 Task: Add a signature Evelyn Lewis containing With gratitude and best wishes, Evelyn Lewis to email address softage.4@softage.net and add a label Gardening
Action: Mouse moved to (897, 90)
Screenshot: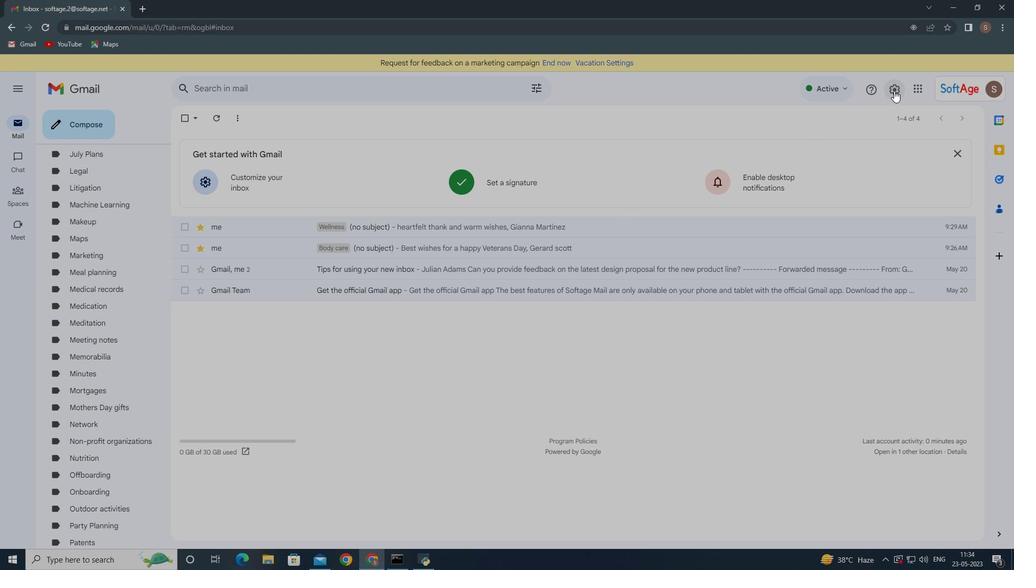 
Action: Mouse pressed left at (897, 90)
Screenshot: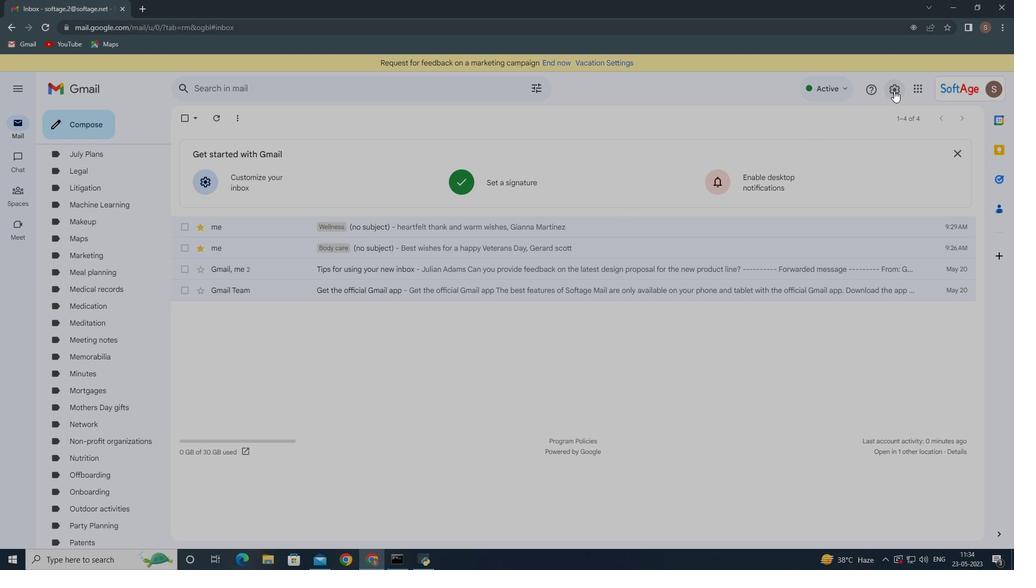 
Action: Mouse moved to (889, 143)
Screenshot: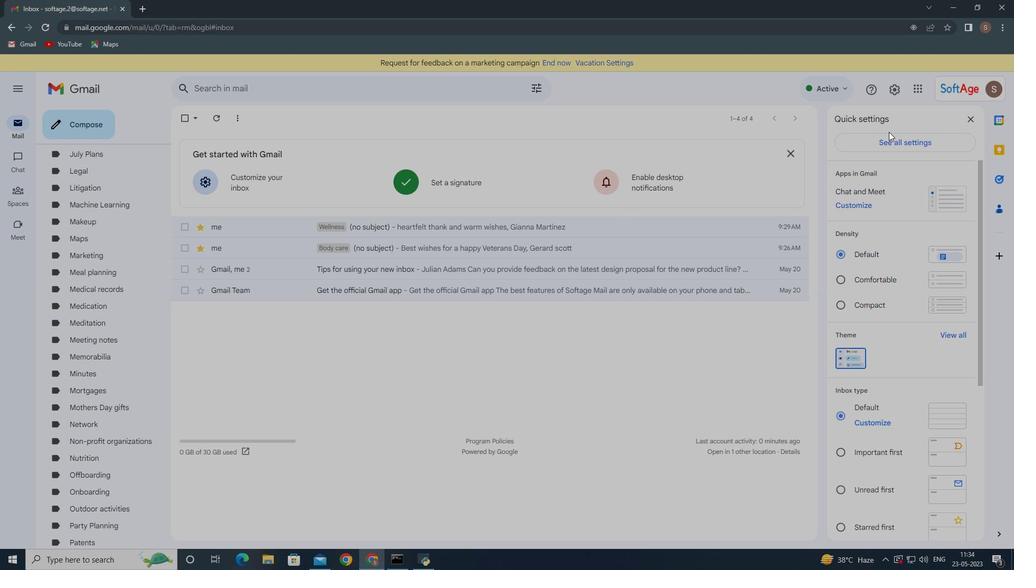 
Action: Mouse pressed left at (889, 143)
Screenshot: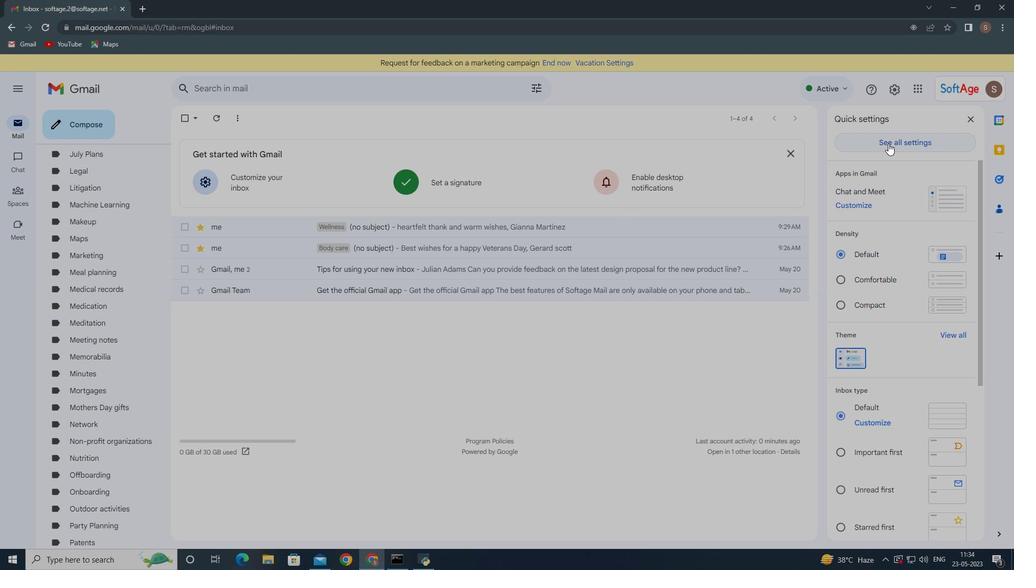 
Action: Mouse moved to (355, 253)
Screenshot: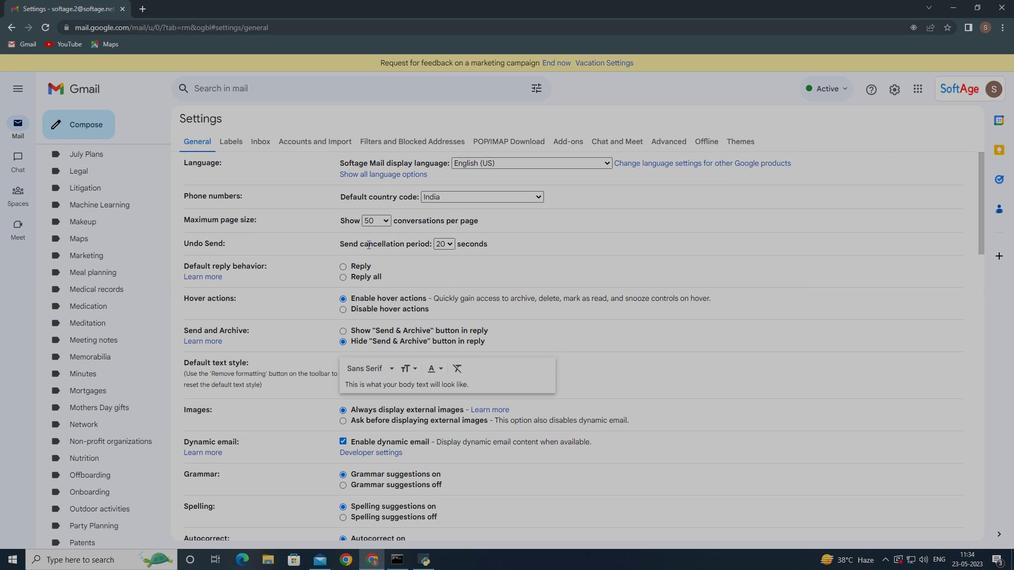 
Action: Mouse scrolled (355, 253) with delta (0, 0)
Screenshot: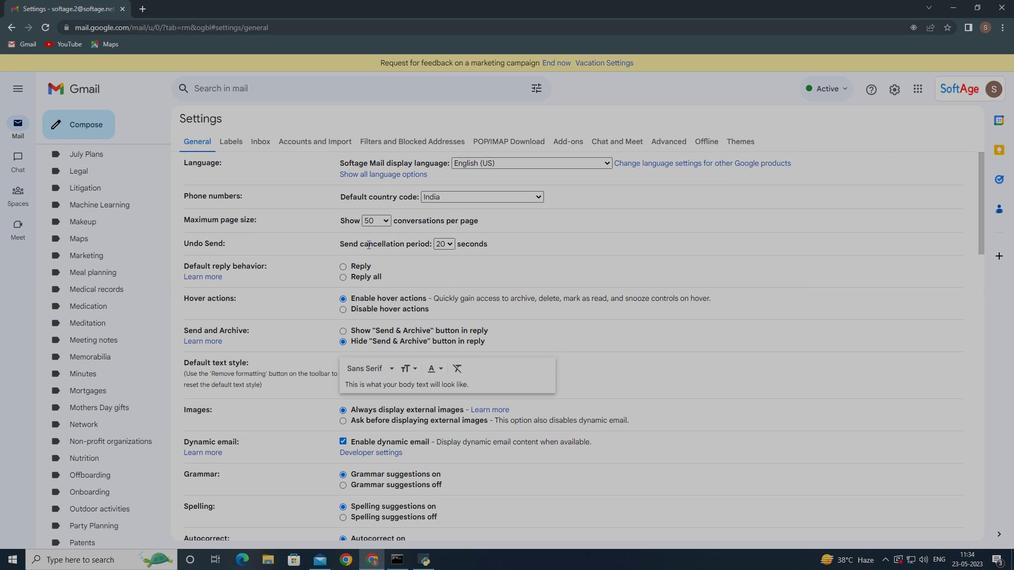 
Action: Mouse moved to (353, 260)
Screenshot: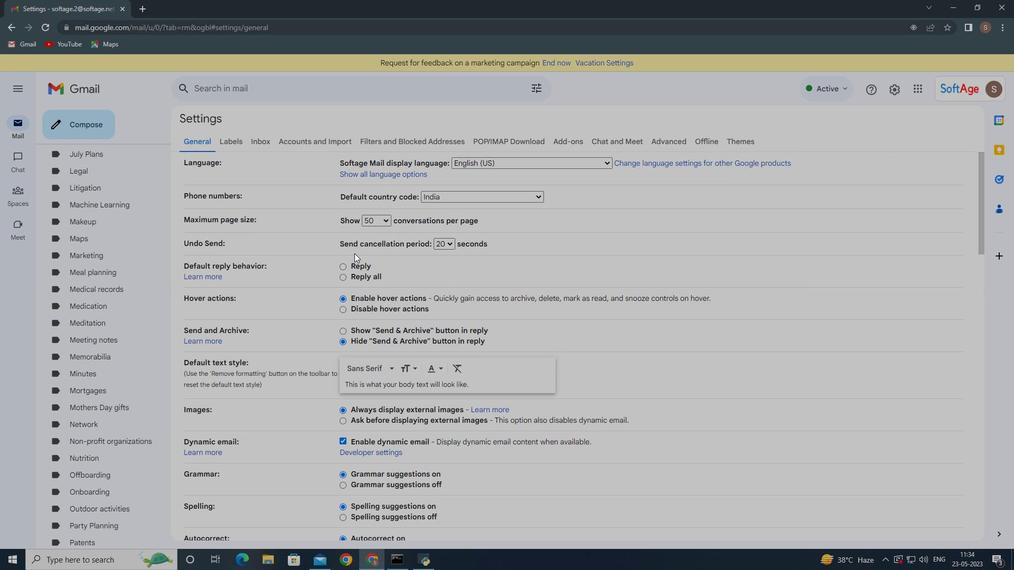 
Action: Mouse scrolled (353, 260) with delta (0, 0)
Screenshot: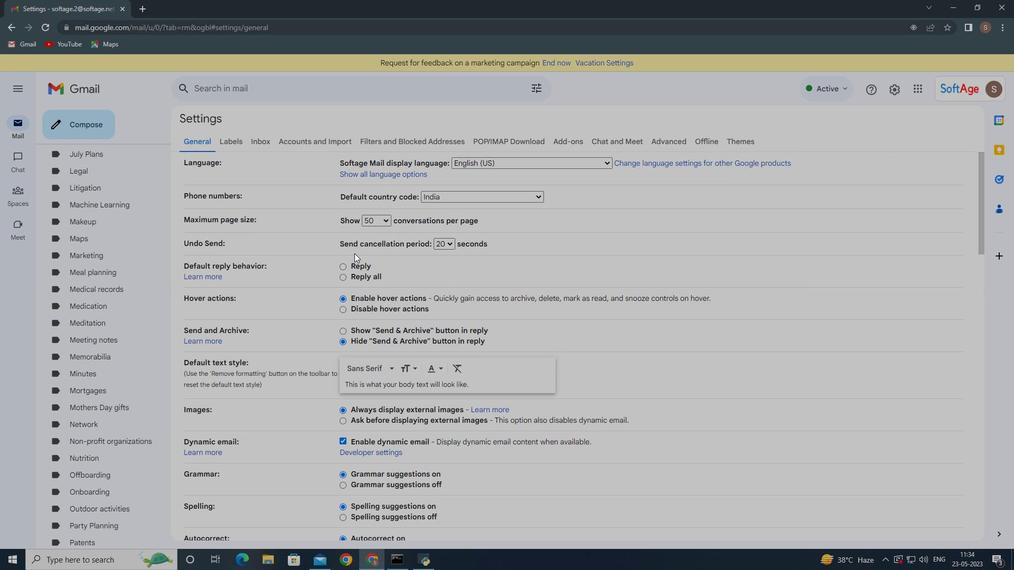 
Action: Mouse moved to (353, 261)
Screenshot: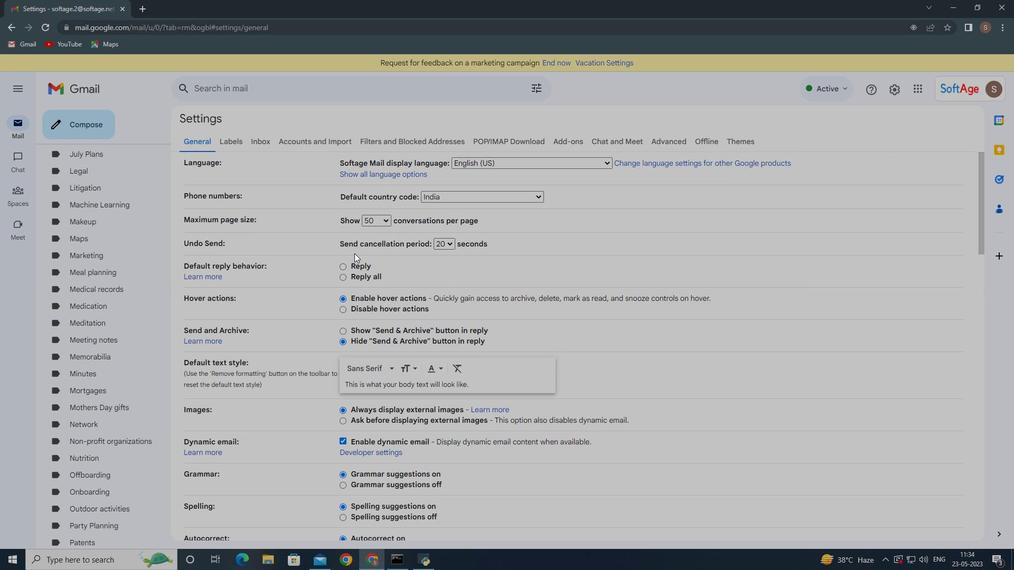 
Action: Mouse scrolled (353, 261) with delta (0, 0)
Screenshot: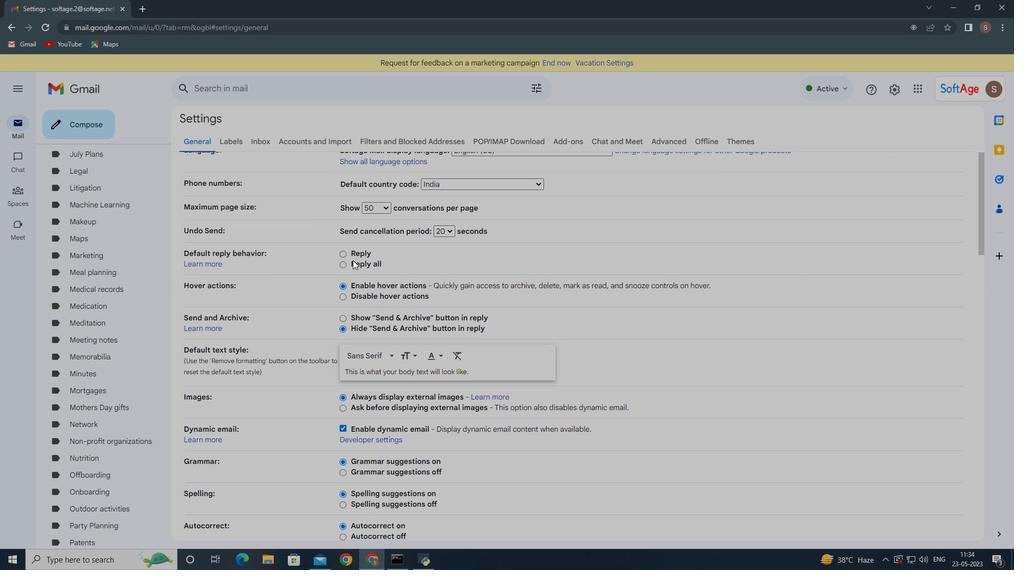 
Action: Mouse scrolled (353, 261) with delta (0, 0)
Screenshot: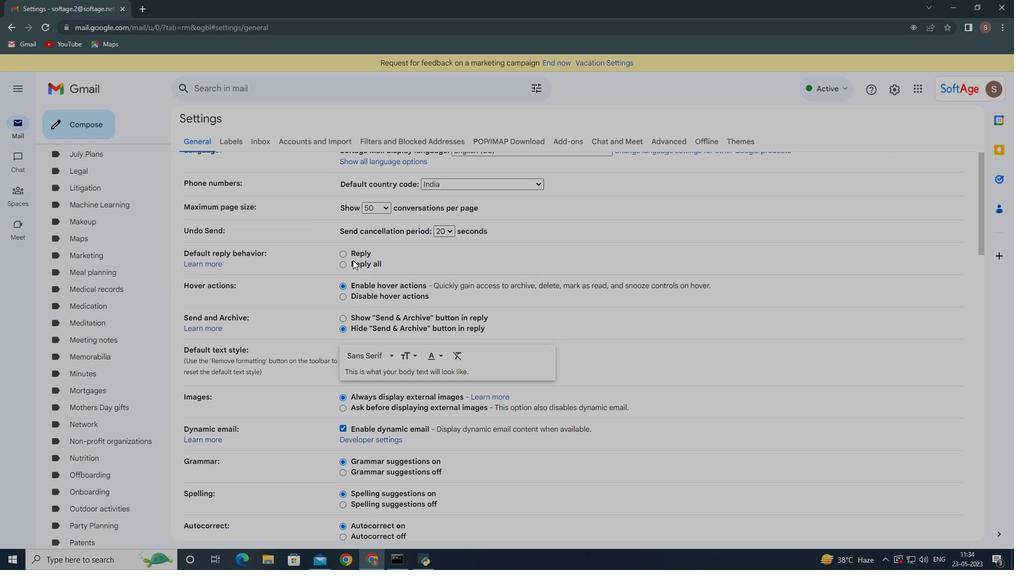 
Action: Mouse moved to (353, 262)
Screenshot: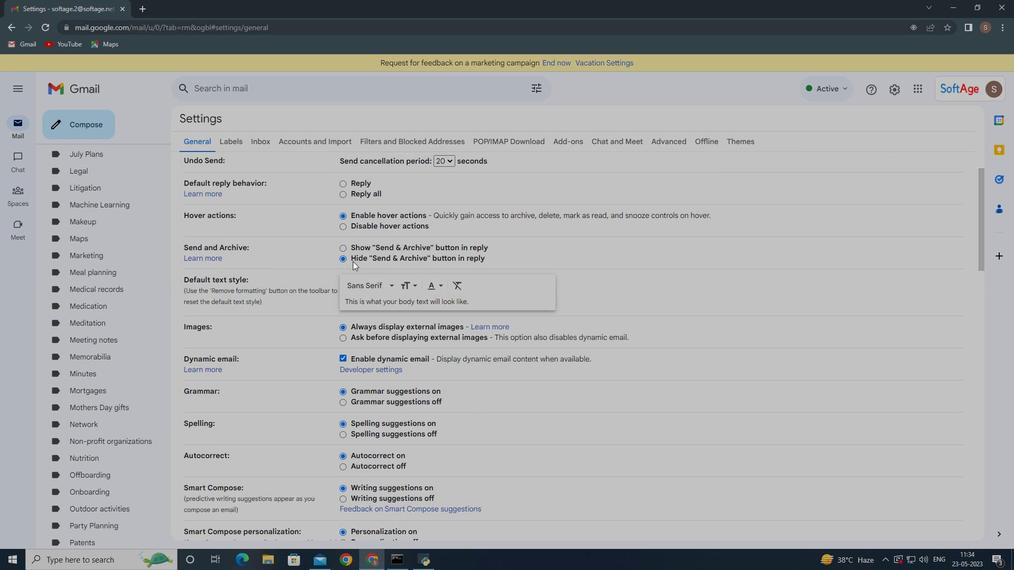 
Action: Mouse scrolled (353, 261) with delta (0, 0)
Screenshot: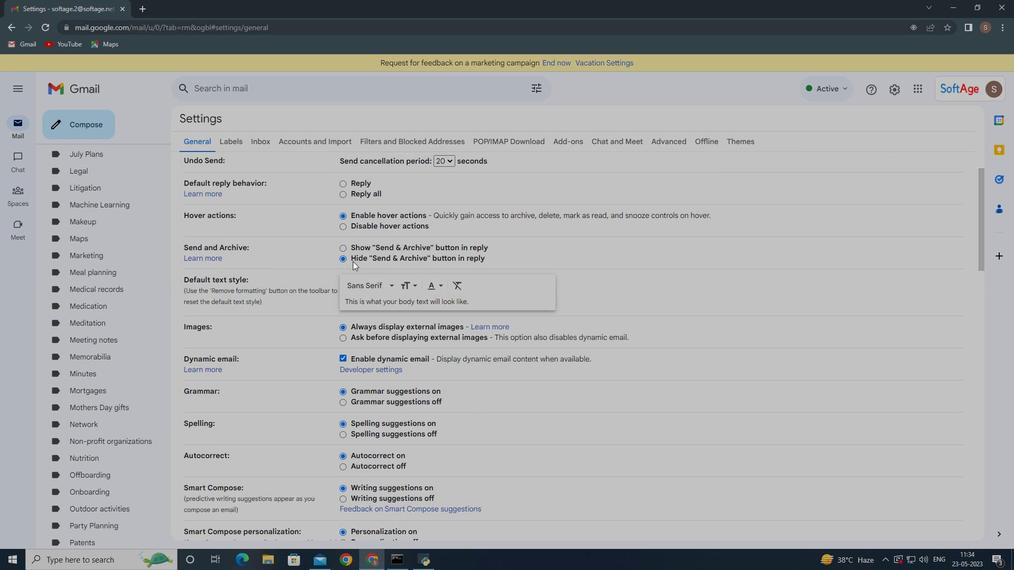 
Action: Mouse moved to (351, 265)
Screenshot: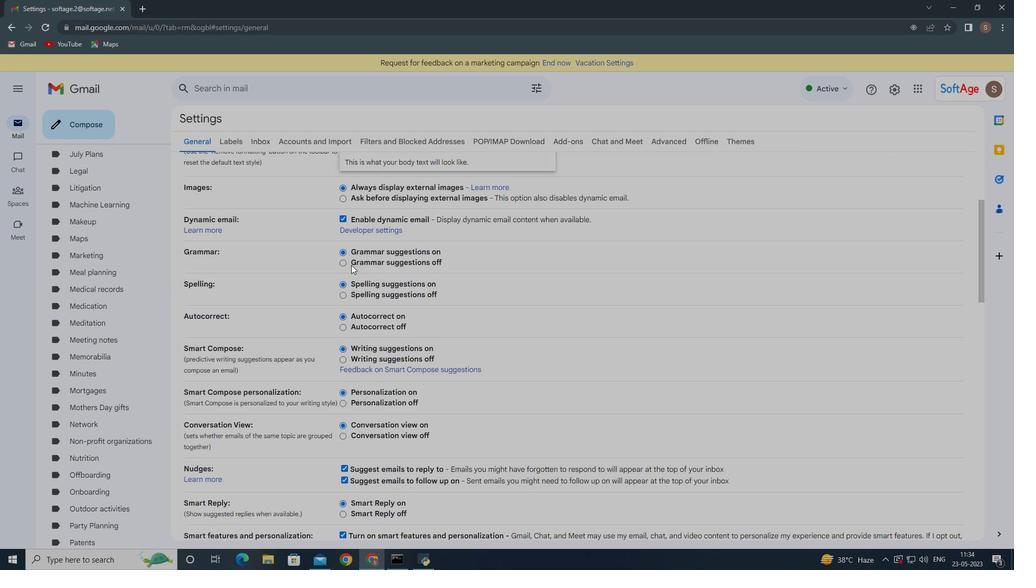 
Action: Mouse scrolled (351, 264) with delta (0, 0)
Screenshot: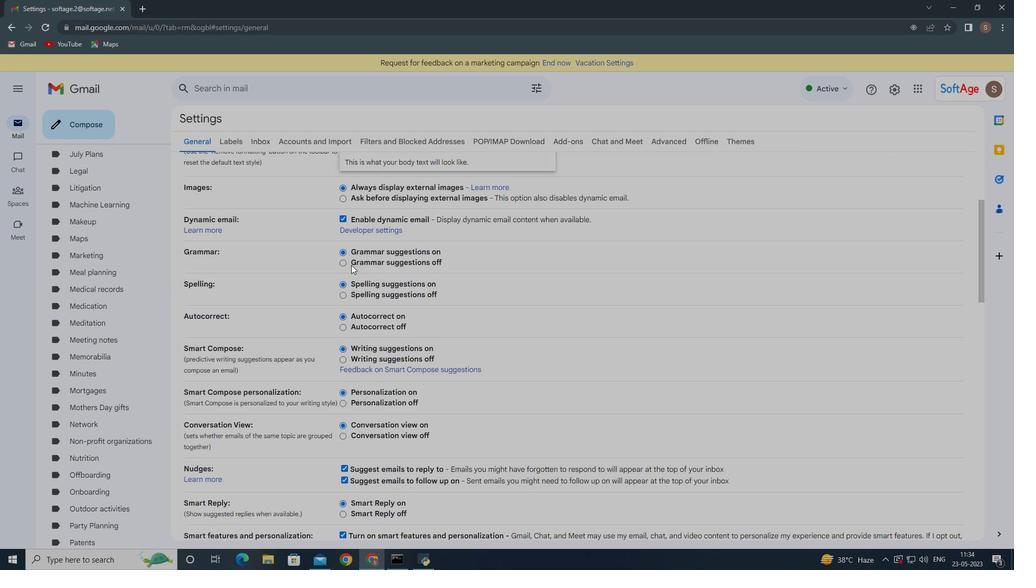
Action: Mouse moved to (351, 265)
Screenshot: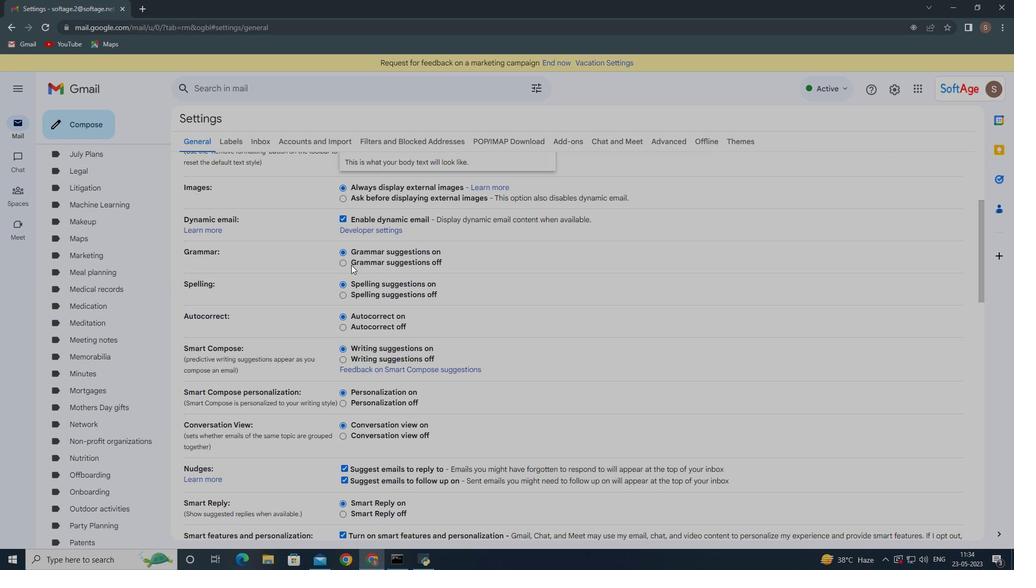 
Action: Mouse scrolled (351, 264) with delta (0, 0)
Screenshot: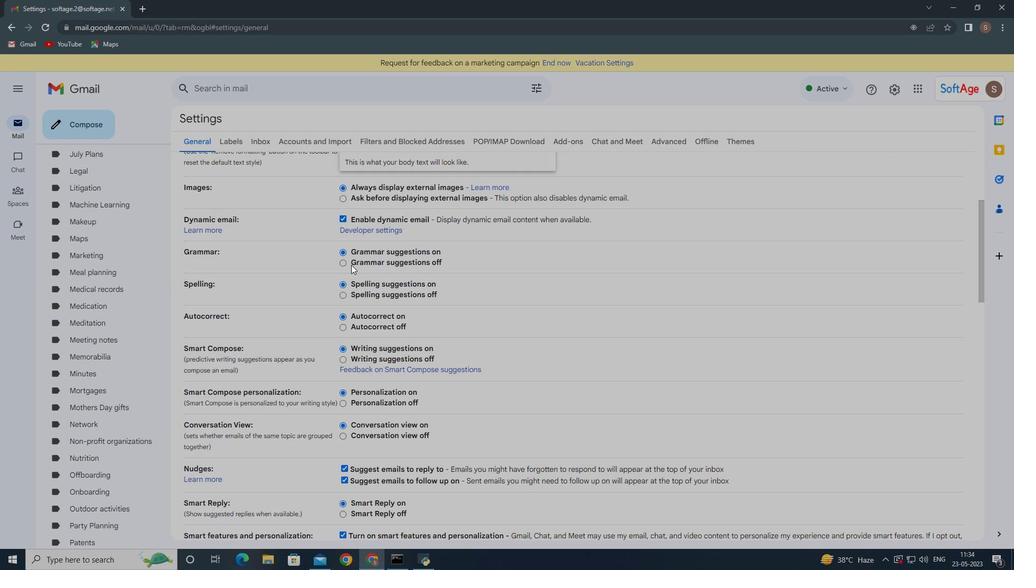 
Action: Mouse scrolled (351, 264) with delta (0, 0)
Screenshot: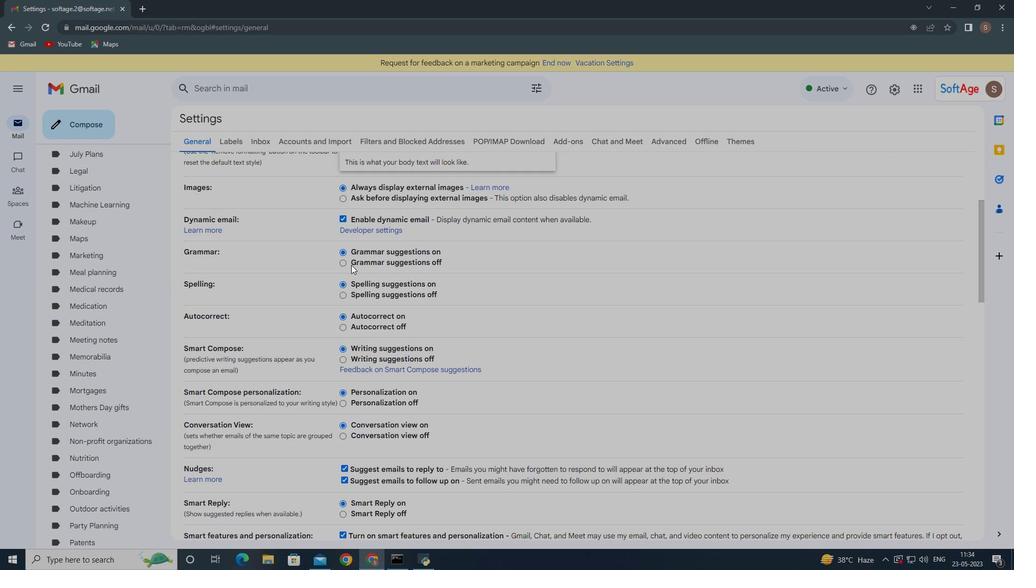 
Action: Mouse scrolled (351, 264) with delta (0, 0)
Screenshot: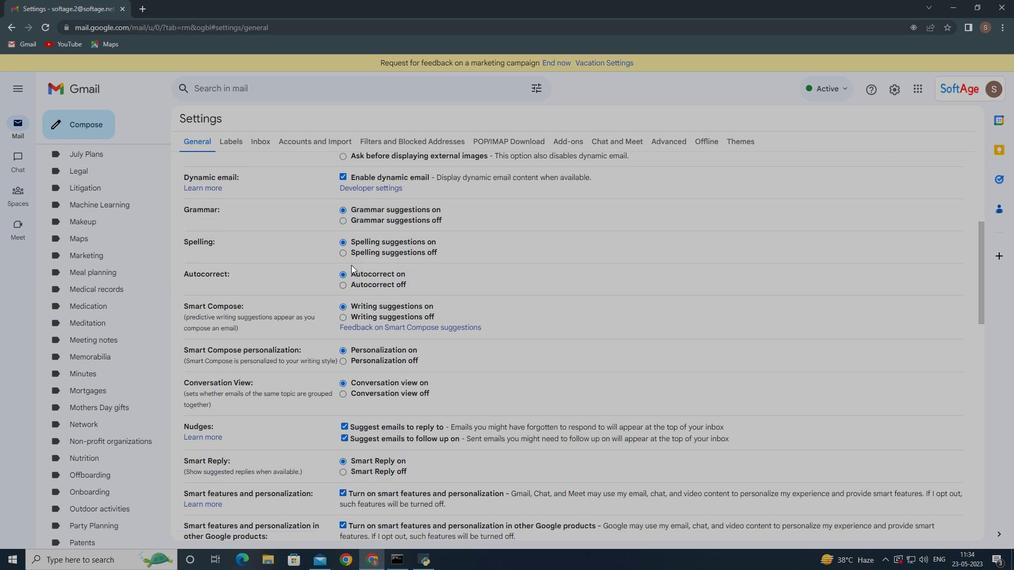 
Action: Mouse moved to (351, 265)
Screenshot: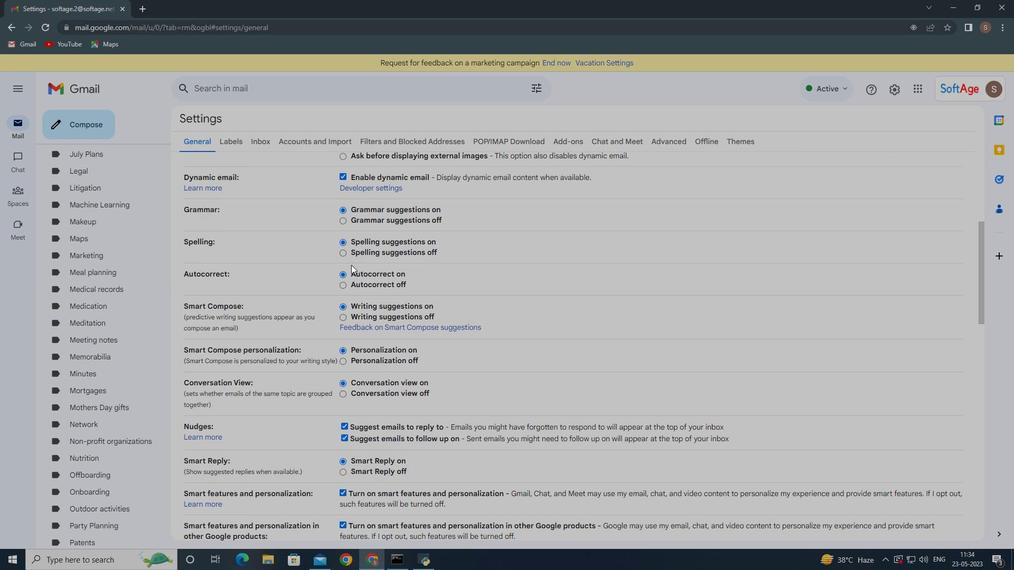 
Action: Mouse scrolled (351, 264) with delta (0, 0)
Screenshot: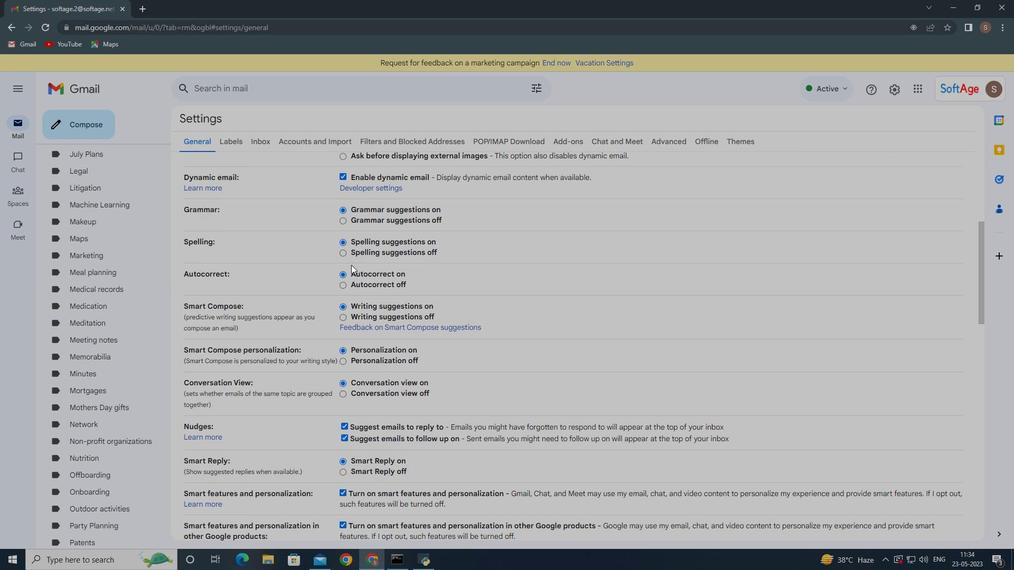 
Action: Mouse moved to (351, 265)
Screenshot: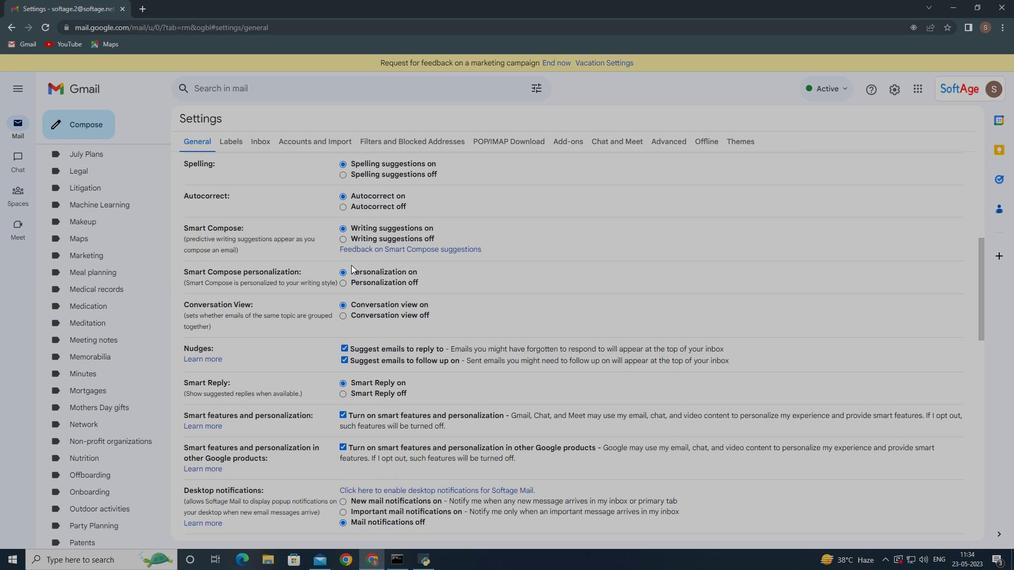 
Action: Mouse scrolled (351, 265) with delta (0, 0)
Screenshot: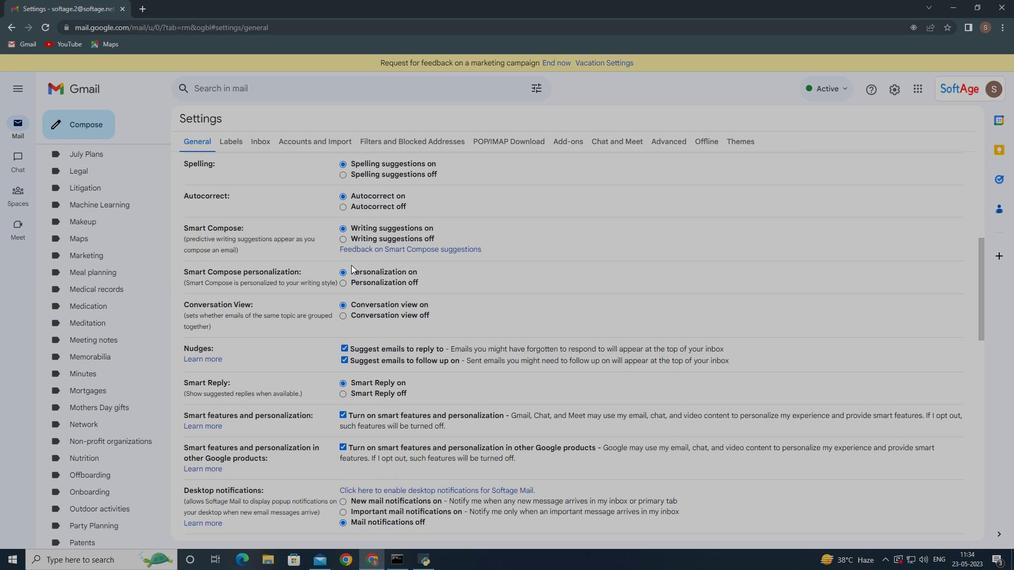 
Action: Mouse moved to (351, 267)
Screenshot: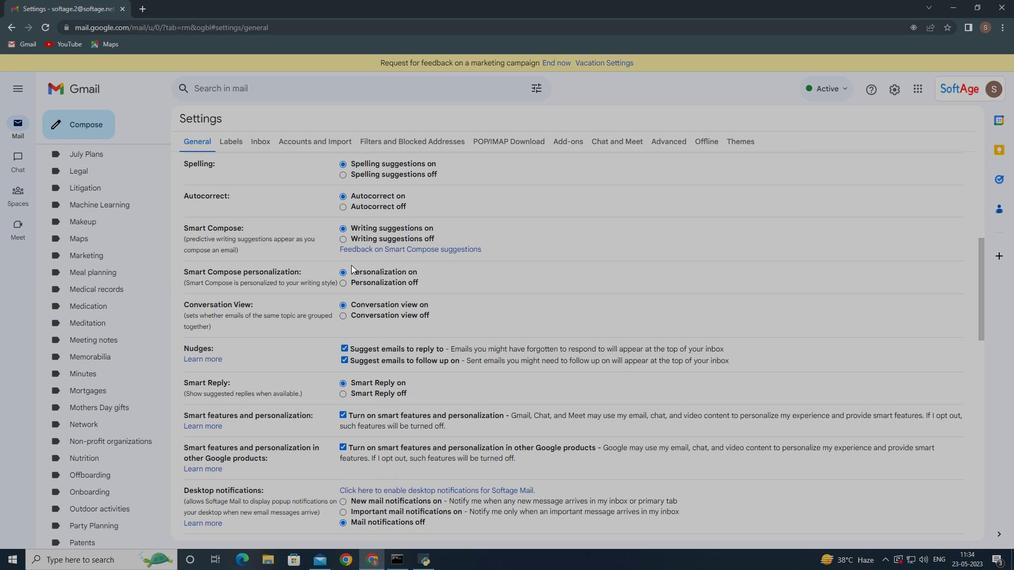 
Action: Mouse scrolled (351, 266) with delta (0, 0)
Screenshot: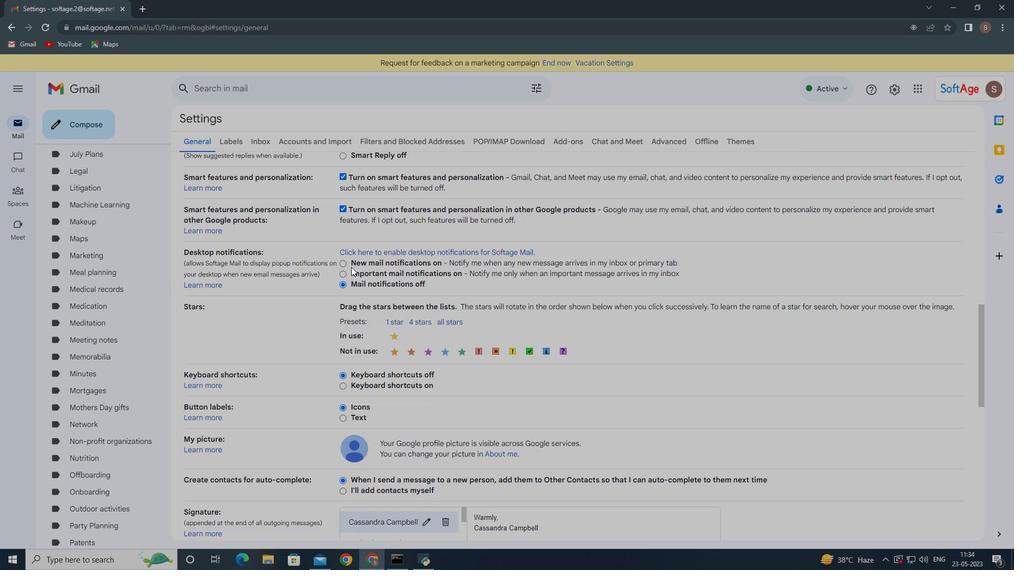 
Action: Mouse moved to (352, 268)
Screenshot: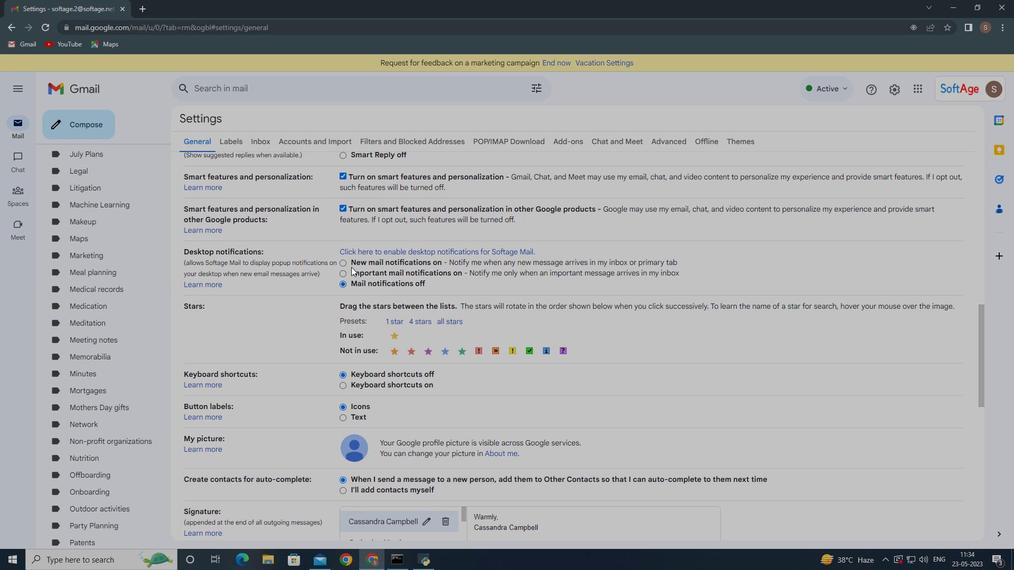 
Action: Mouse scrolled (351, 267) with delta (0, 0)
Screenshot: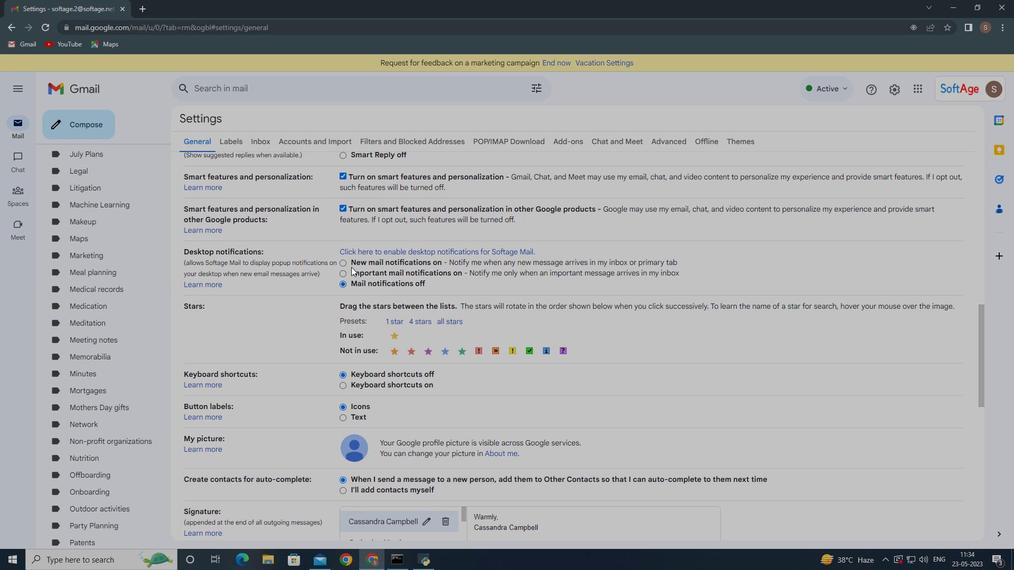 
Action: Mouse moved to (401, 407)
Screenshot: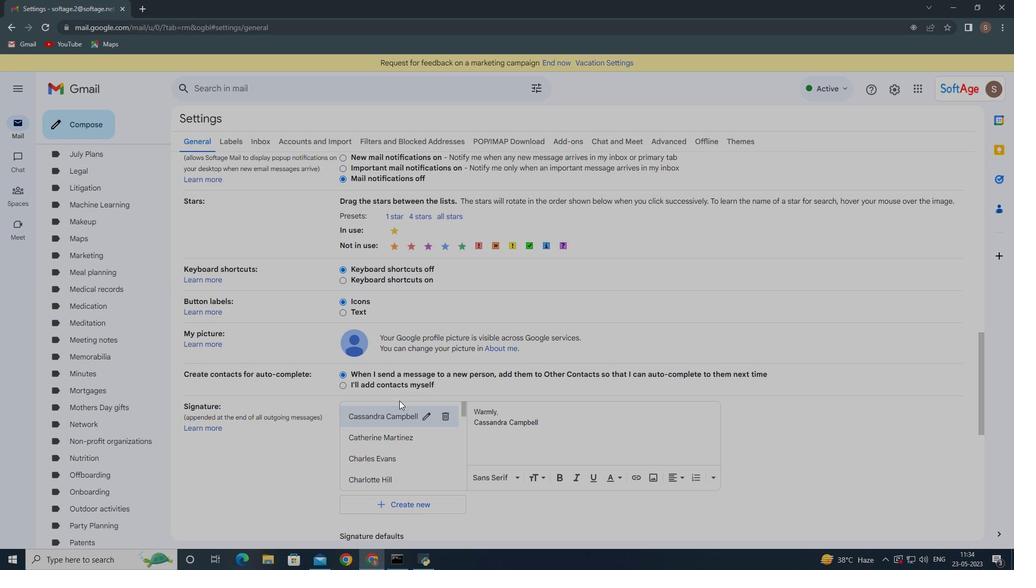 
Action: Mouse scrolled (401, 407) with delta (0, 0)
Screenshot: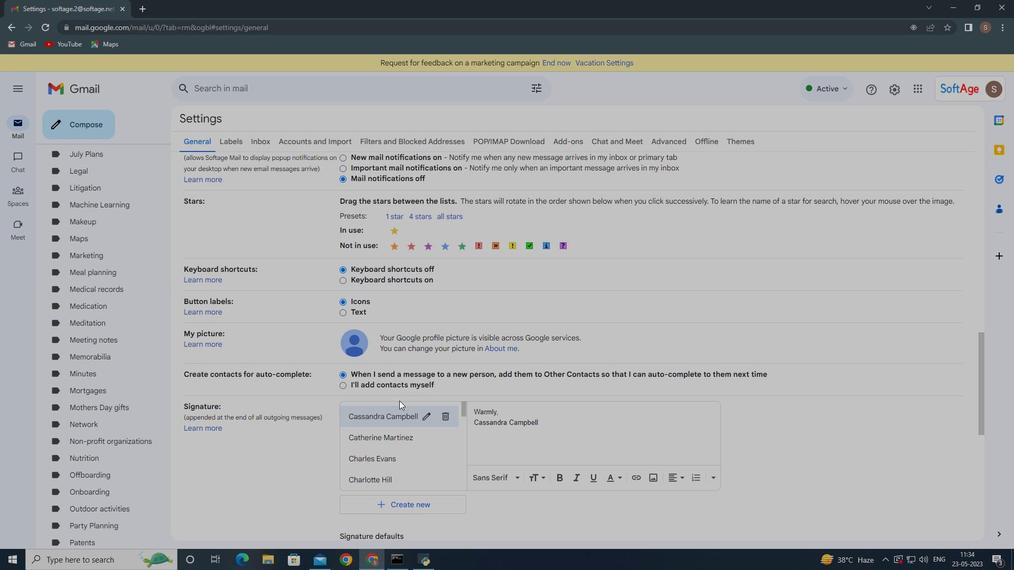 
Action: Mouse moved to (402, 409)
Screenshot: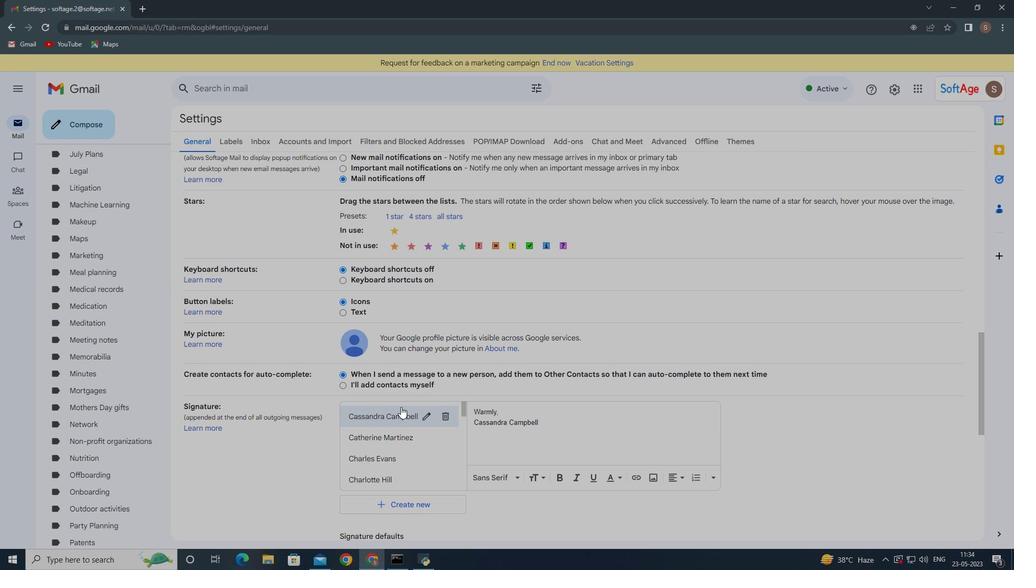 
Action: Mouse scrolled (402, 408) with delta (0, 0)
Screenshot: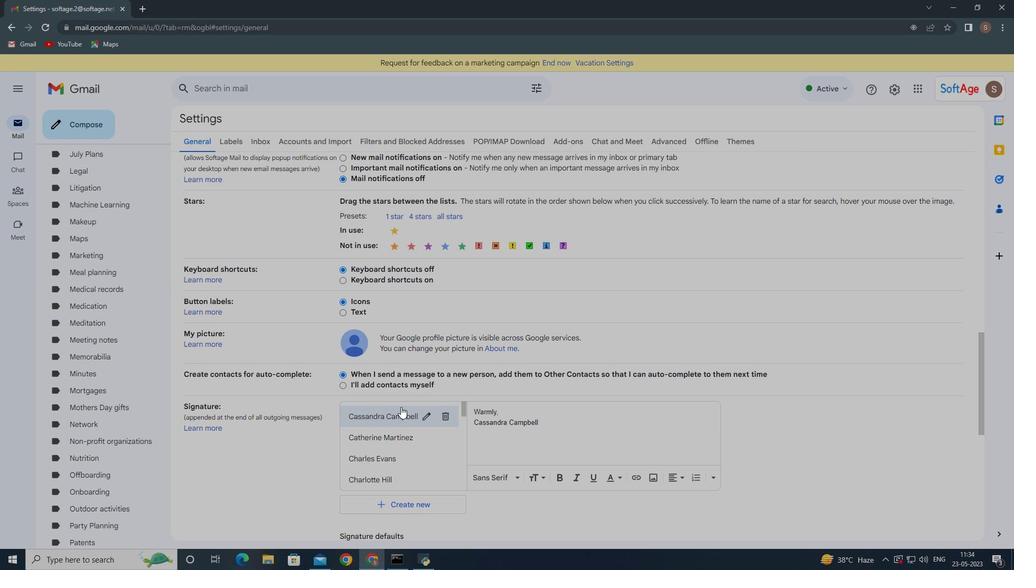 
Action: Mouse moved to (403, 409)
Screenshot: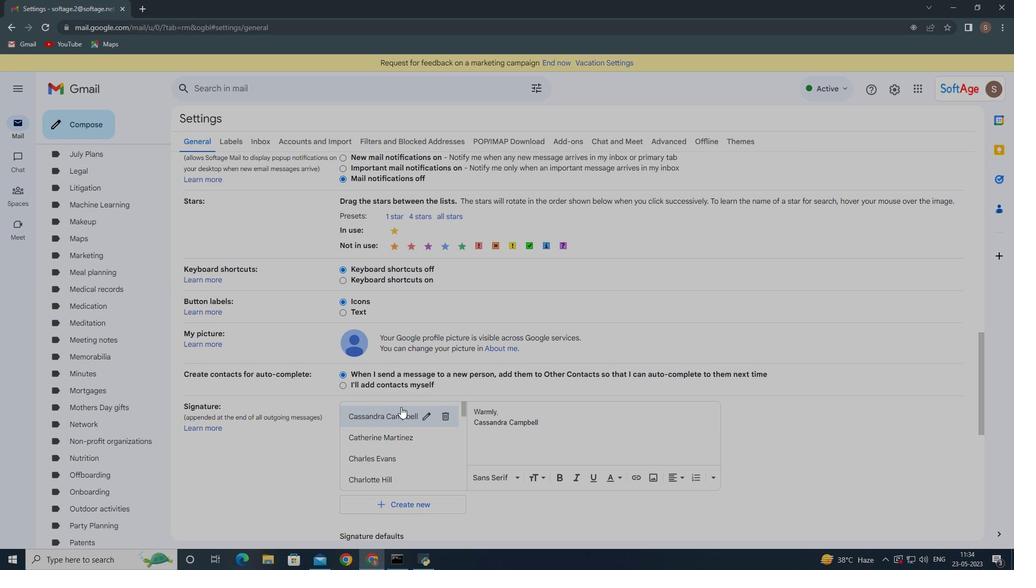 
Action: Mouse scrolled (403, 408) with delta (0, 0)
Screenshot: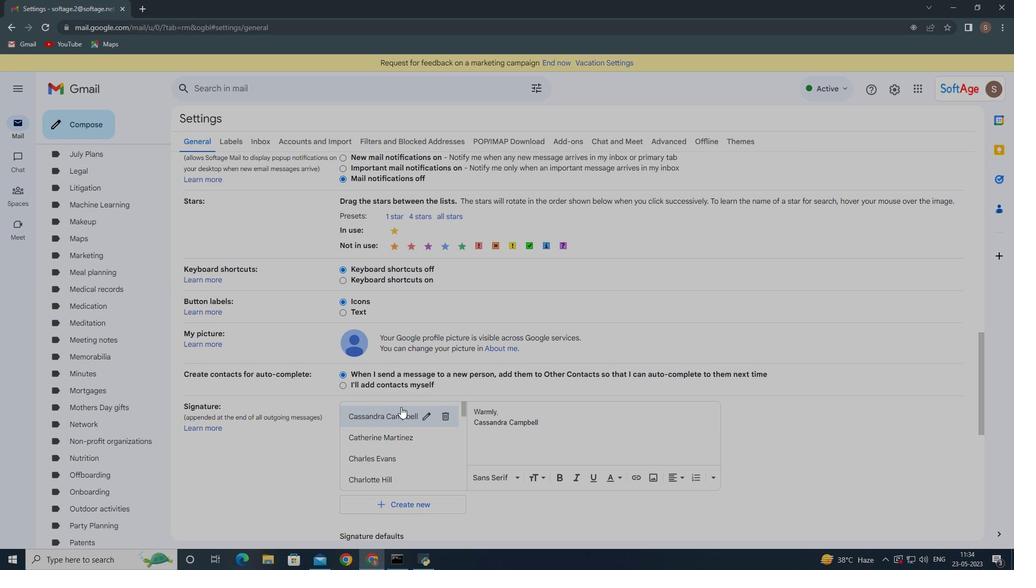 
Action: Mouse moved to (430, 513)
Screenshot: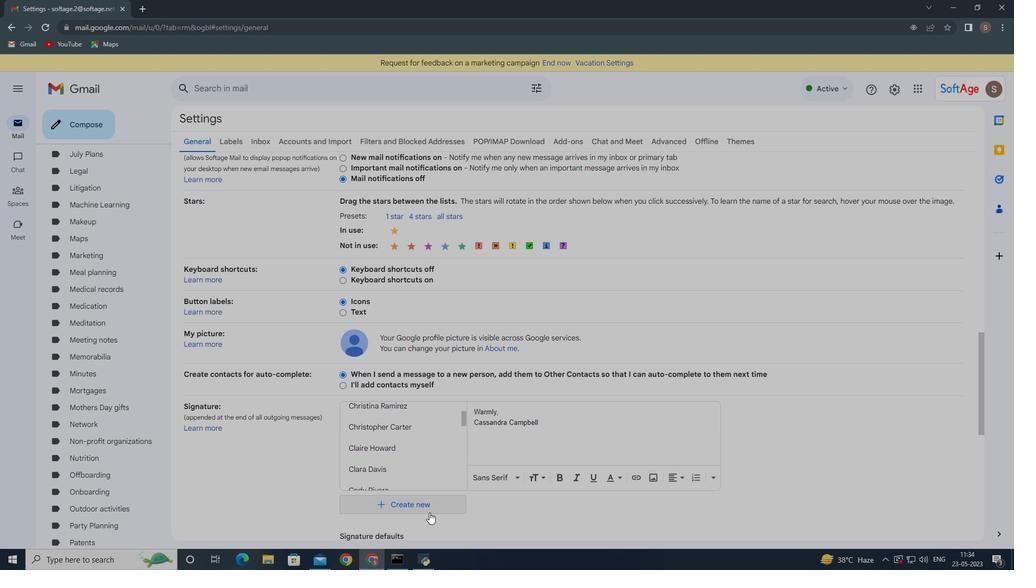 
Action: Mouse pressed left at (430, 513)
Screenshot: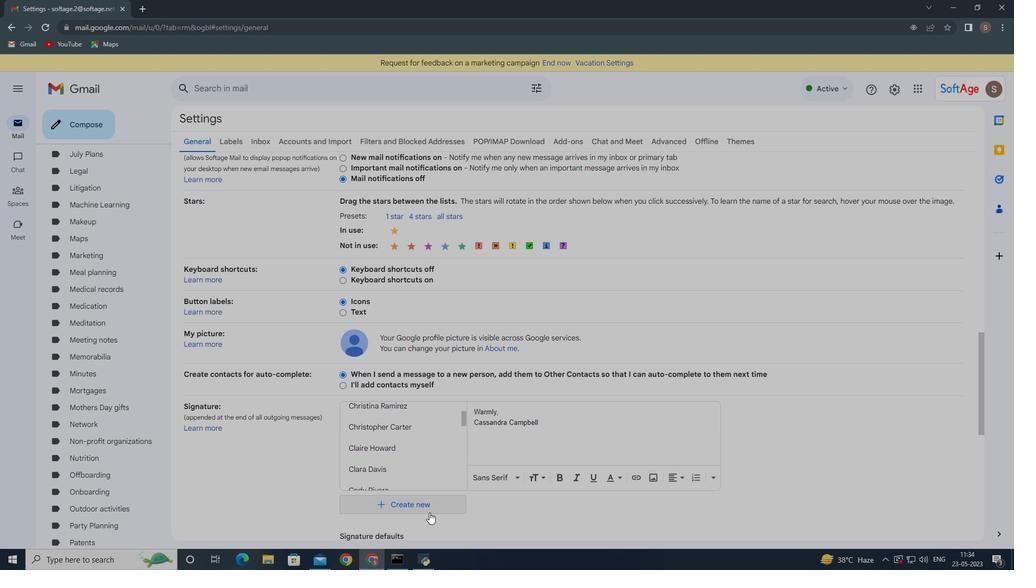 
Action: Mouse moved to (464, 314)
Screenshot: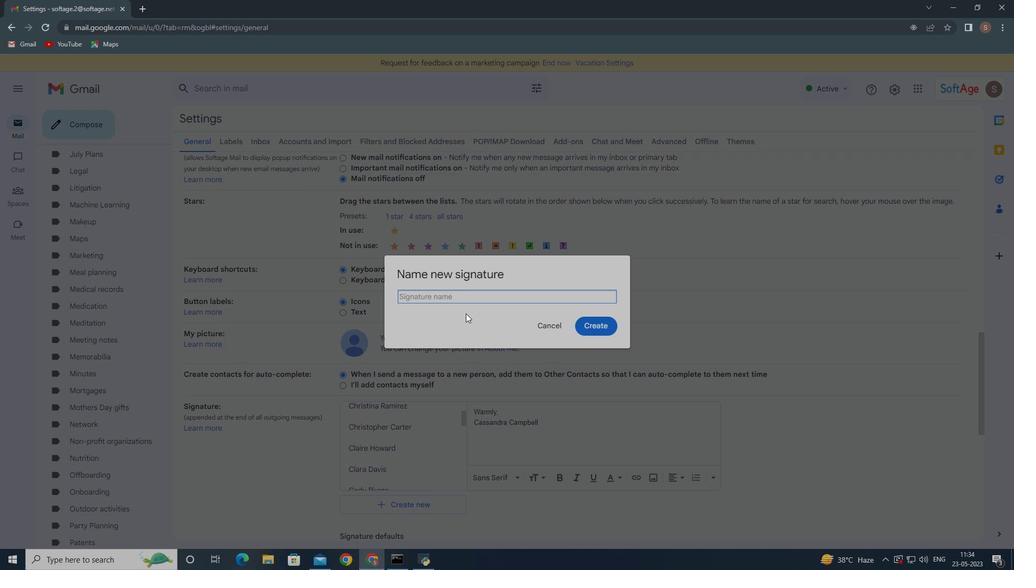 
Action: Key pressed <Key.shift>Evelyn<Key.space><Key.shift><Key.shift><Key.shift><Key.shift><Key.shift><Key.shift><Key.shift><Key.shift><Key.shift><Key.shift>Lewis
Screenshot: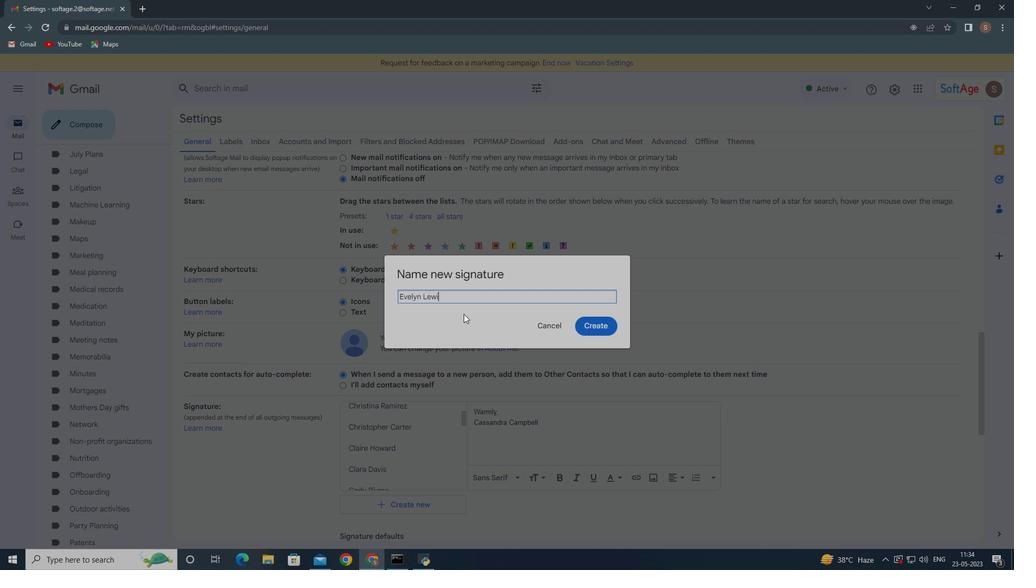 
Action: Mouse moved to (587, 322)
Screenshot: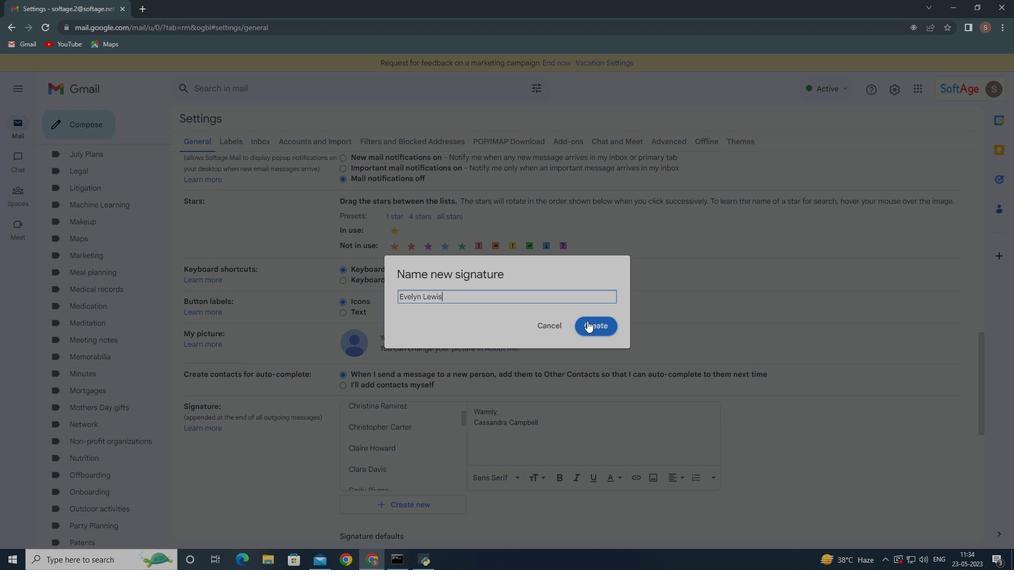 
Action: Mouse pressed left at (587, 322)
Screenshot: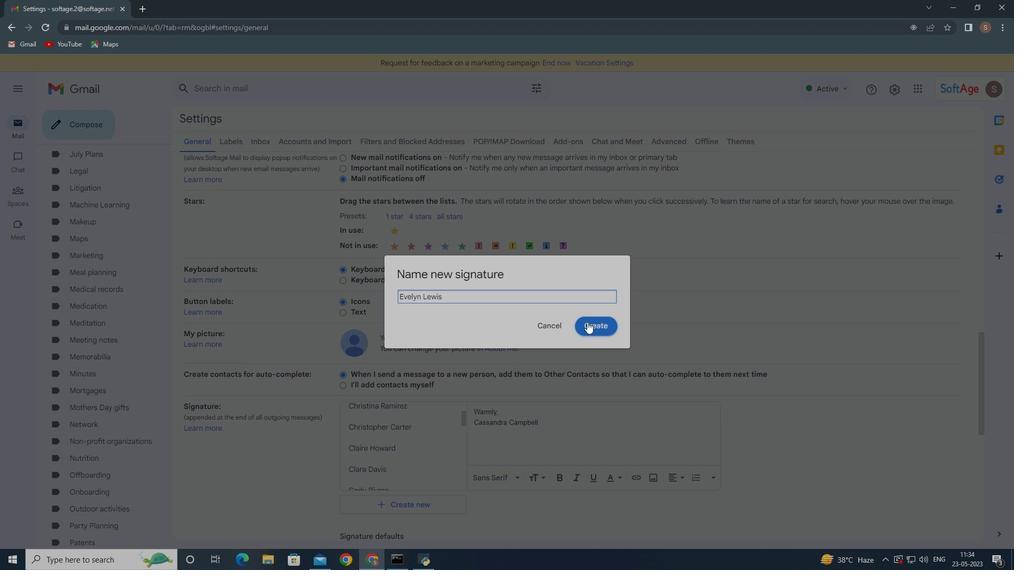 
Action: Mouse moved to (516, 326)
Screenshot: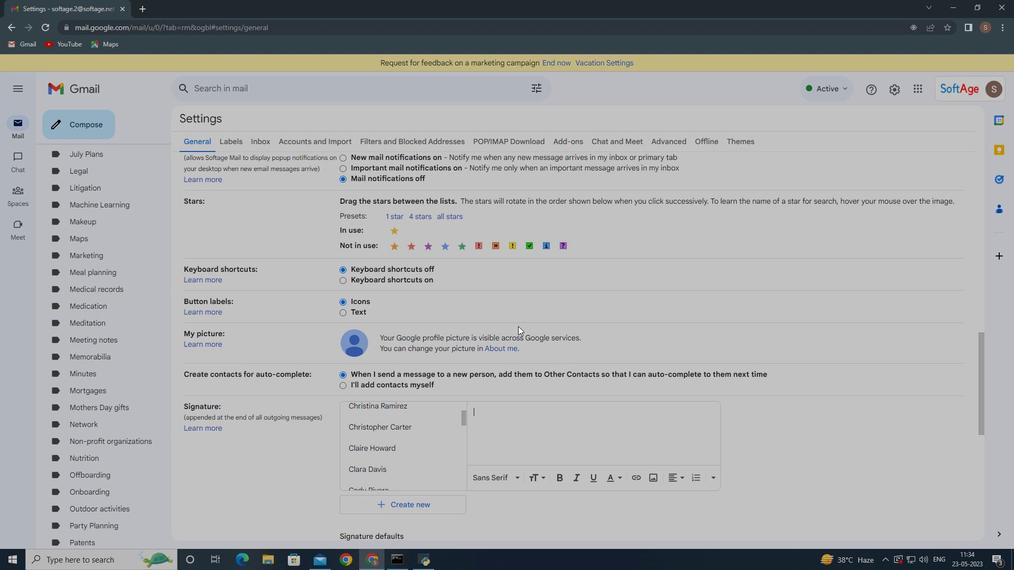 
Action: Mouse scrolled (516, 326) with delta (0, 0)
Screenshot: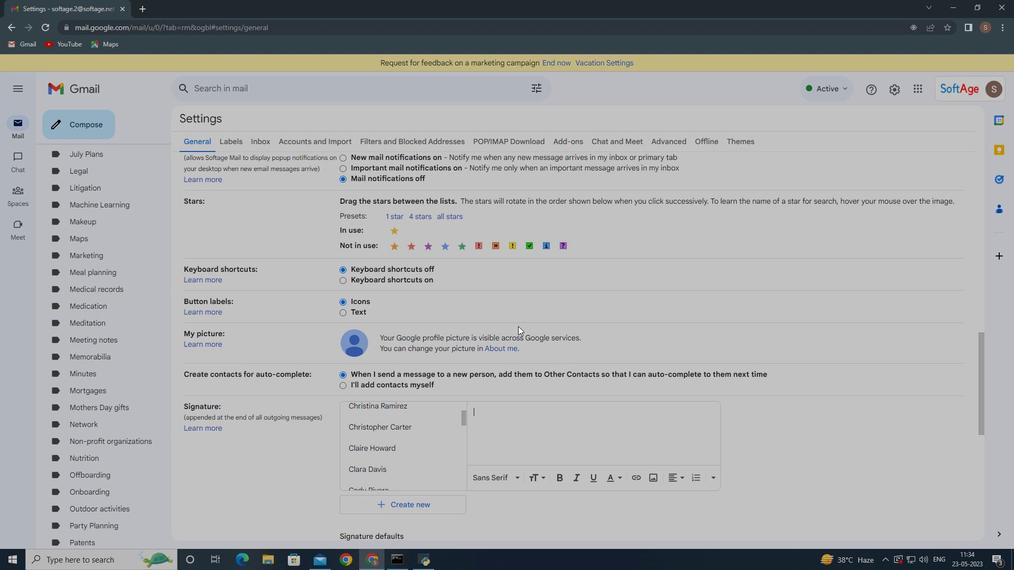 
Action: Mouse scrolled (516, 326) with delta (0, 0)
Screenshot: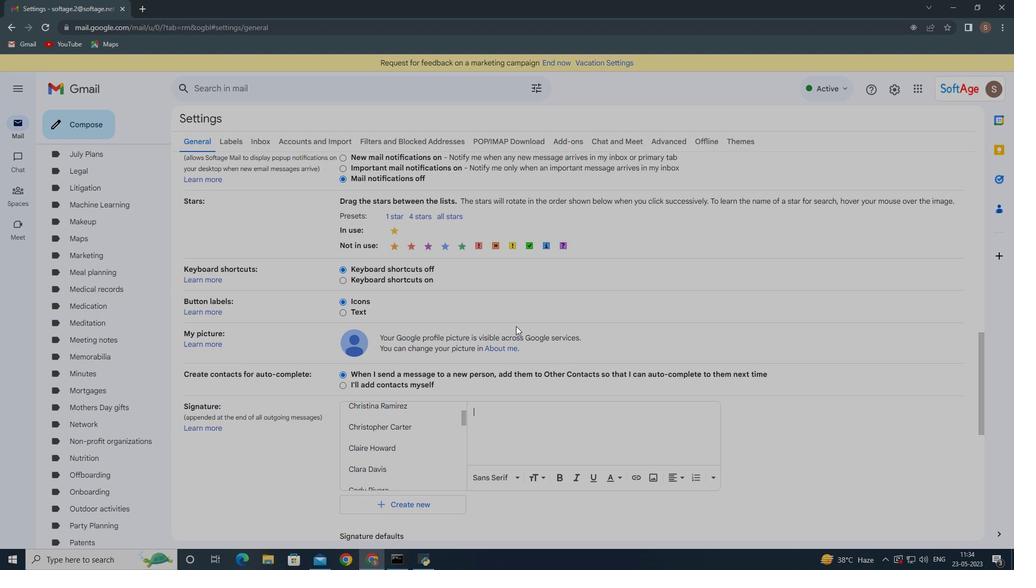
Action: Mouse moved to (516, 326)
Screenshot: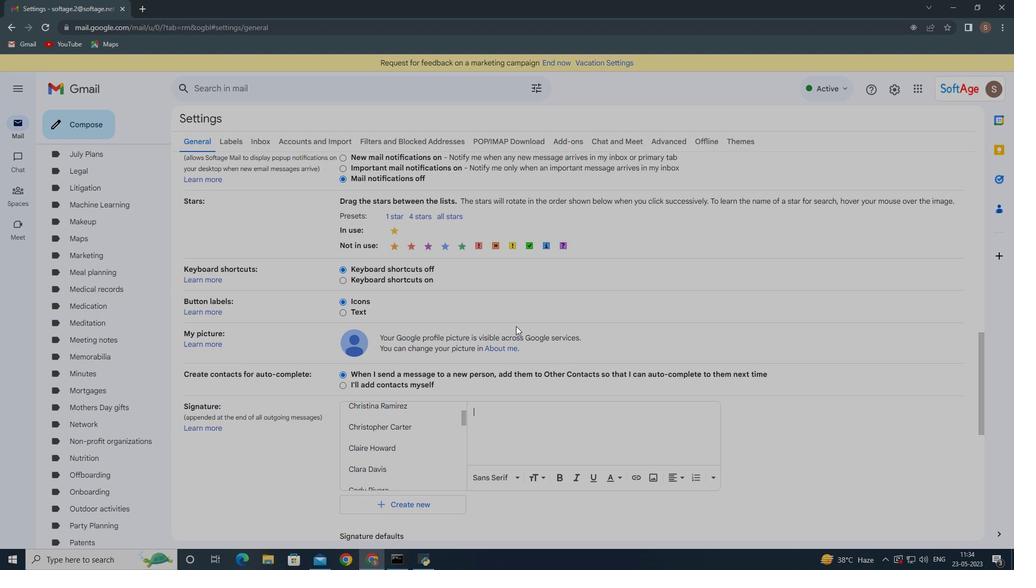 
Action: Mouse scrolled (516, 326) with delta (0, 0)
Screenshot: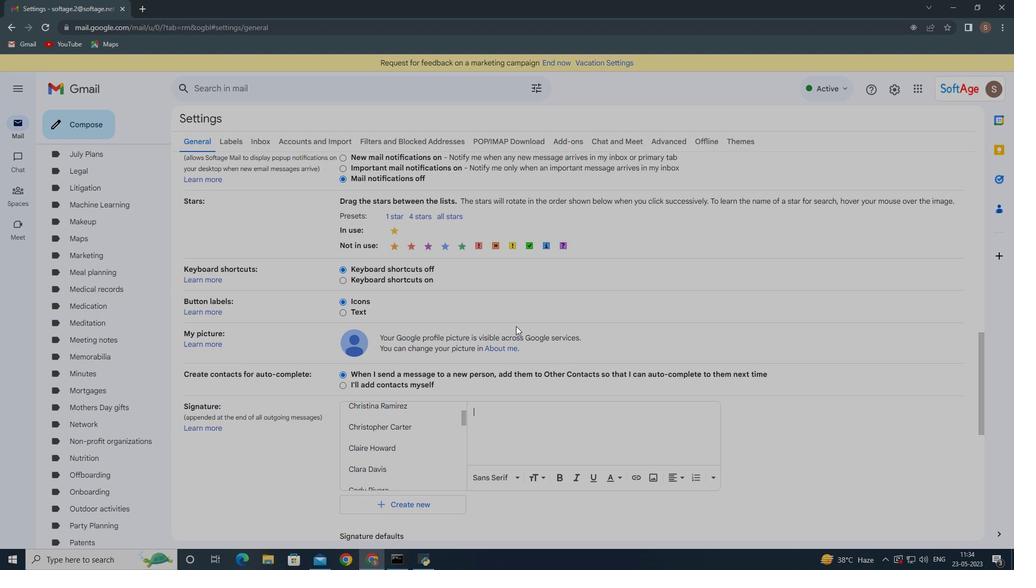 
Action: Mouse scrolled (516, 326) with delta (0, 0)
Screenshot: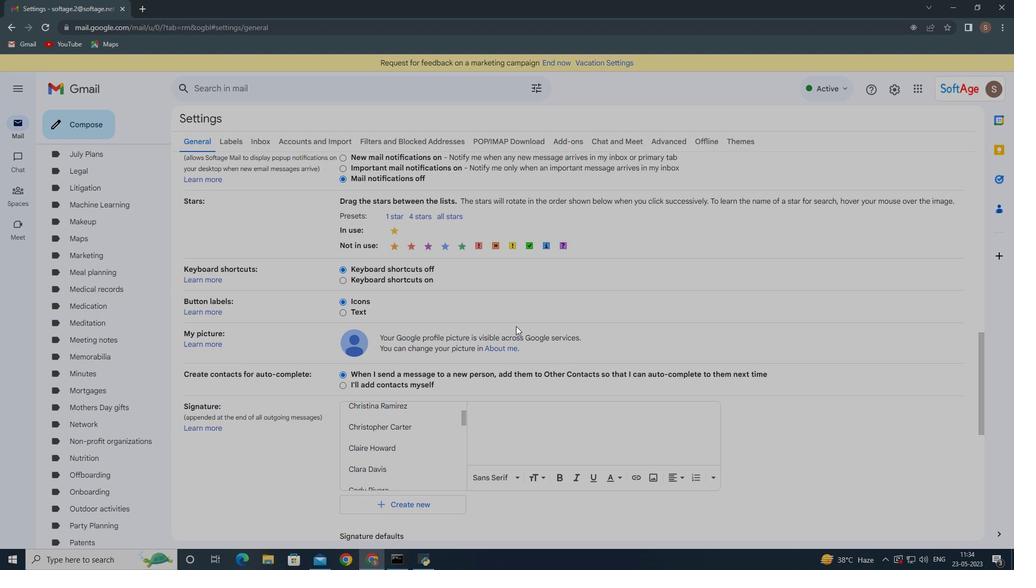 
Action: Mouse scrolled (516, 326) with delta (0, 0)
Screenshot: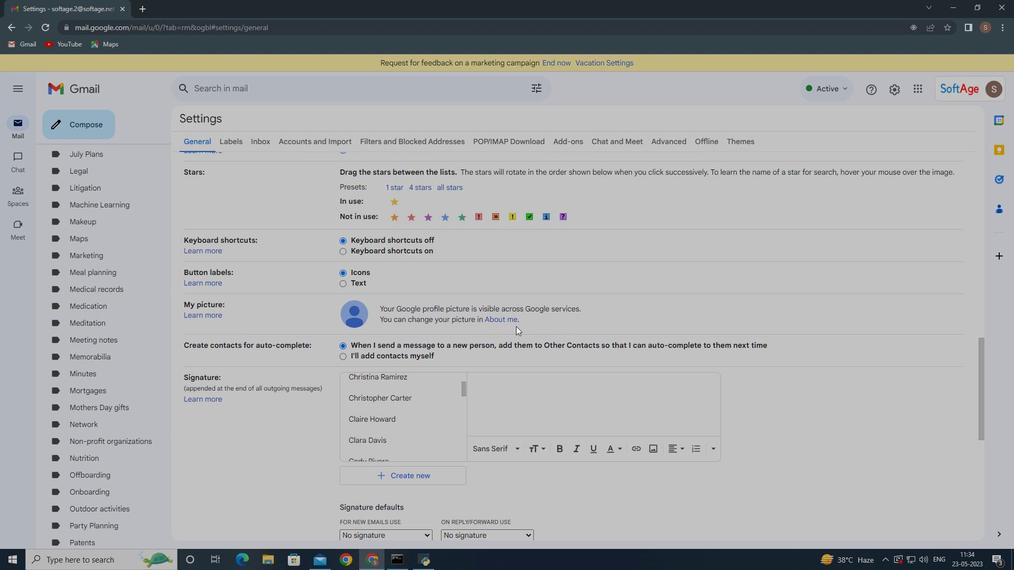 
Action: Mouse scrolled (516, 327) with delta (0, 0)
Screenshot: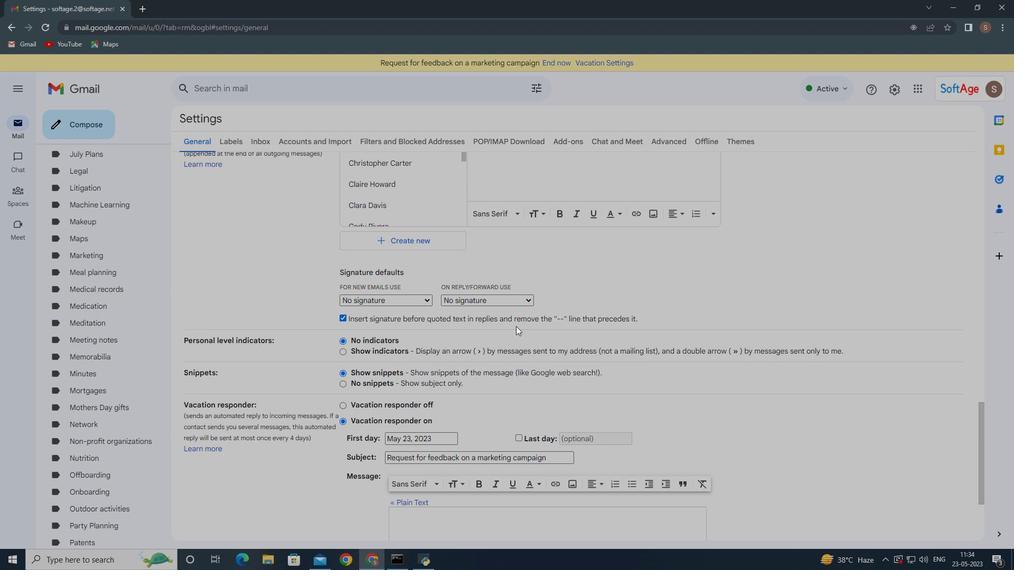 
Action: Mouse scrolled (516, 327) with delta (0, 0)
Screenshot: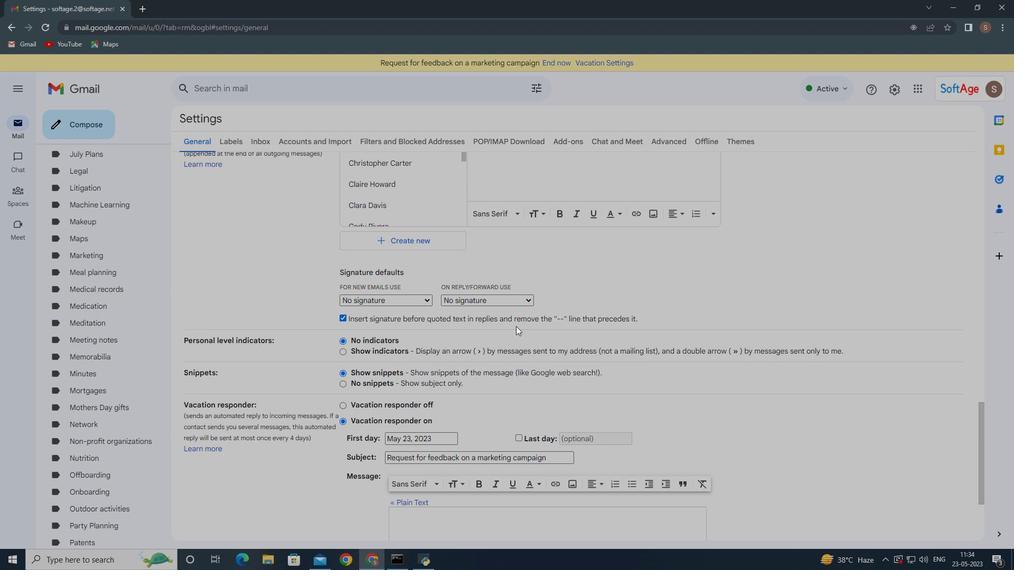 
Action: Mouse moved to (500, 270)
Screenshot: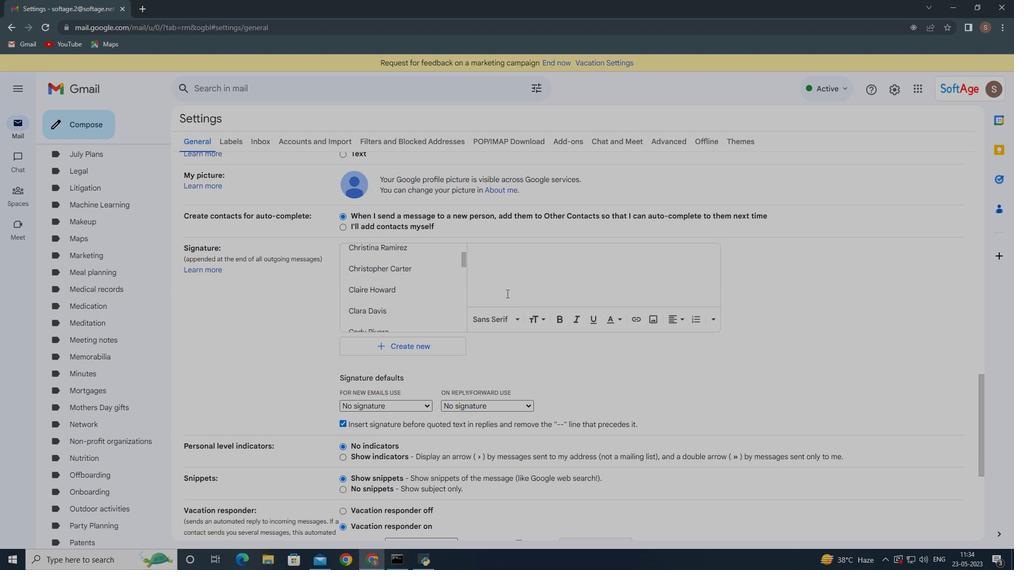 
Action: Key pressed <Key.shift>With<Key.space>gratitude<Key.space>and<Key.space>best<Key.space>wishes,
Screenshot: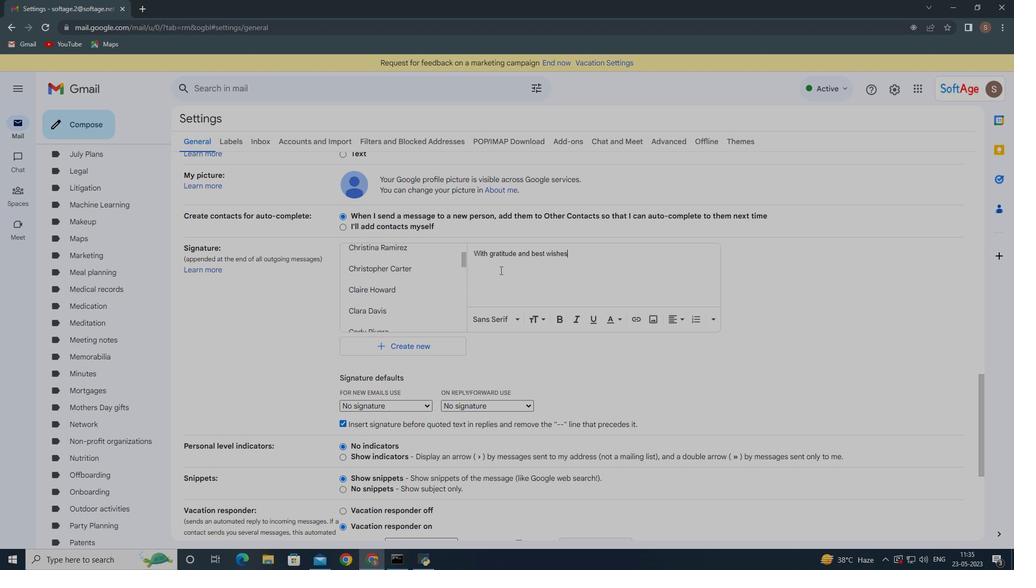 
Action: Mouse moved to (478, 289)
Screenshot: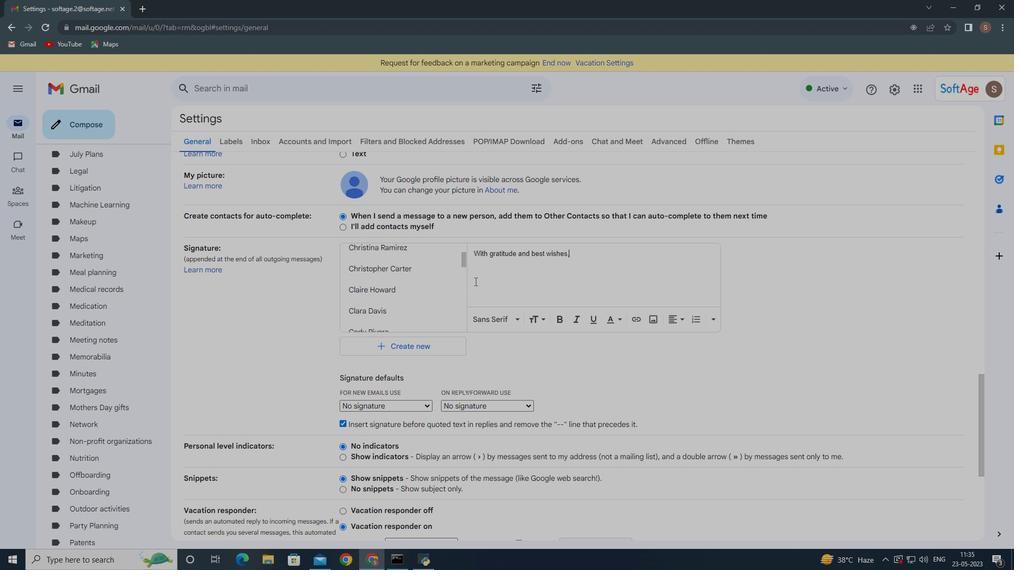 
Action: Mouse scrolled (478, 288) with delta (0, 0)
Screenshot: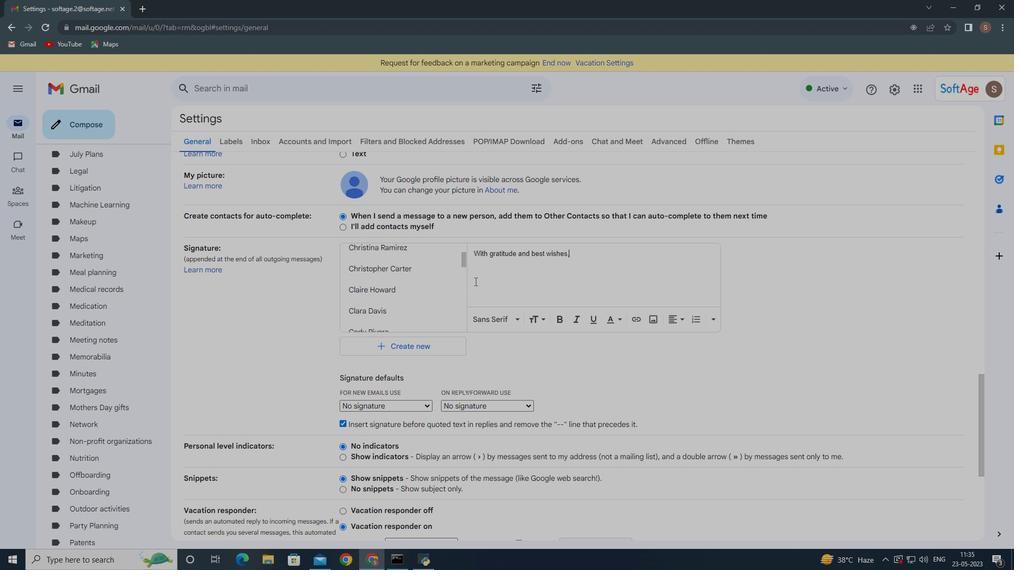 
Action: Mouse moved to (487, 284)
Screenshot: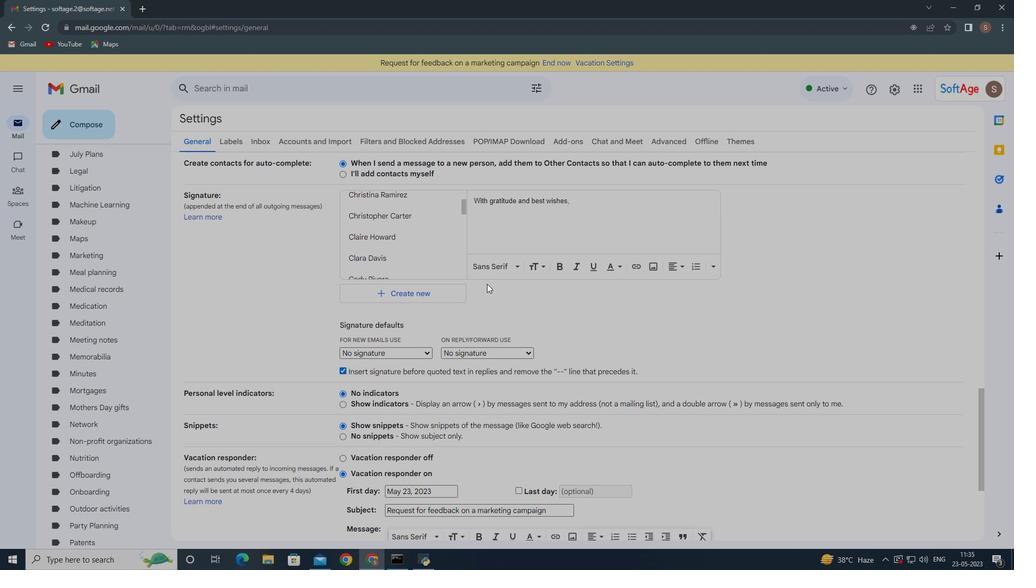 
Action: Key pressed <Key.enter><Key.shift><Key.shift>Evelyn<Key.space><Key.shift>Lewis
Screenshot: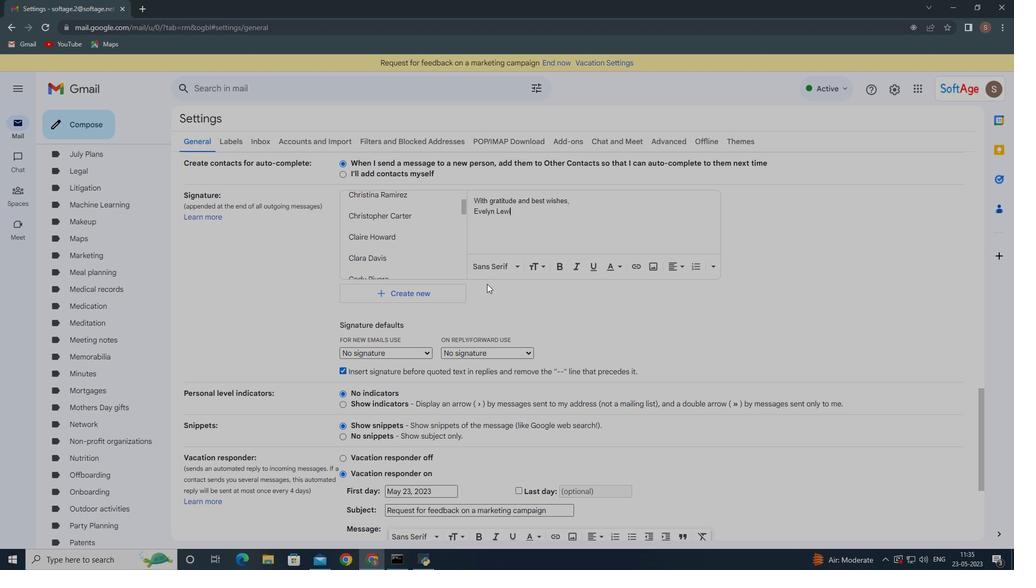 
Action: Mouse moved to (487, 283)
Screenshot: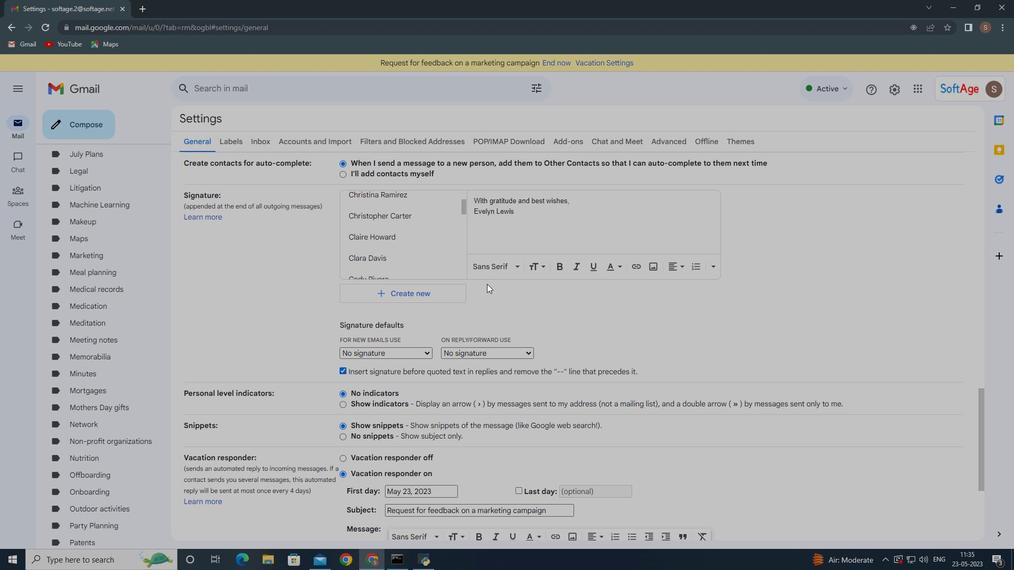 
Action: Mouse scrolled (487, 283) with delta (0, 0)
Screenshot: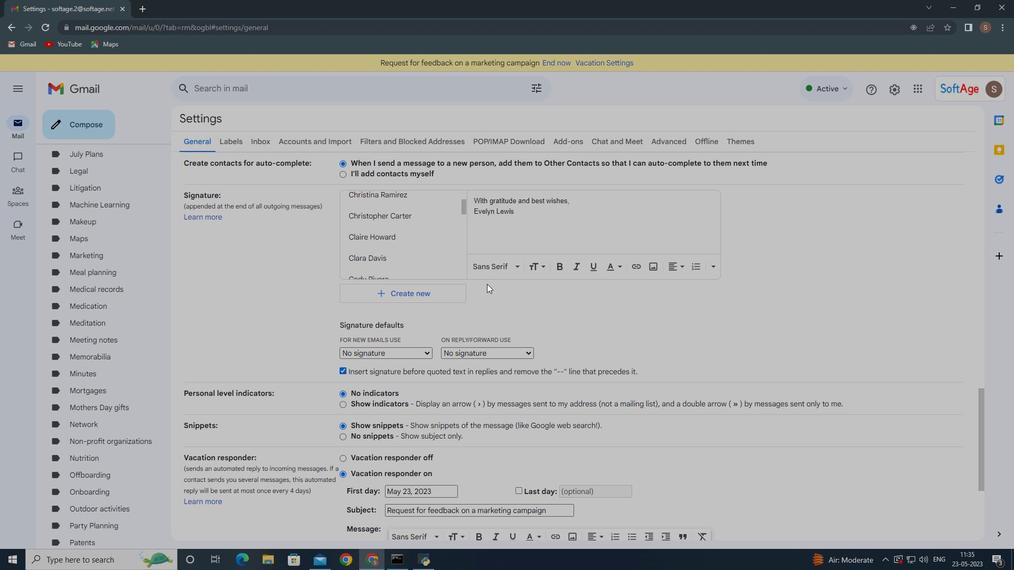 
Action: Mouse scrolled (487, 283) with delta (0, 0)
Screenshot: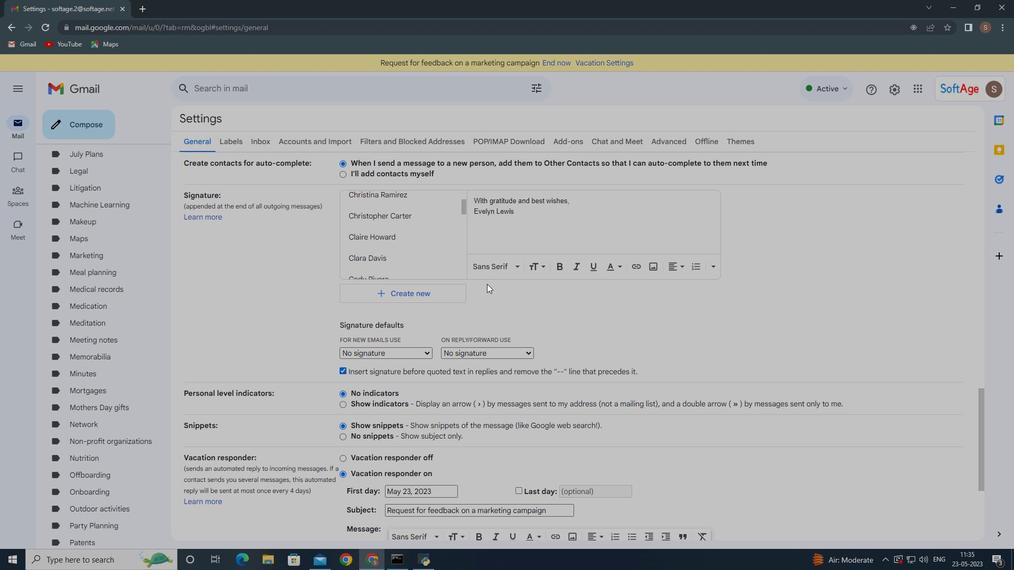 
Action: Mouse moved to (477, 291)
Screenshot: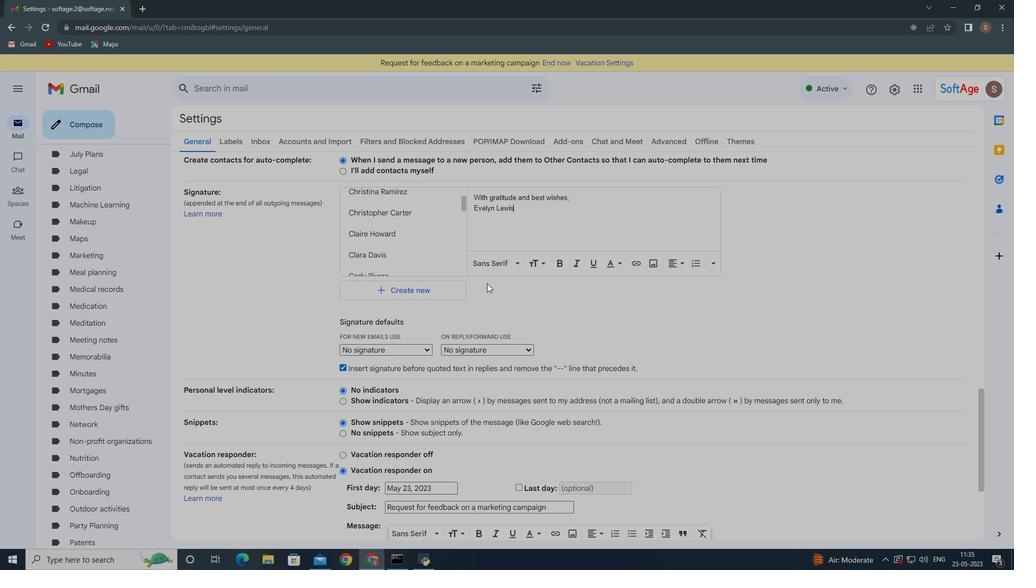 
Action: Mouse scrolled (487, 283) with delta (0, 0)
Screenshot: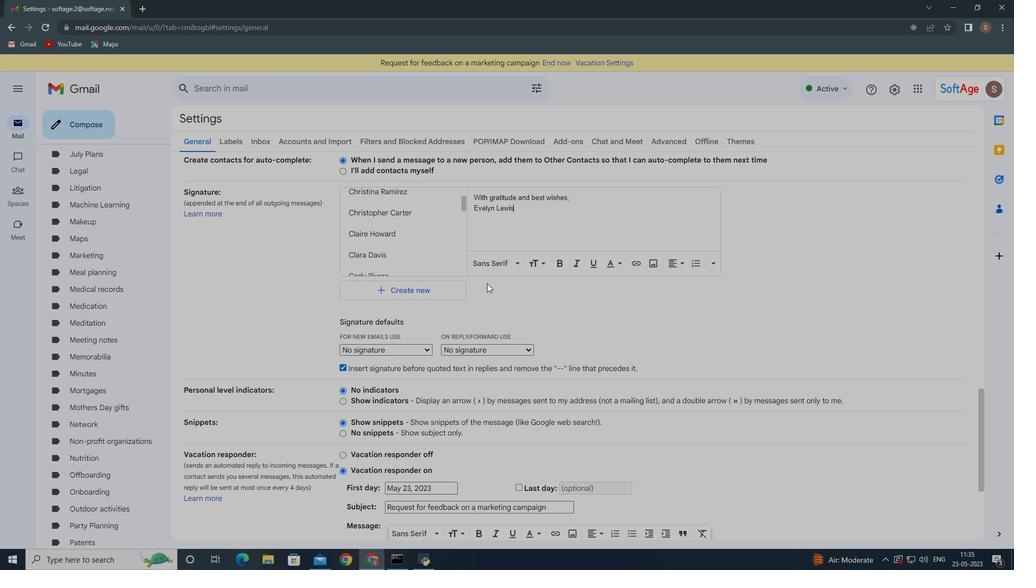 
Action: Mouse moved to (475, 293)
Screenshot: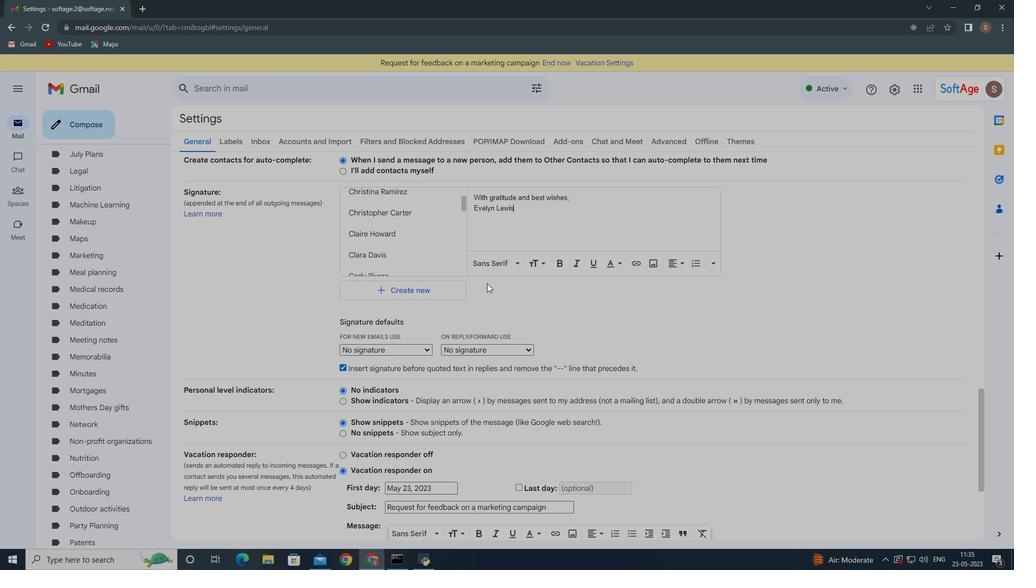 
Action: Mouse scrolled (487, 283) with delta (0, 0)
Screenshot: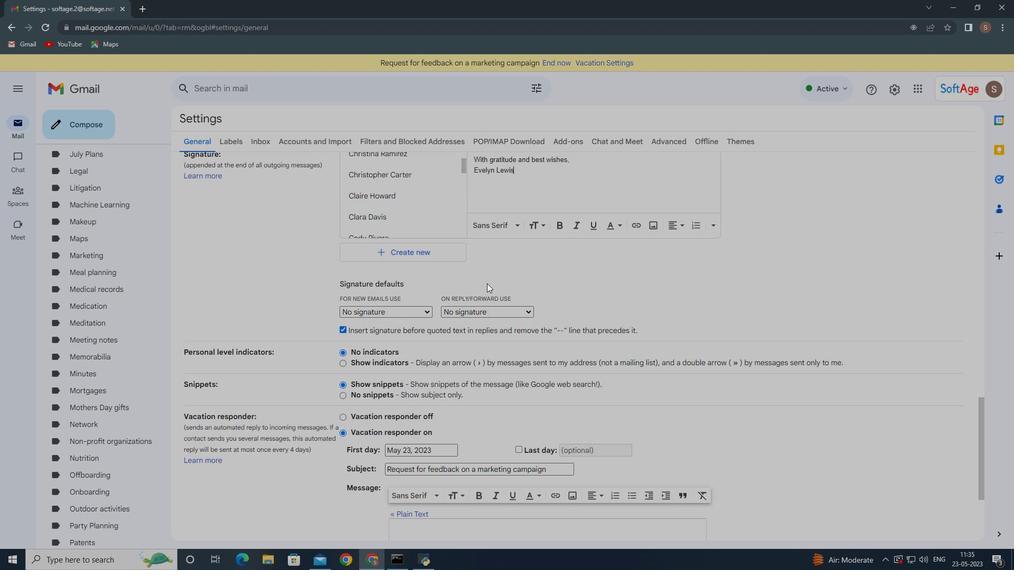 
Action: Mouse moved to (473, 294)
Screenshot: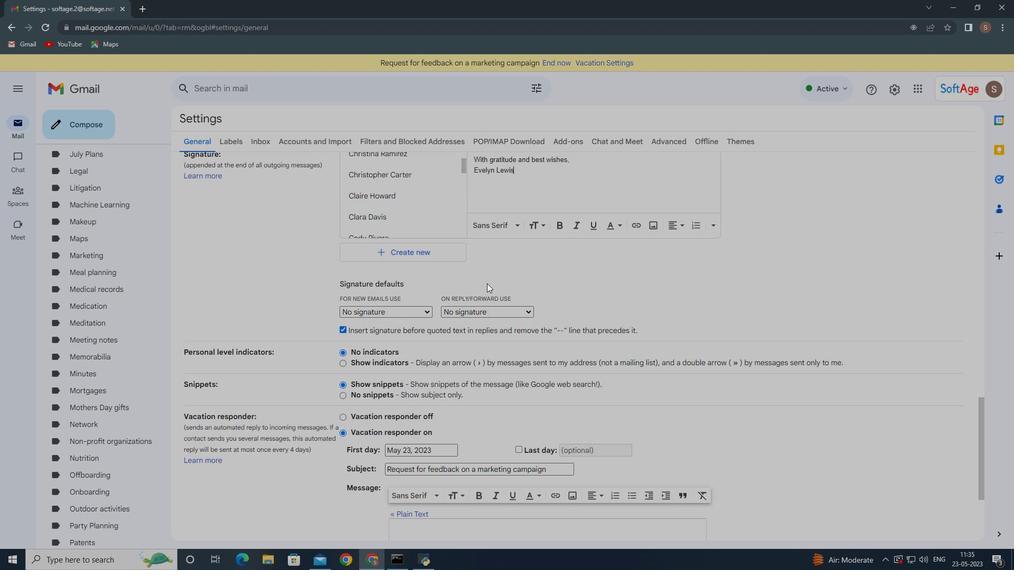 
Action: Mouse scrolled (487, 283) with delta (0, 0)
Screenshot: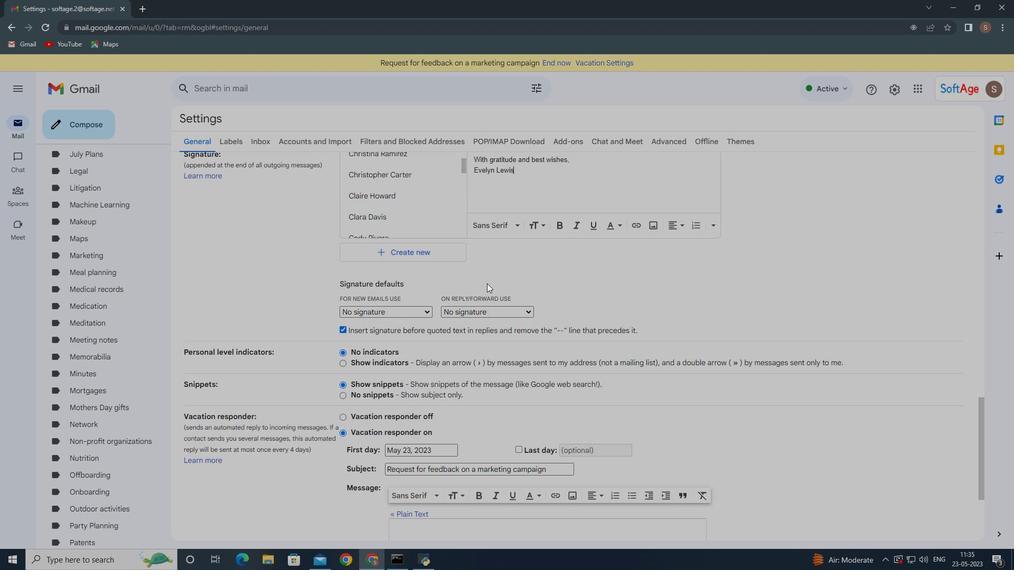 
Action: Mouse moved to (473, 294)
Screenshot: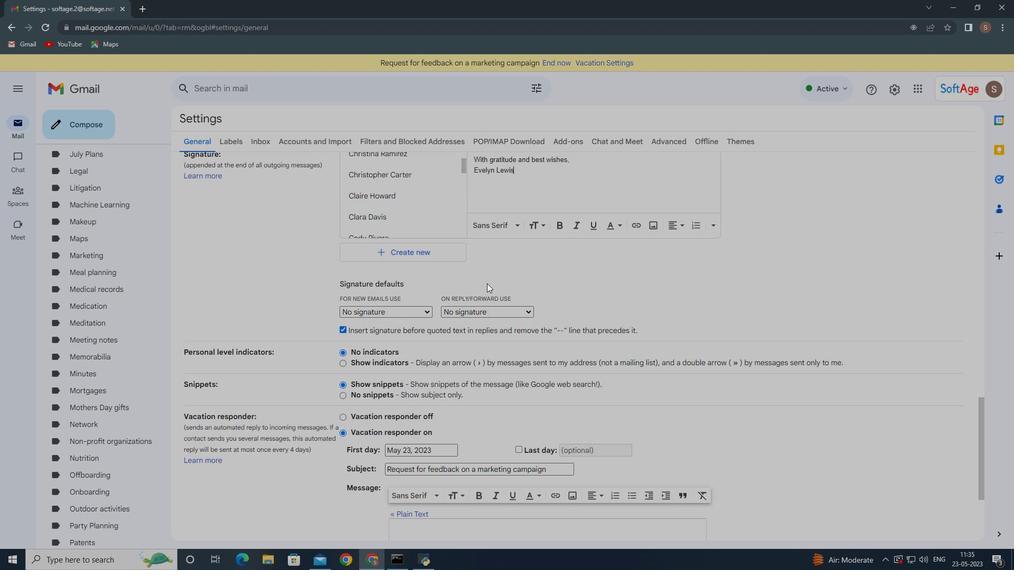 
Action: Mouse scrolled (487, 283) with delta (0, 0)
Screenshot: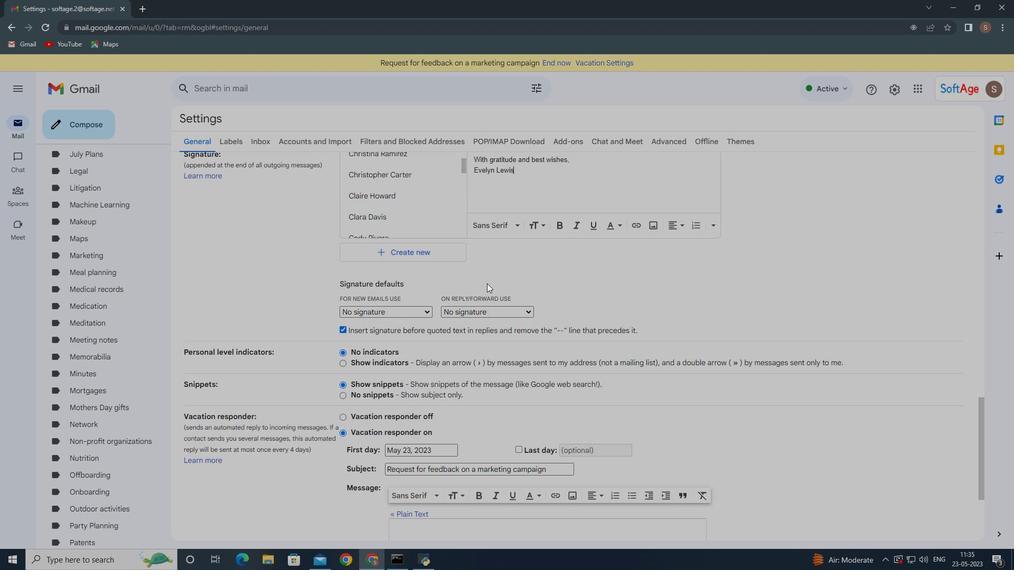 
Action: Mouse moved to (487, 401)
Screenshot: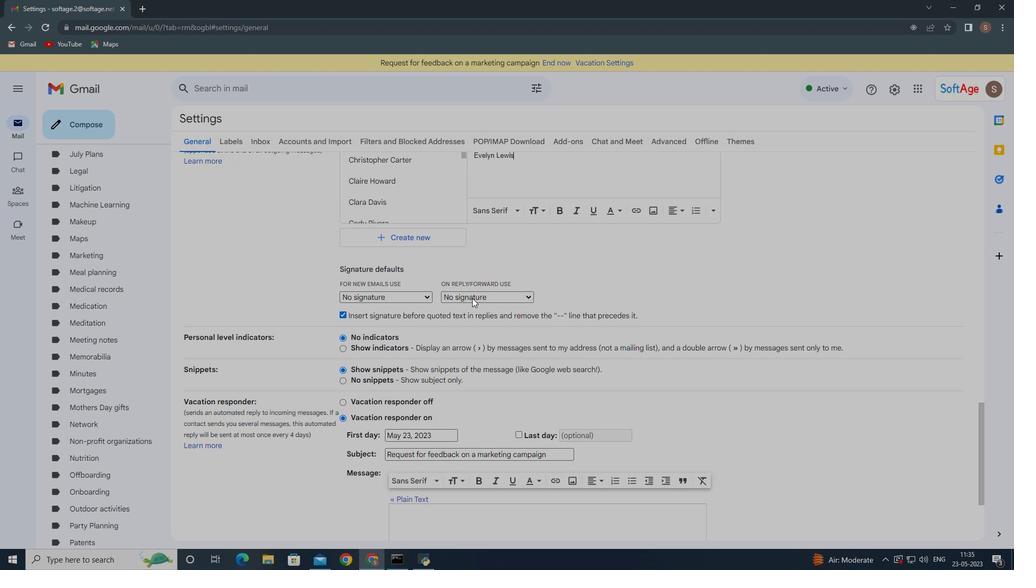 
Action: Mouse scrolled (487, 401) with delta (0, 0)
Screenshot: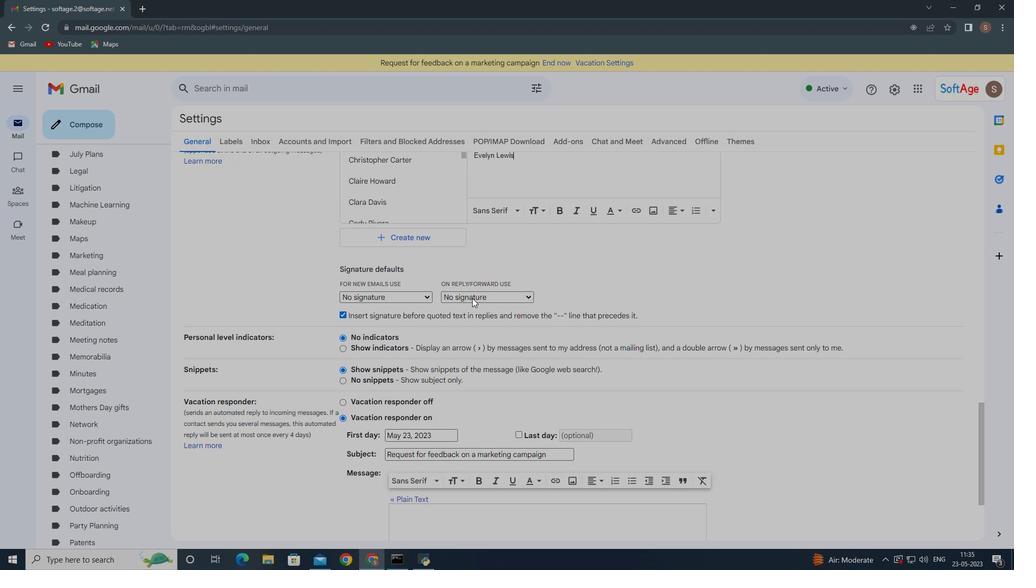 
Action: Mouse moved to (487, 413)
Screenshot: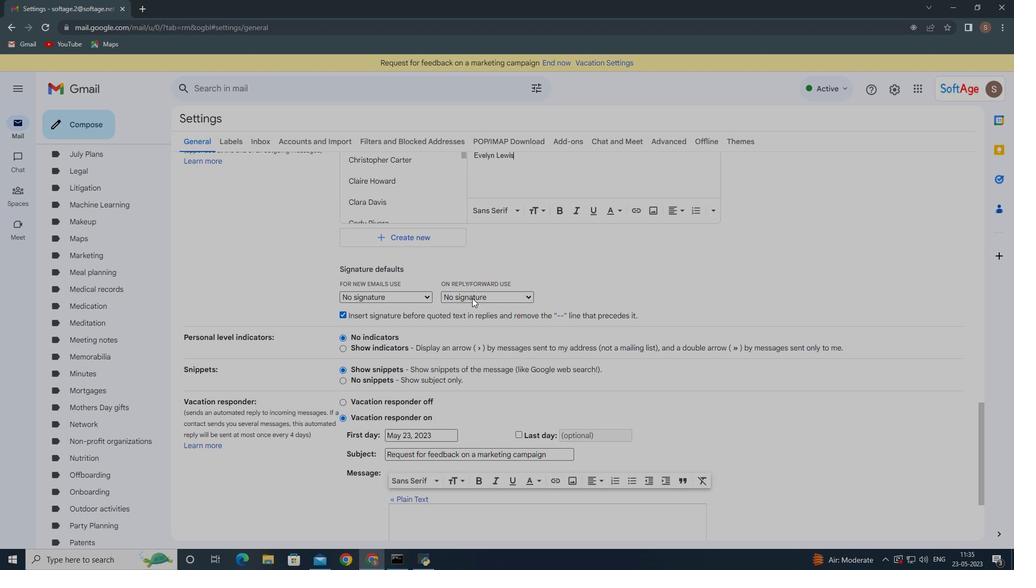 
Action: Mouse scrolled (487, 413) with delta (0, 0)
Screenshot: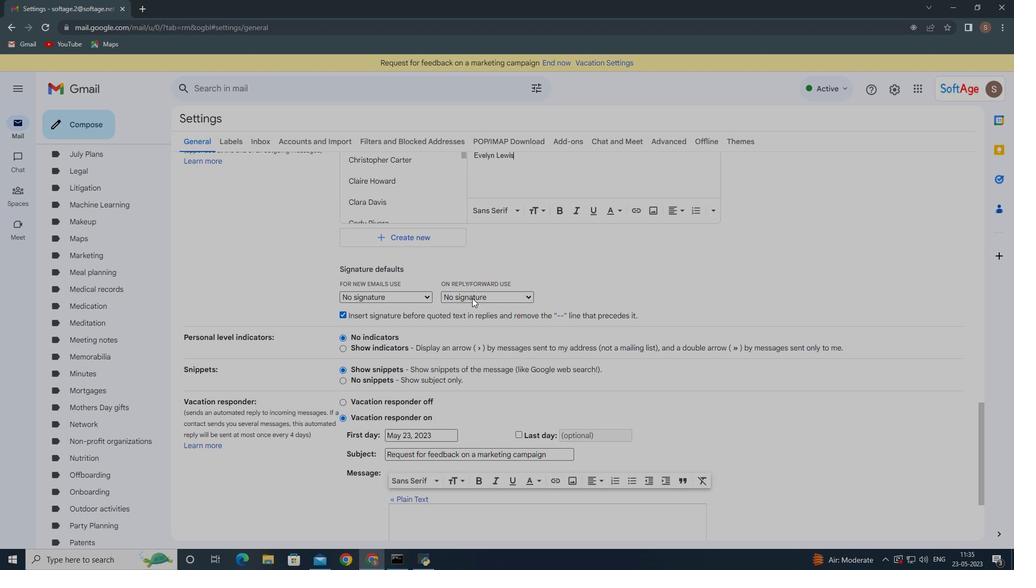 
Action: Mouse moved to (486, 420)
Screenshot: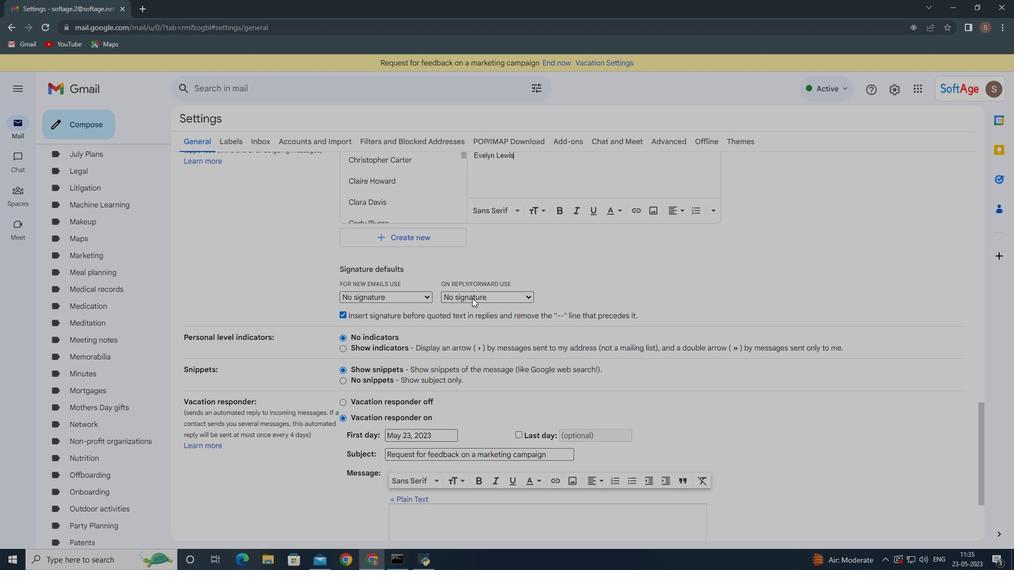 
Action: Mouse scrolled (486, 420) with delta (0, 0)
Screenshot: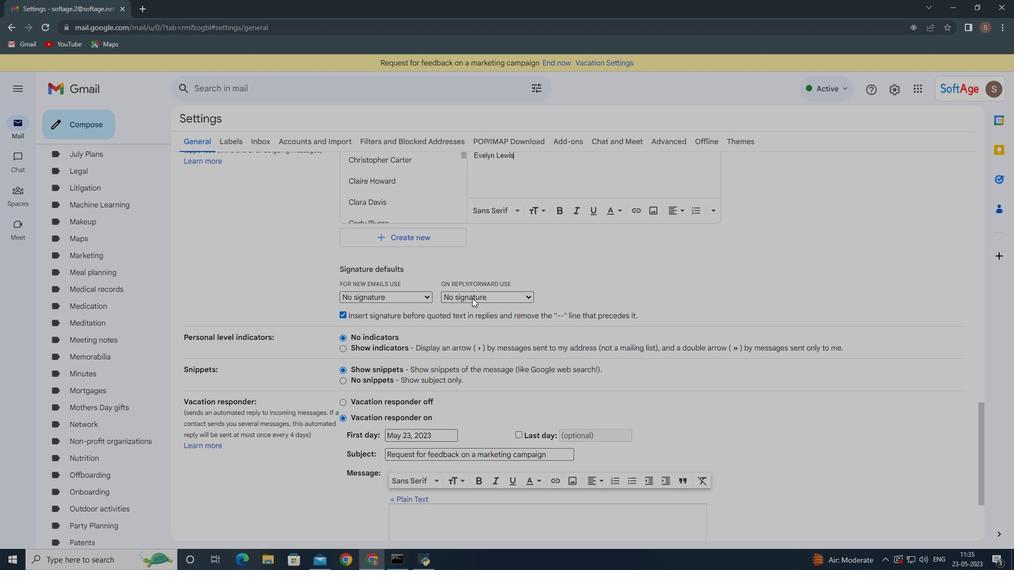 
Action: Mouse moved to (485, 427)
Screenshot: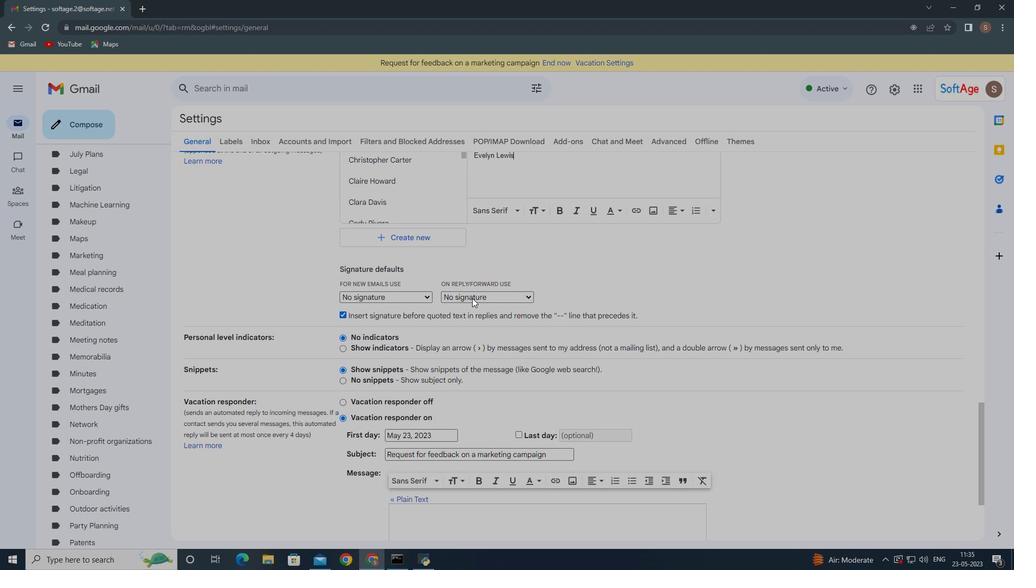 
Action: Mouse scrolled (485, 425) with delta (0, 0)
Screenshot: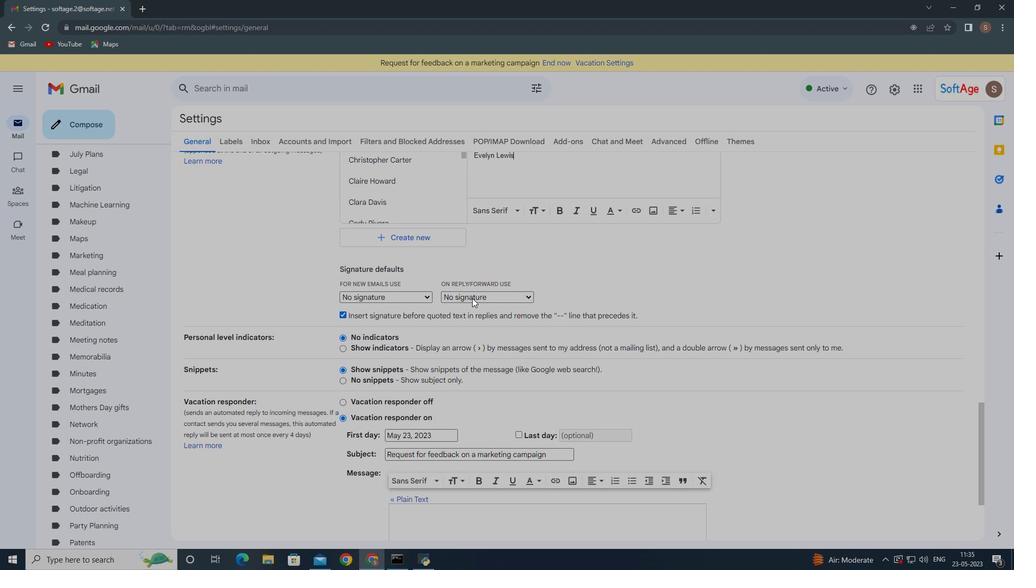 
Action: Mouse moved to (550, 481)
Screenshot: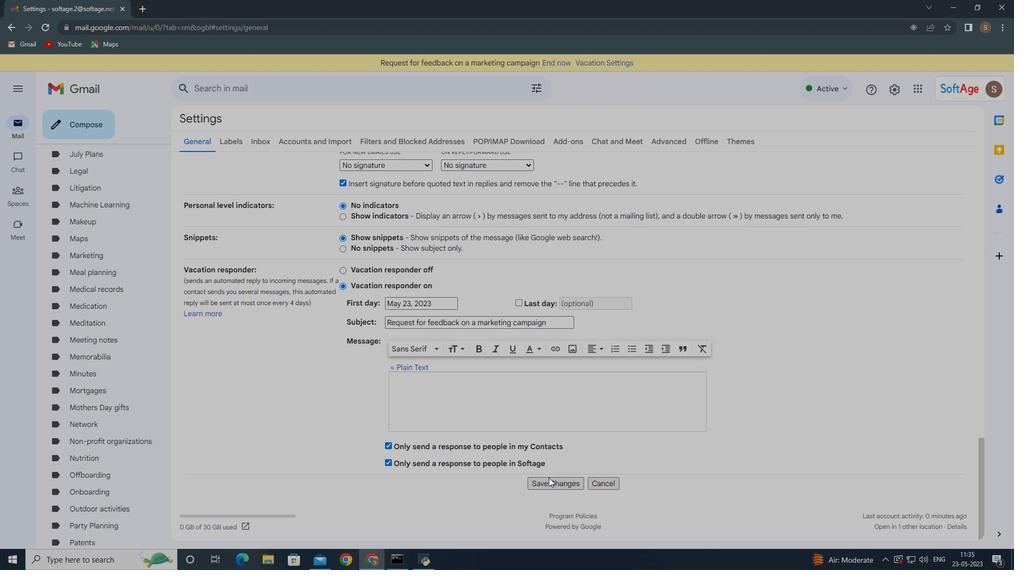 
Action: Mouse pressed left at (550, 481)
Screenshot: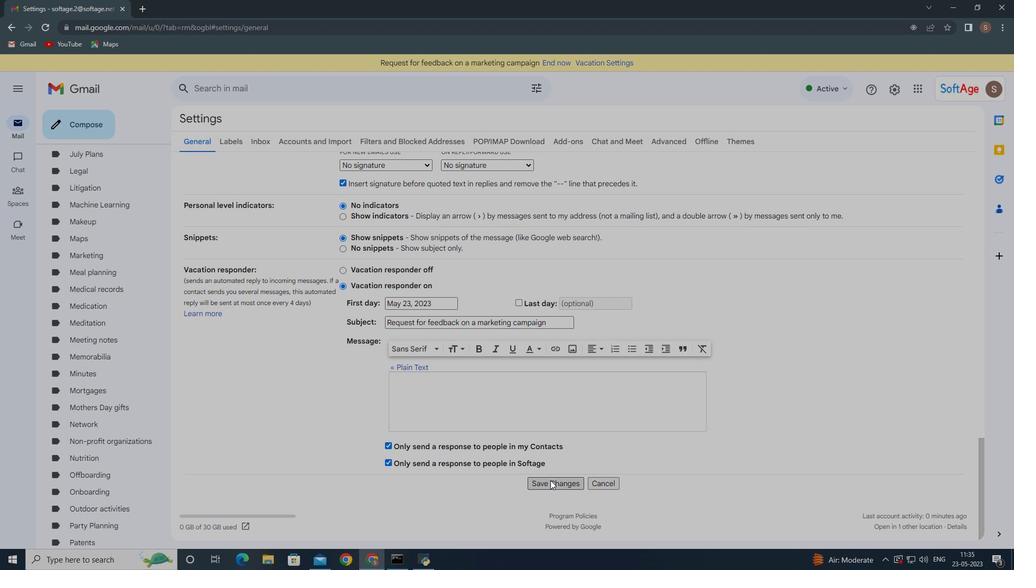 
Action: Mouse moved to (85, 133)
Screenshot: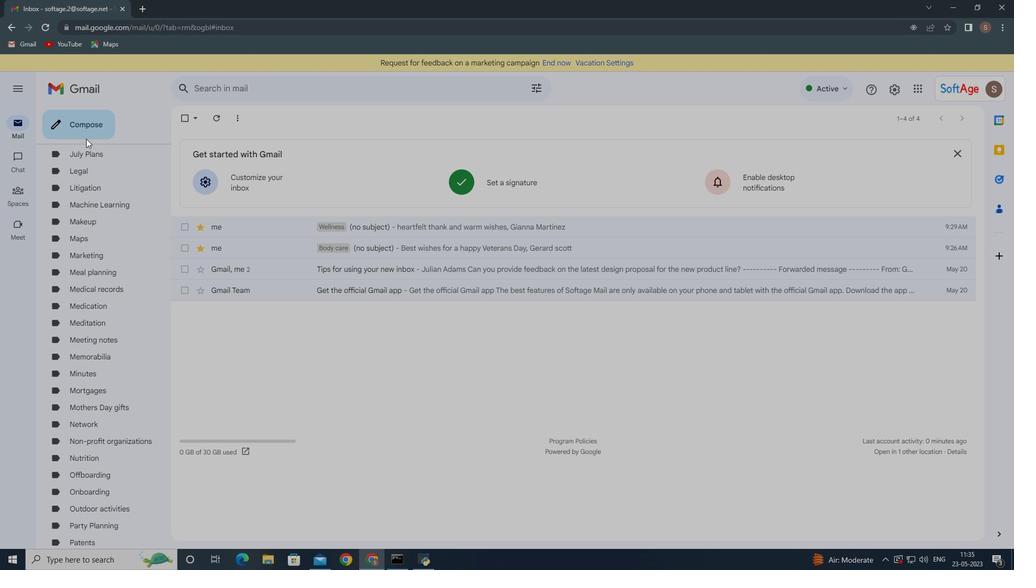 
Action: Mouse pressed left at (85, 133)
Screenshot: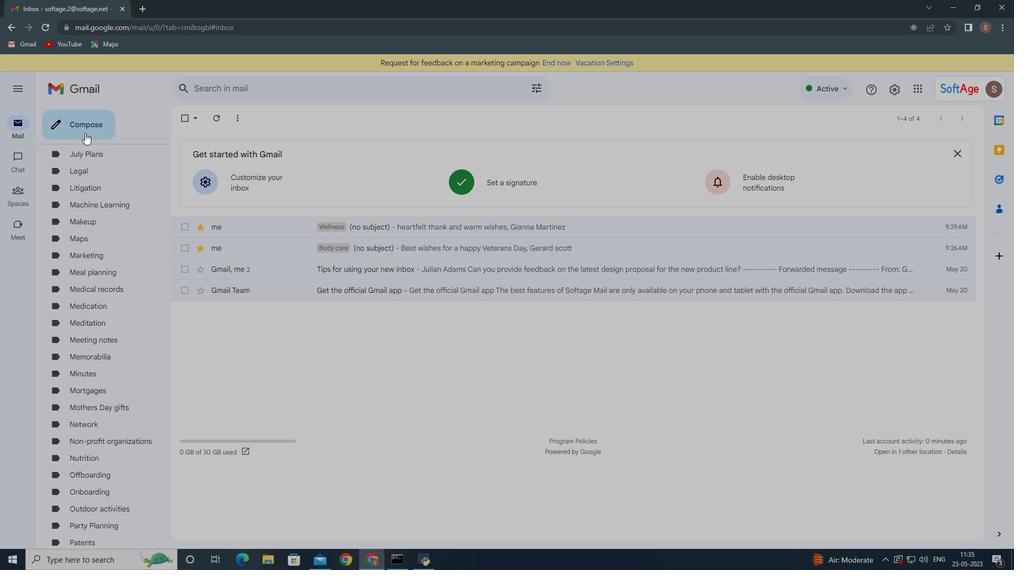 
Action: Mouse moved to (121, 114)
Screenshot: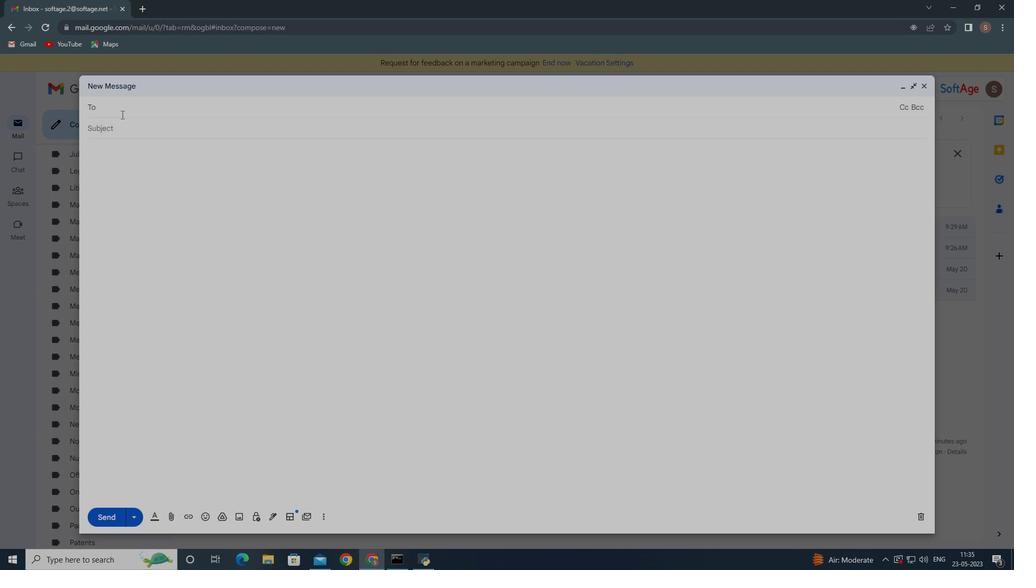 
Action: Key pressed softage.4<Key.enter>
Screenshot: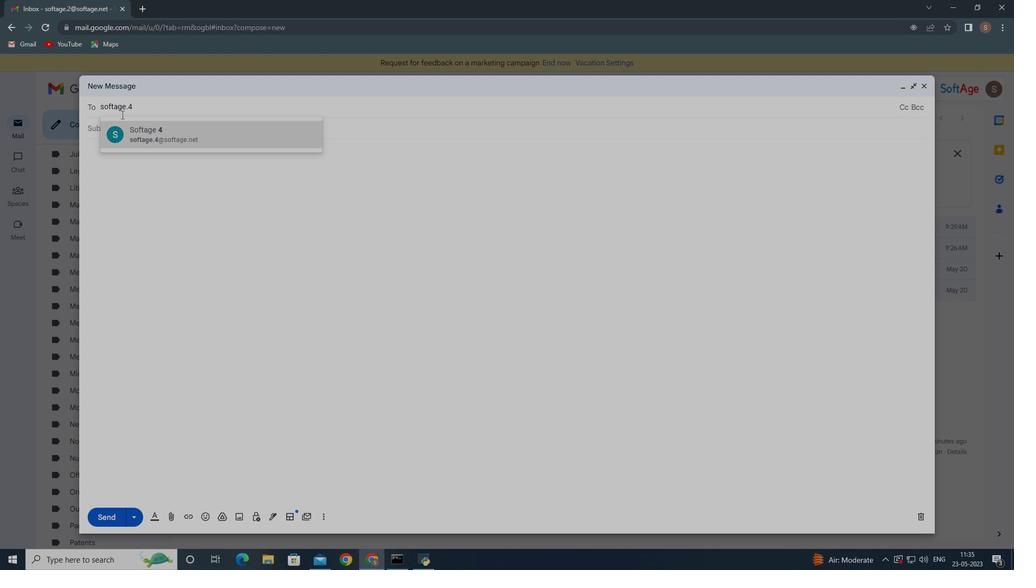 
Action: Mouse moved to (269, 517)
Screenshot: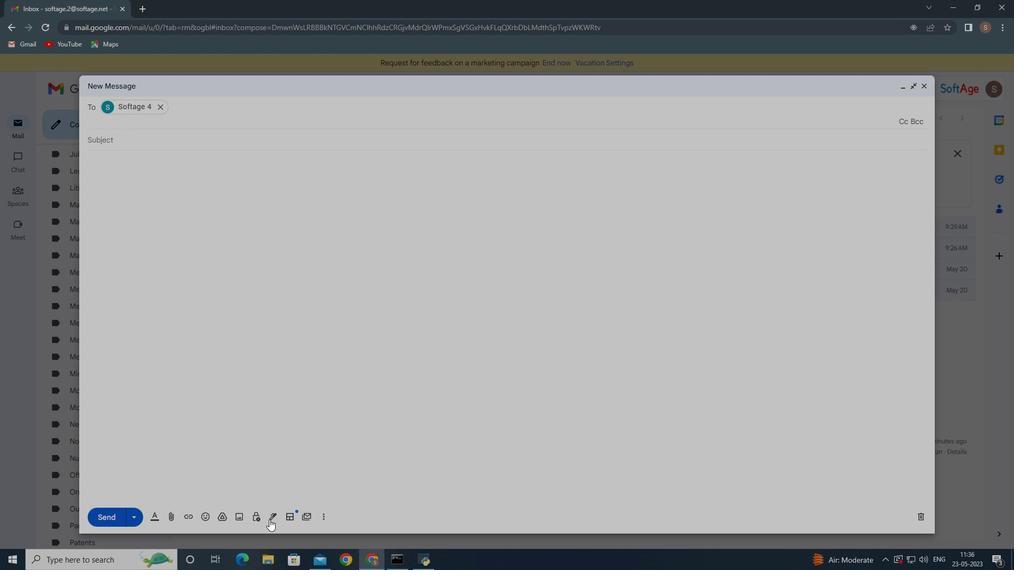 
Action: Mouse pressed left at (269, 517)
Screenshot: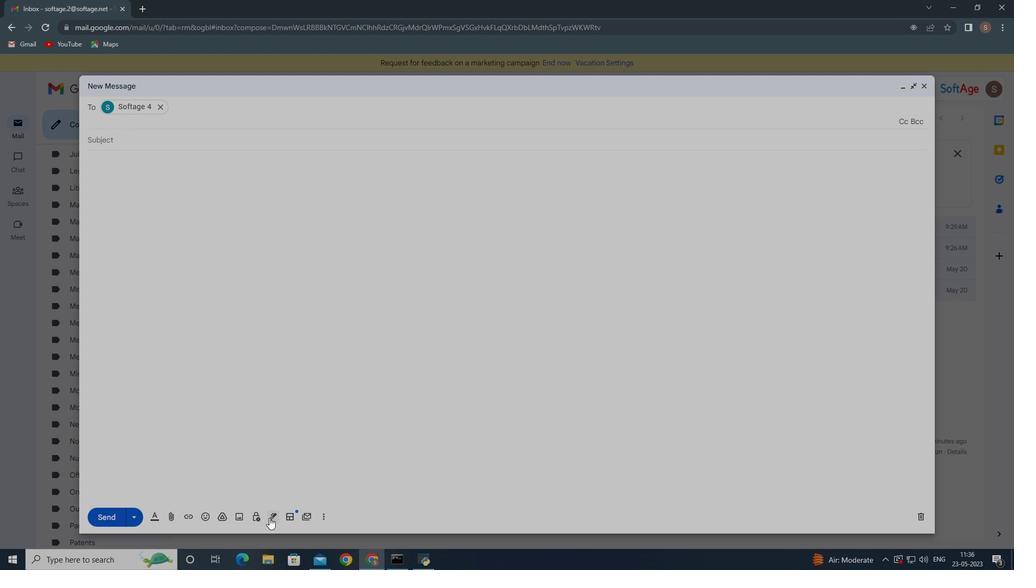 
Action: Mouse moved to (315, 365)
Screenshot: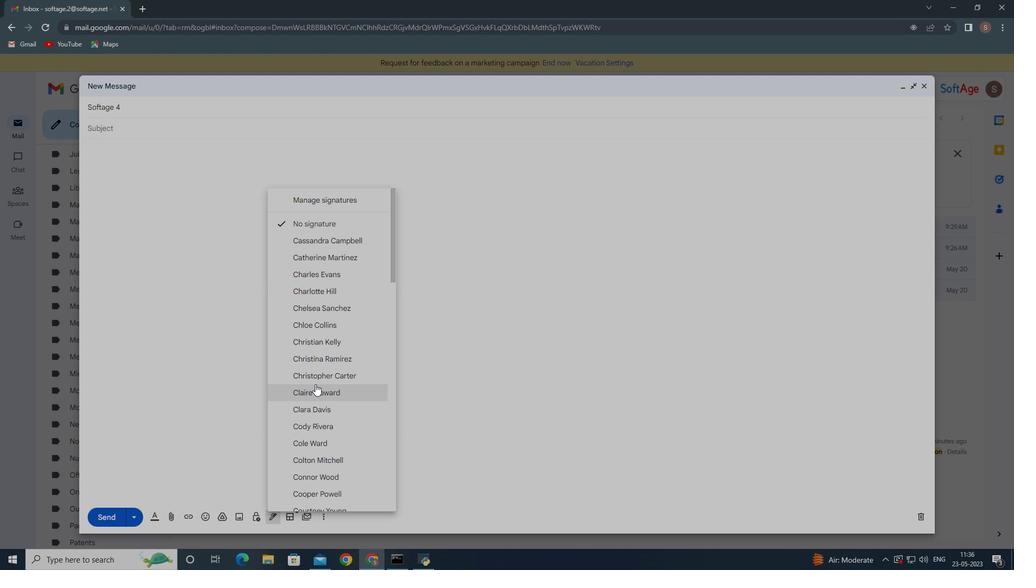 
Action: Mouse scrolled (315, 364) with delta (0, 0)
Screenshot: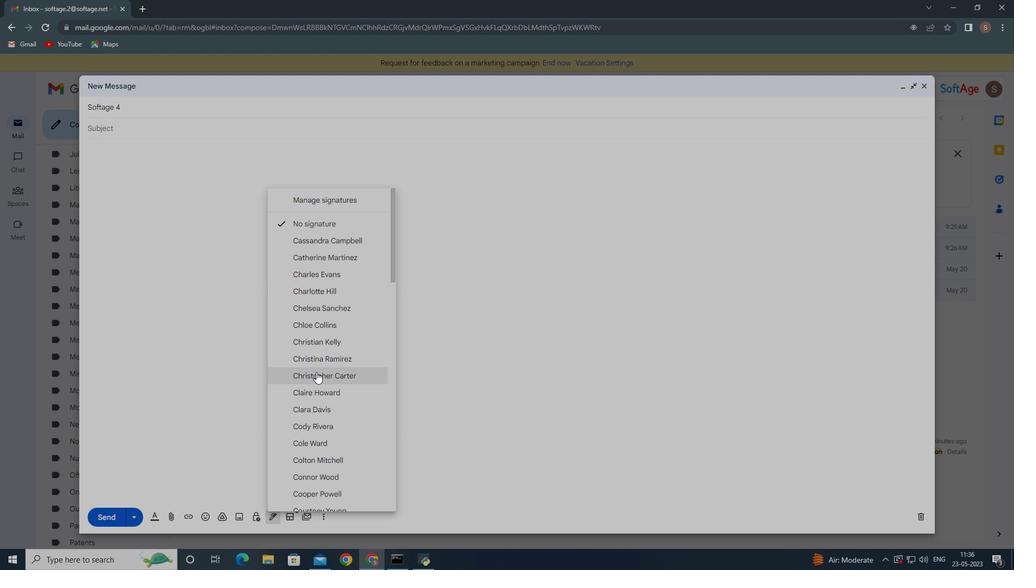 
Action: Mouse scrolled (315, 364) with delta (0, 0)
Screenshot: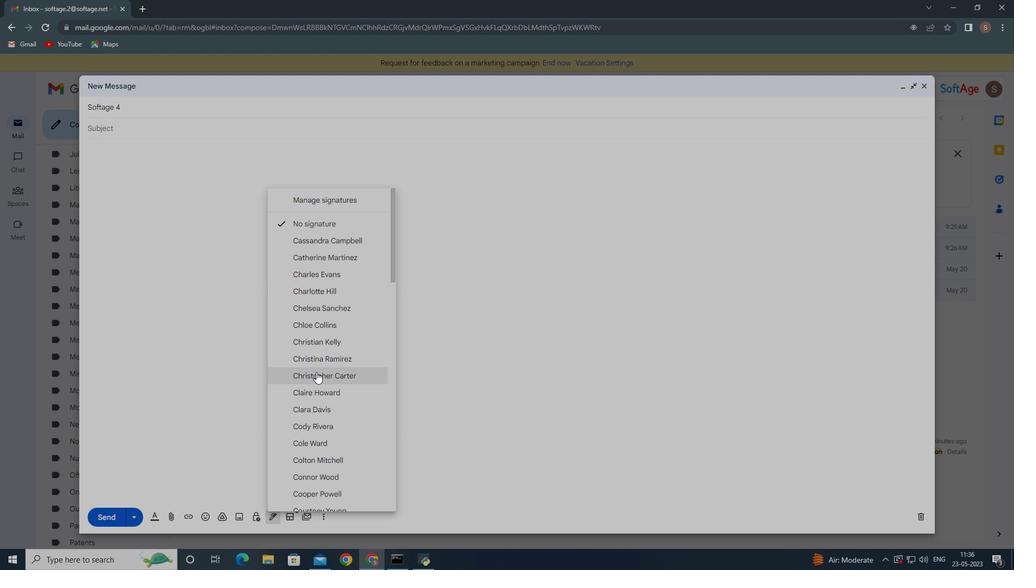 
Action: Mouse scrolled (315, 364) with delta (0, 0)
Screenshot: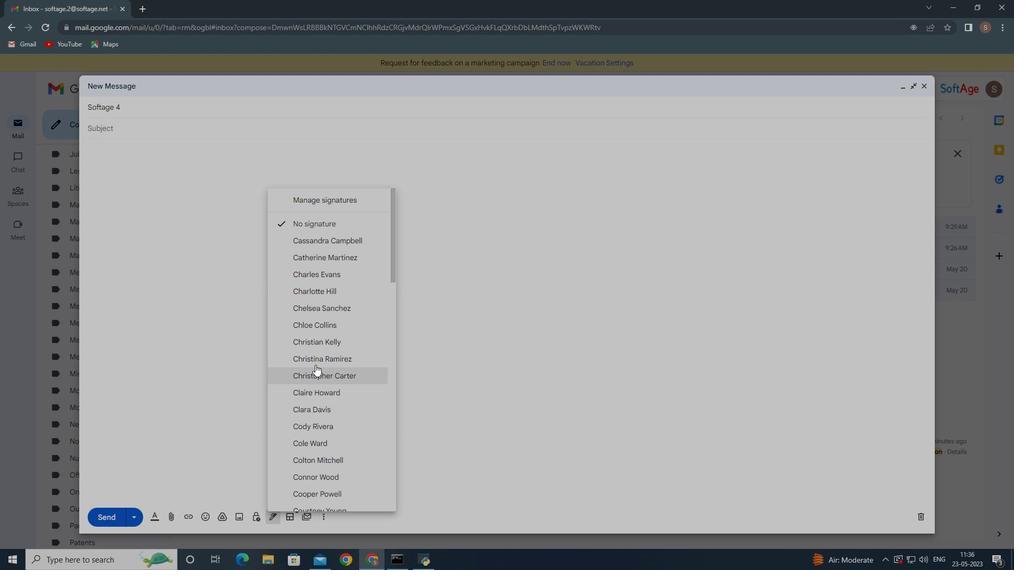 
Action: Mouse scrolled (315, 364) with delta (0, 0)
Screenshot: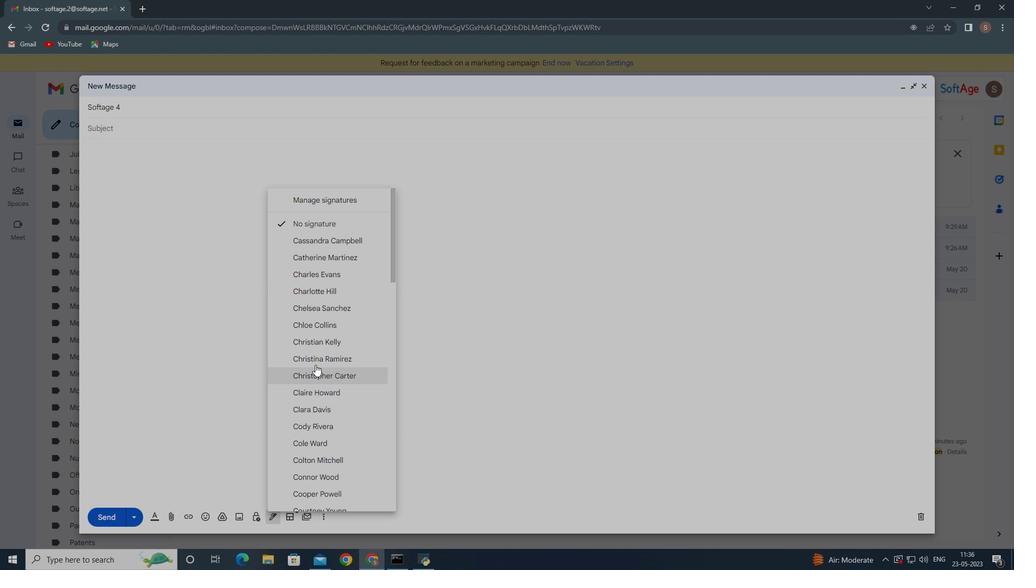 
Action: Mouse scrolled (315, 364) with delta (0, 0)
Screenshot: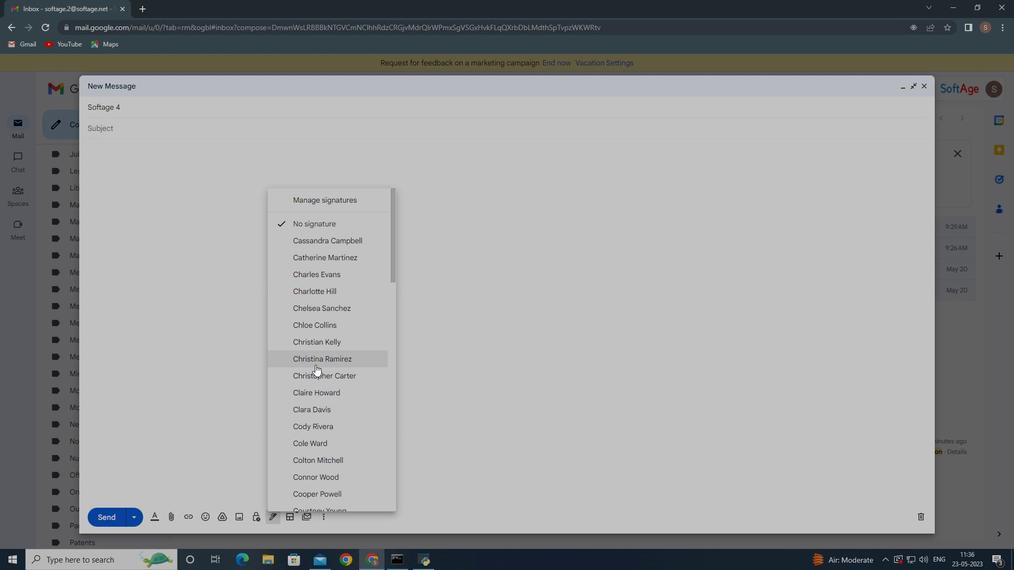 
Action: Mouse moved to (315, 364)
Screenshot: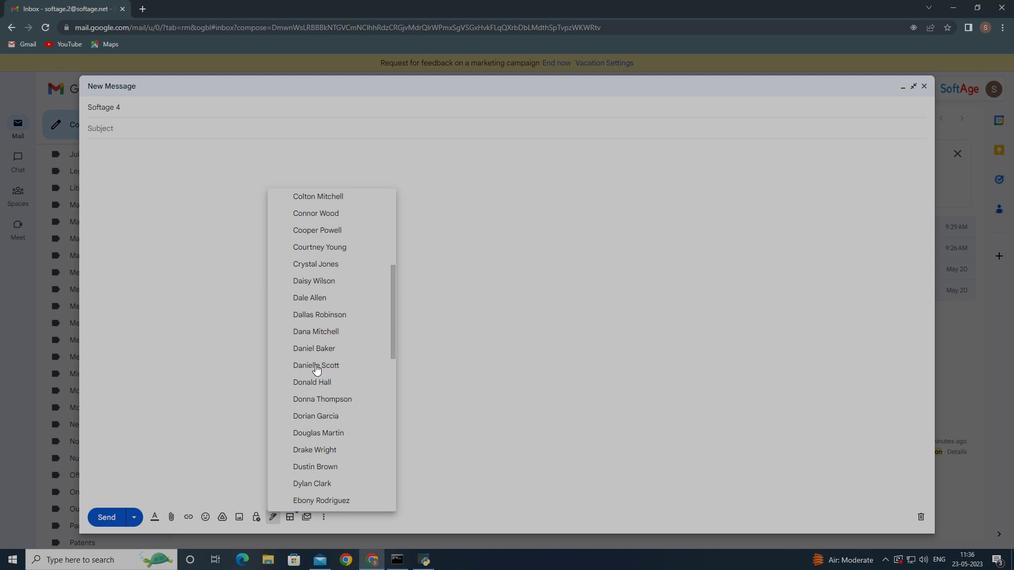 
Action: Mouse scrolled (315, 363) with delta (0, 0)
Screenshot: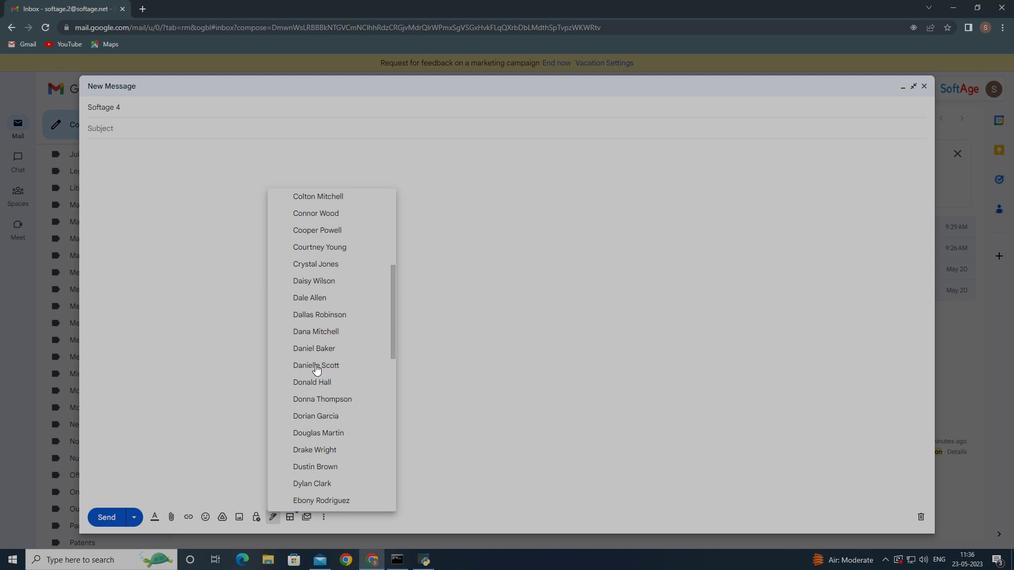 
Action: Mouse scrolled (315, 363) with delta (0, 0)
Screenshot: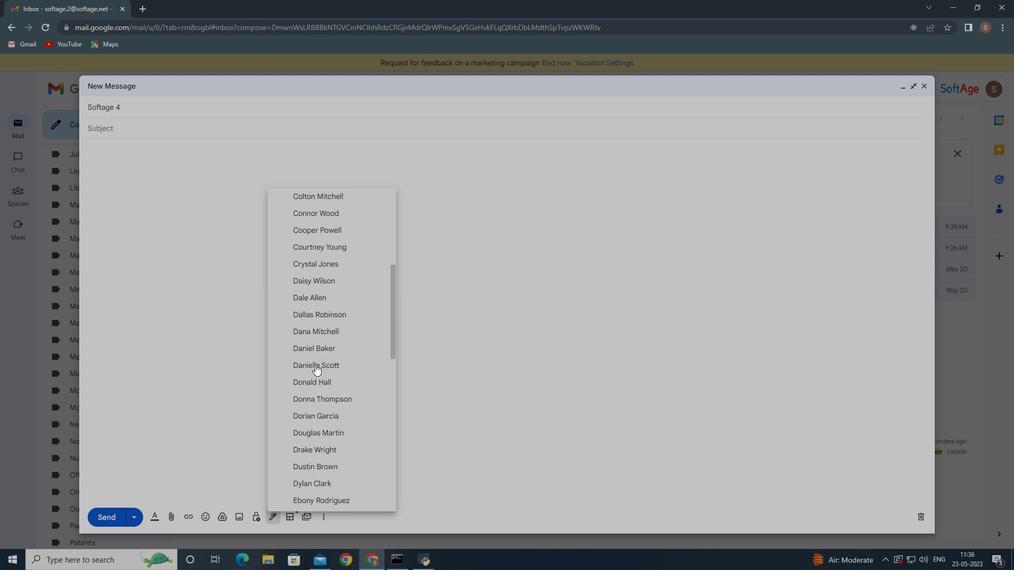 
Action: Mouse scrolled (315, 363) with delta (0, 0)
Screenshot: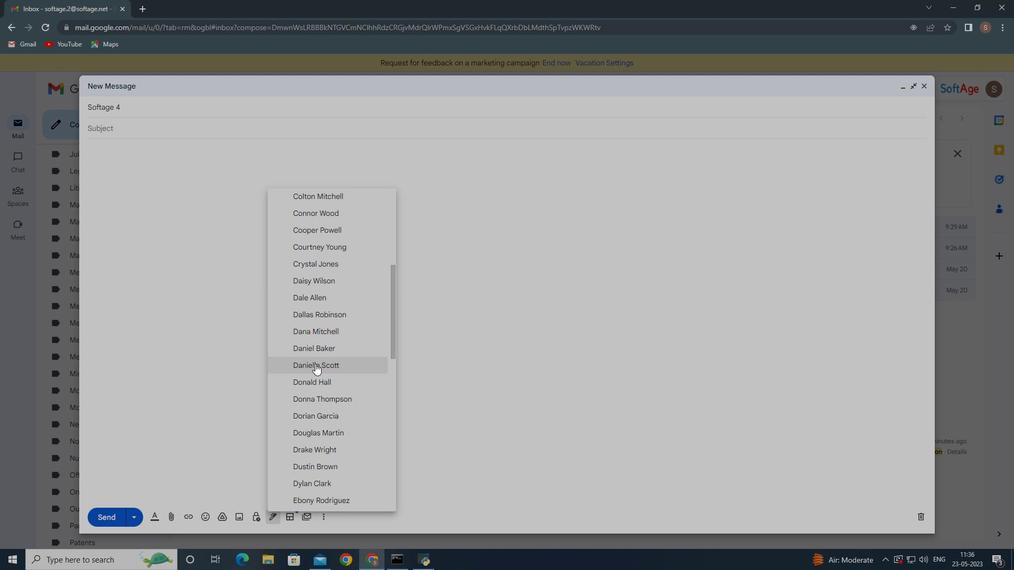 
Action: Mouse scrolled (315, 363) with delta (0, 0)
Screenshot: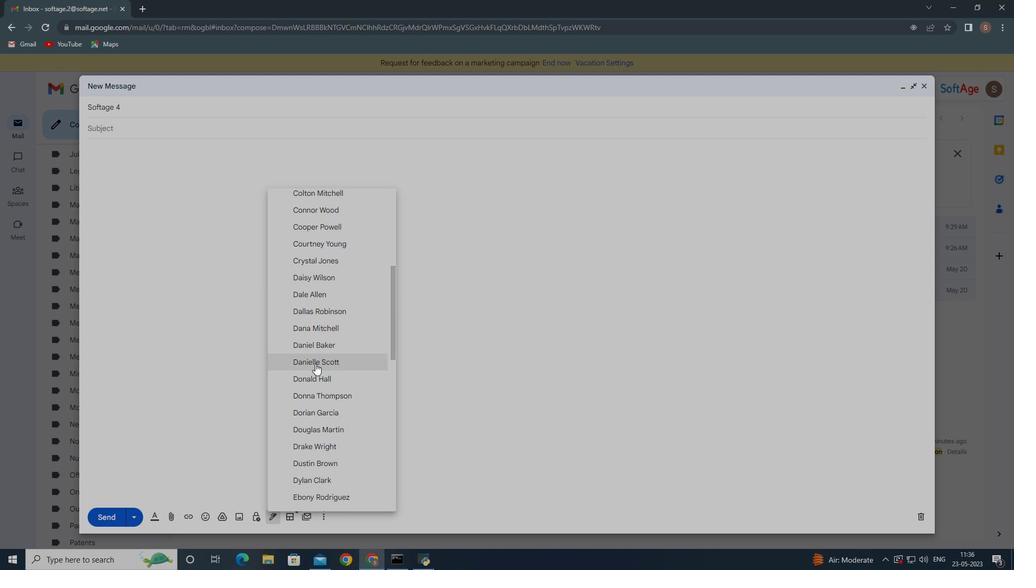 
Action: Mouse scrolled (315, 363) with delta (0, 0)
Screenshot: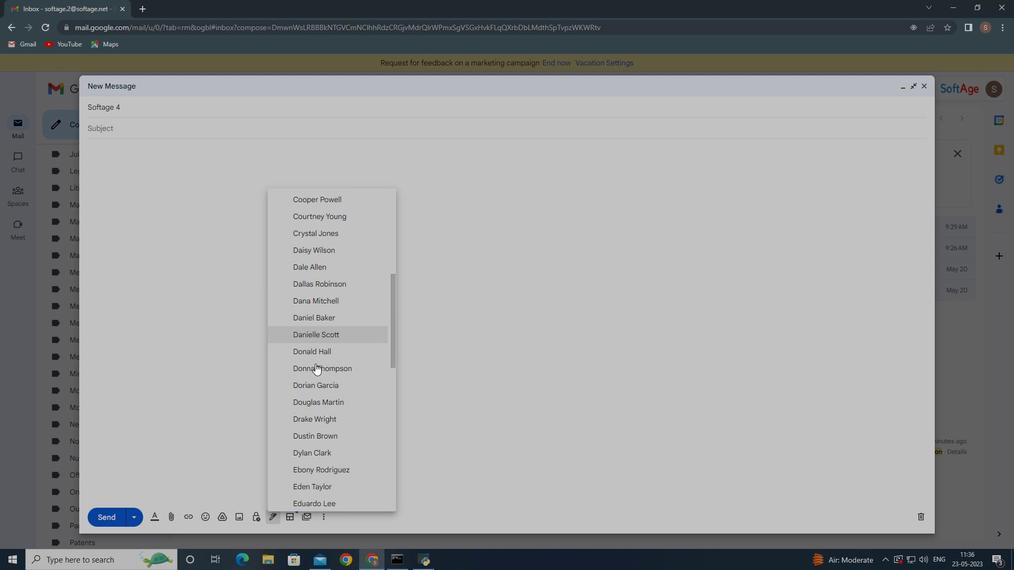 
Action: Mouse moved to (316, 366)
Screenshot: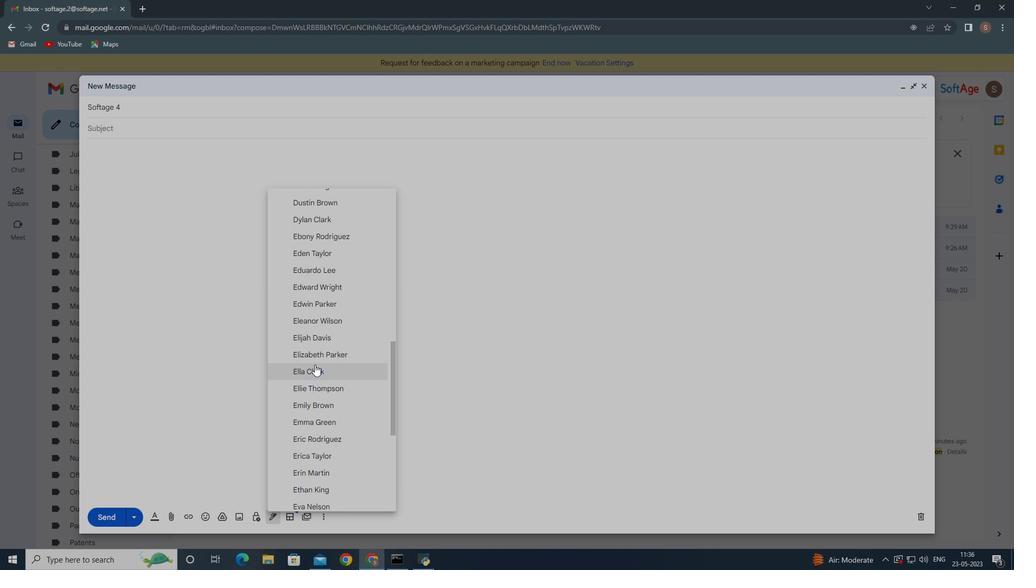 
Action: Mouse scrolled (316, 365) with delta (0, 0)
Screenshot: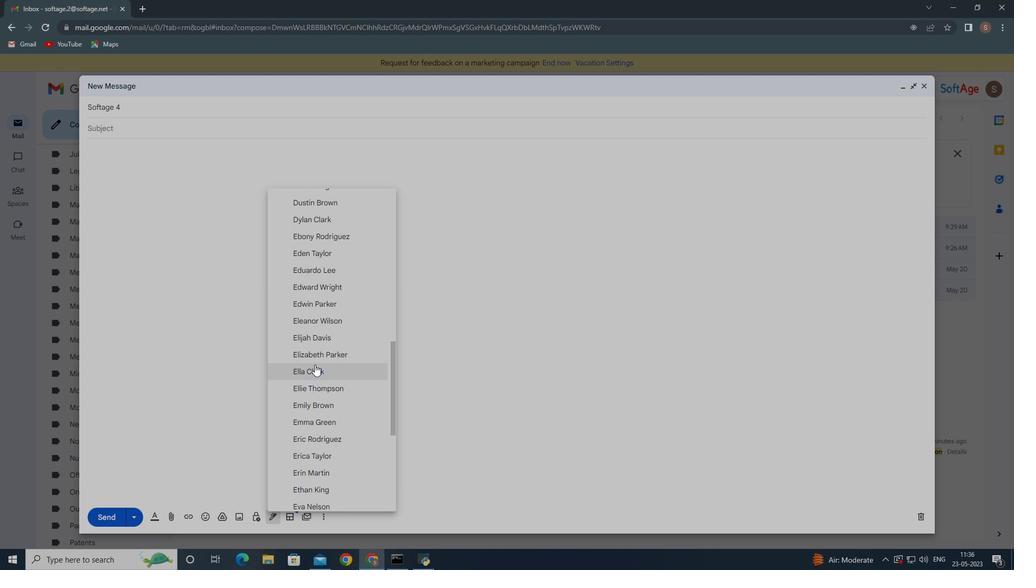 
Action: Mouse moved to (316, 368)
Screenshot: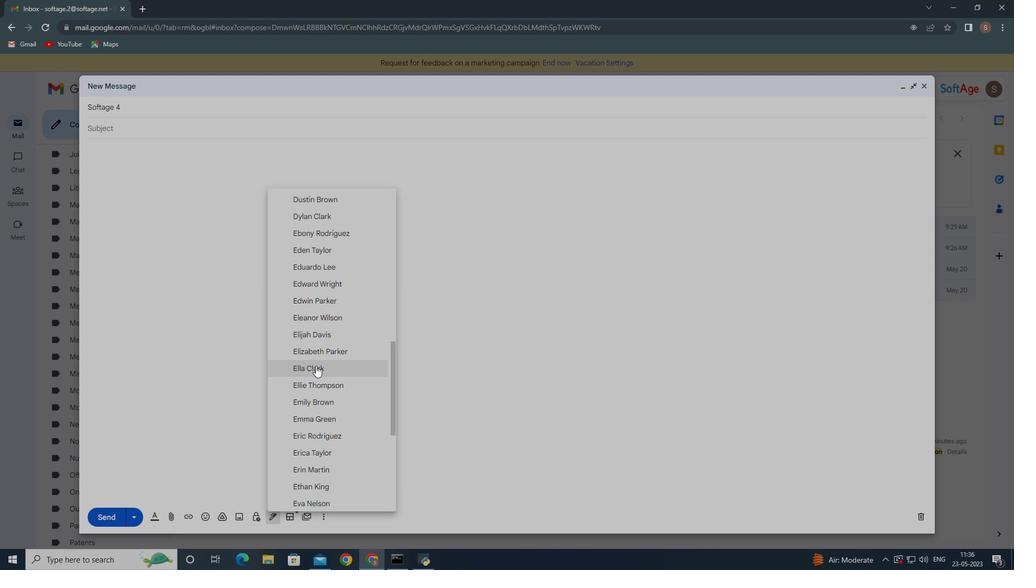 
Action: Mouse scrolled (316, 367) with delta (0, 0)
Screenshot: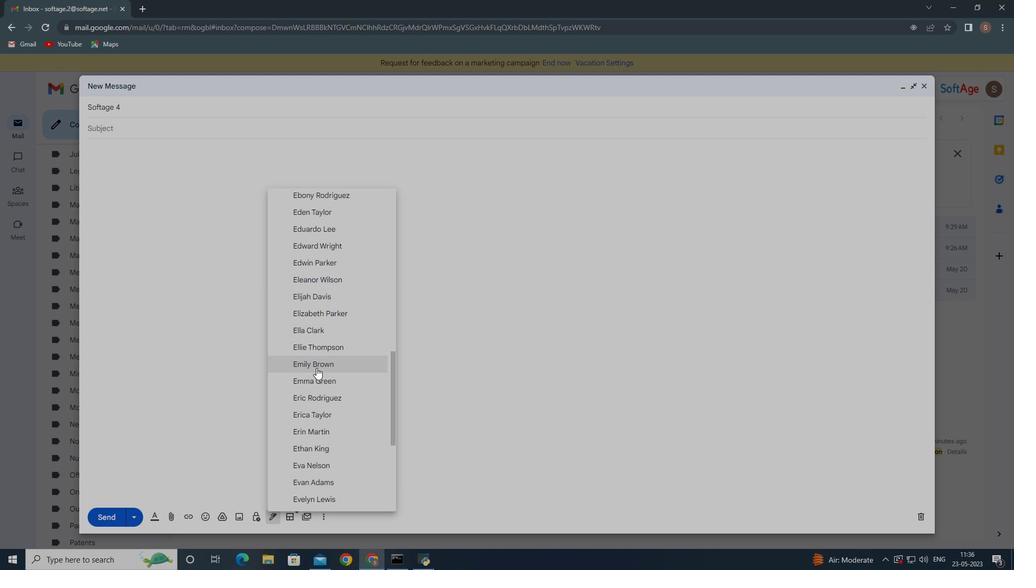 
Action: Mouse moved to (330, 435)
Screenshot: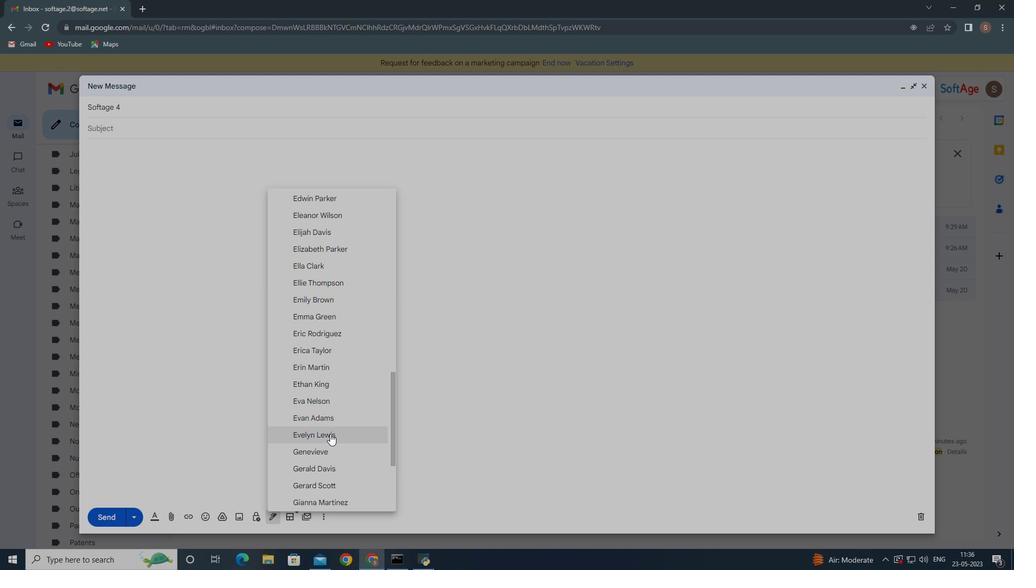 
Action: Mouse pressed left at (330, 435)
Screenshot: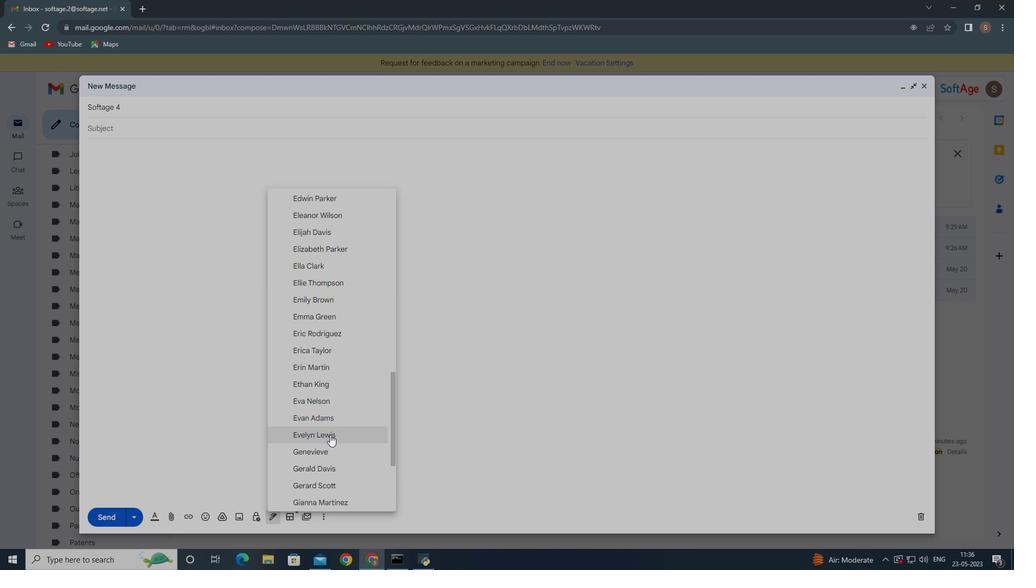 
Action: Mouse moved to (322, 517)
Screenshot: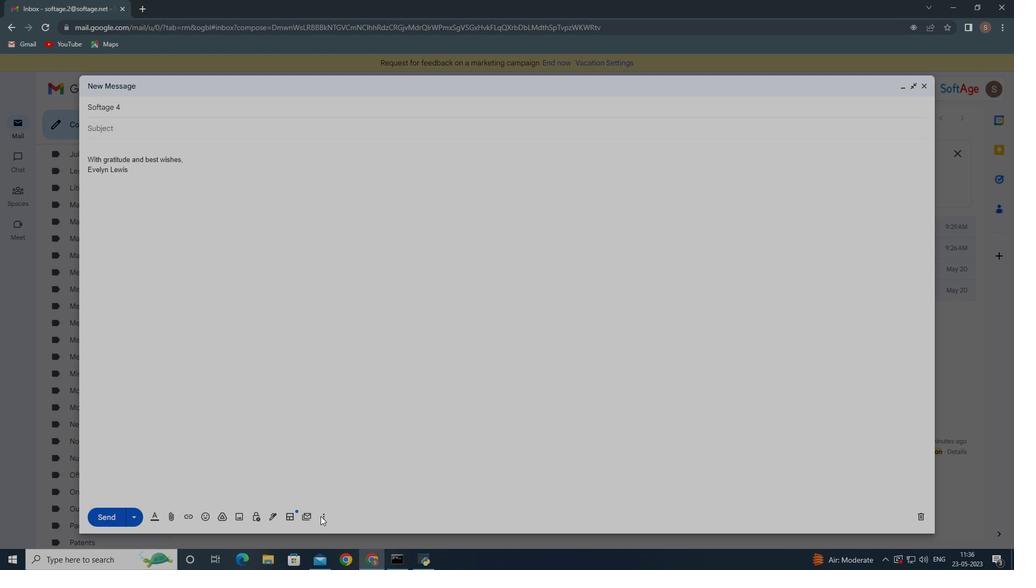 
Action: Mouse pressed left at (322, 517)
Screenshot: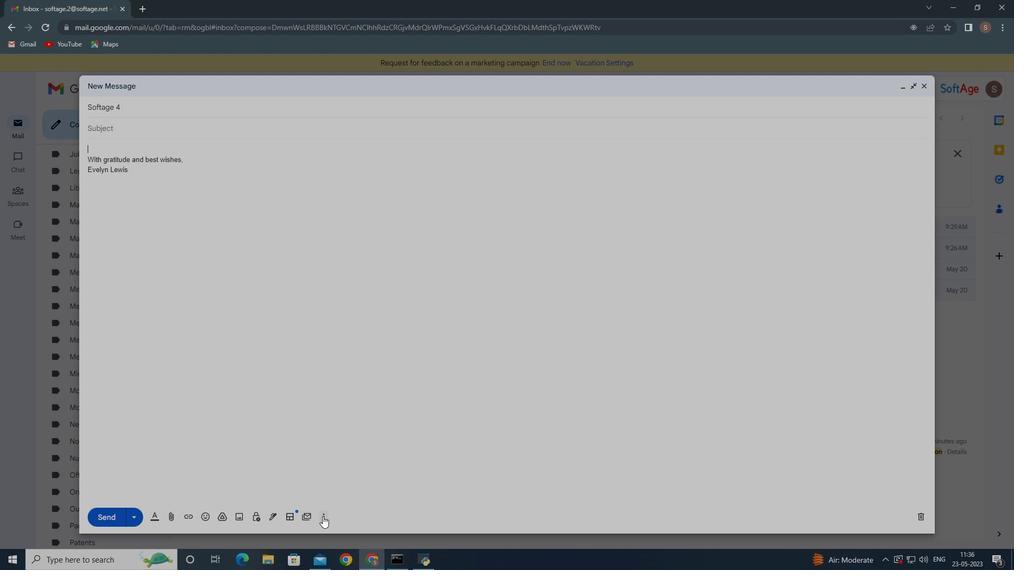 
Action: Mouse moved to (344, 419)
Screenshot: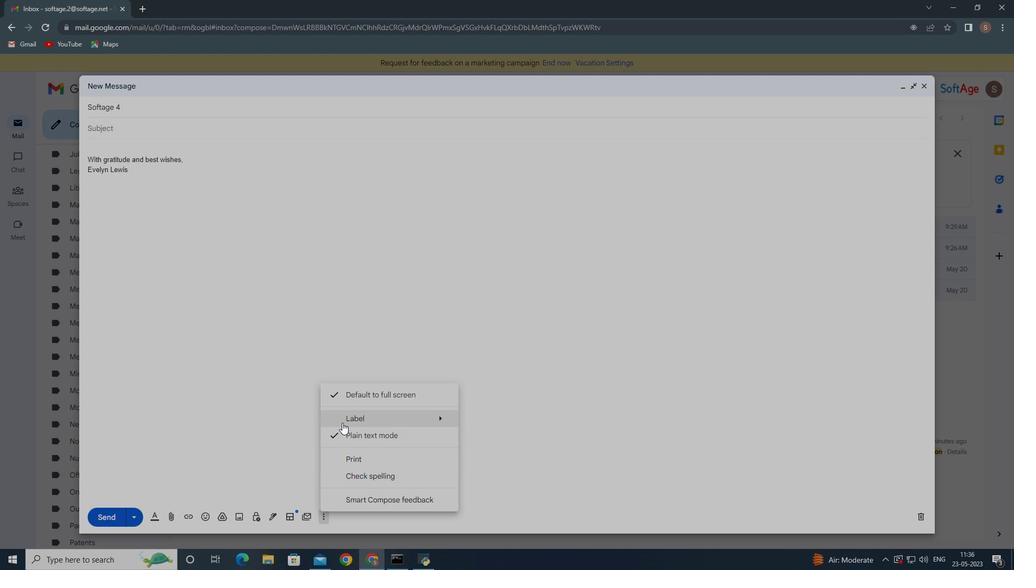 
Action: Mouse pressed left at (344, 419)
Screenshot: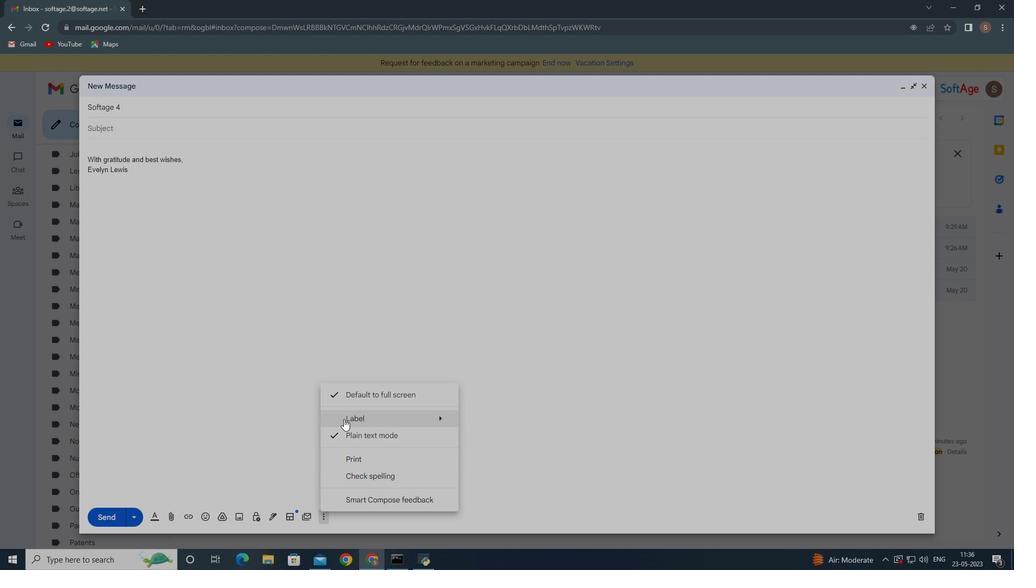 
Action: Mouse moved to (480, 209)
Screenshot: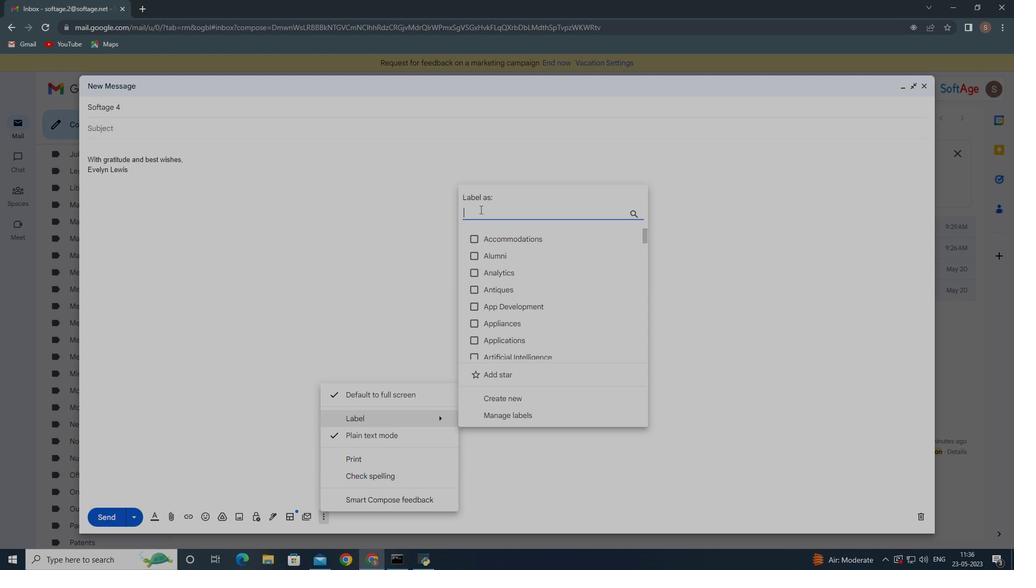 
Action: Key pressed gard
Screenshot: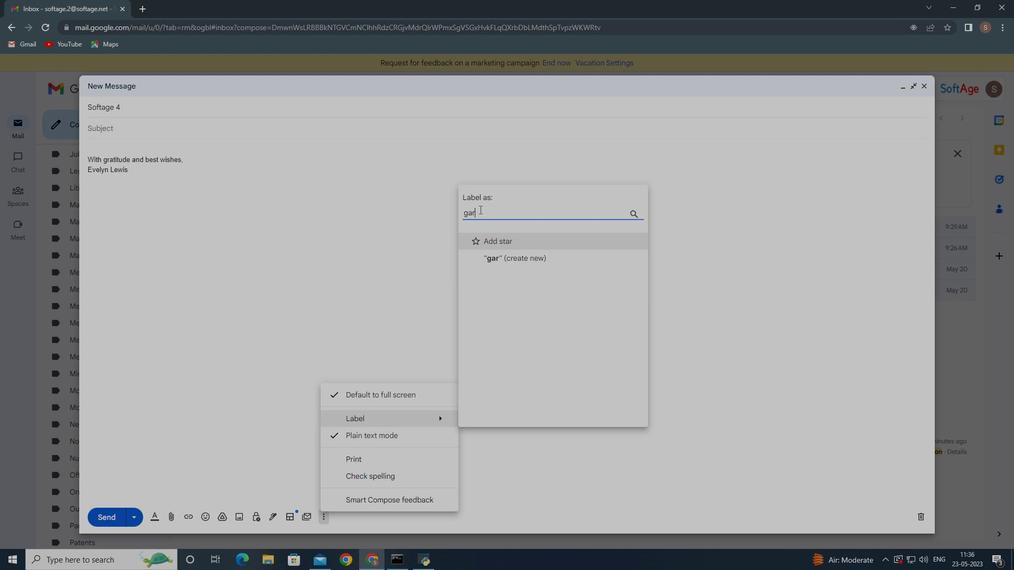 
Action: Mouse moved to (558, 232)
Screenshot: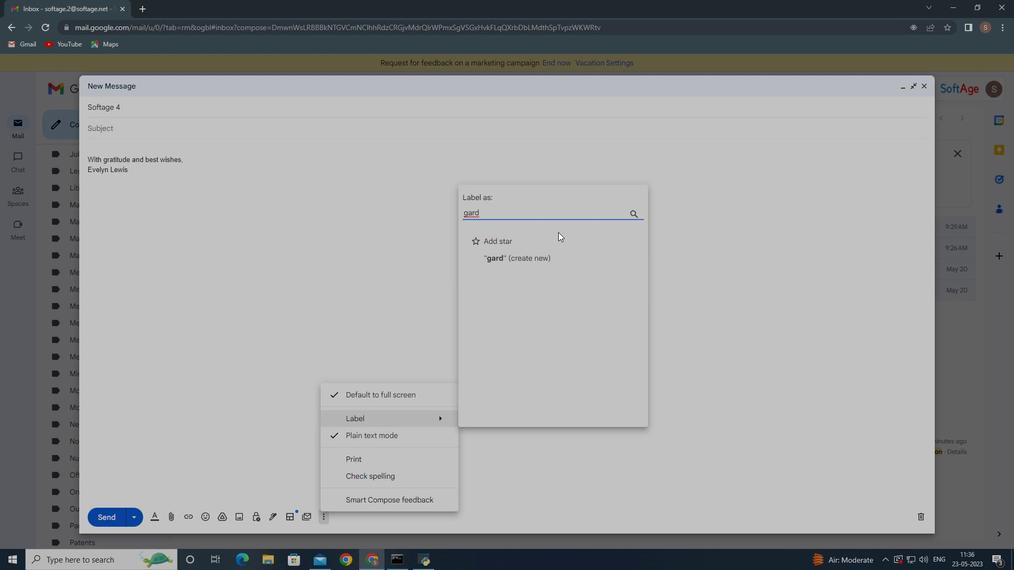 
Action: Key pressed <Key.backspace><Key.backspace>
Screenshot: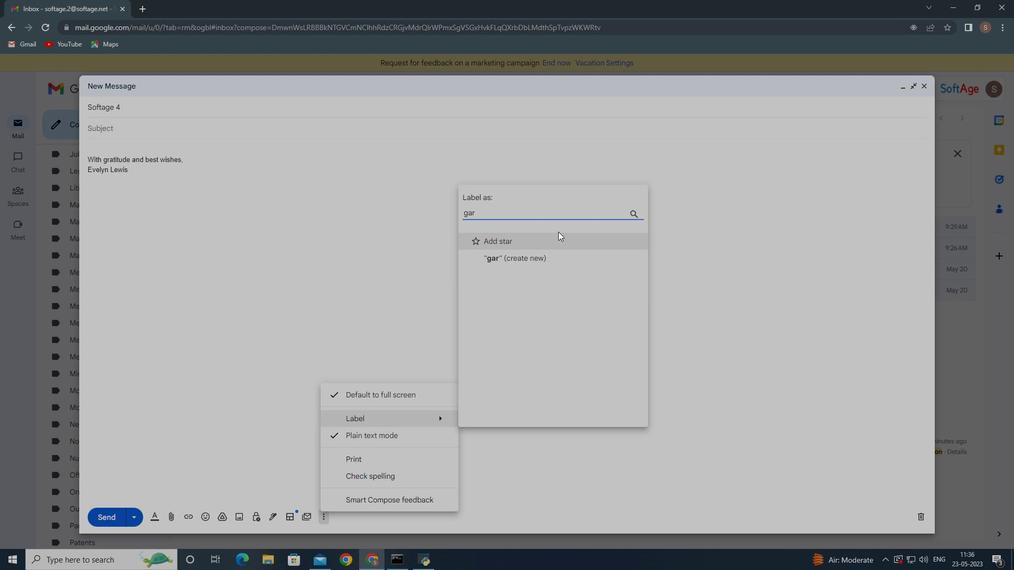 
Action: Mouse moved to (558, 232)
Screenshot: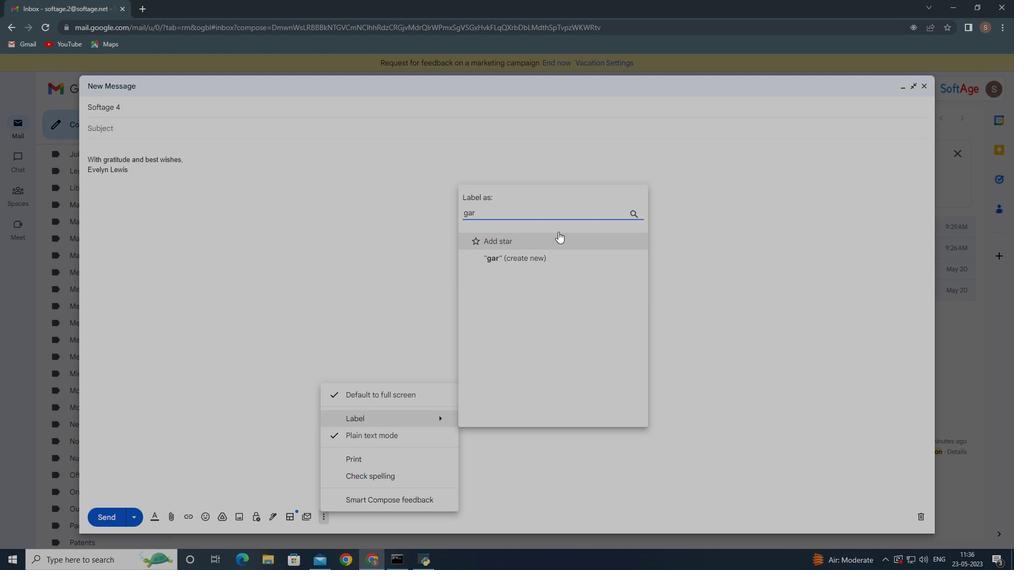 
Action: Key pressed <Key.backspace>
Screenshot: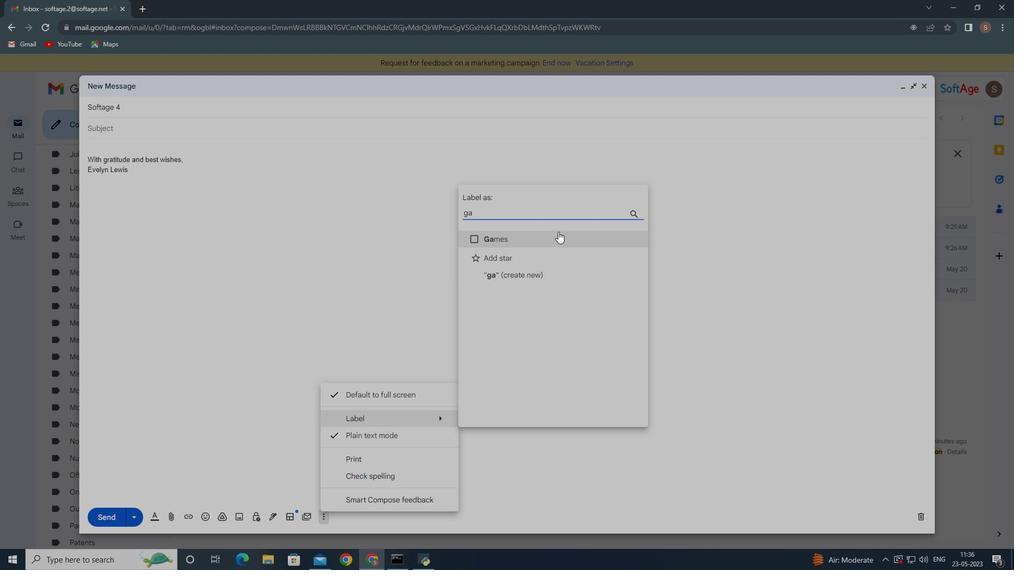 
Action: Mouse moved to (527, 364)
Screenshot: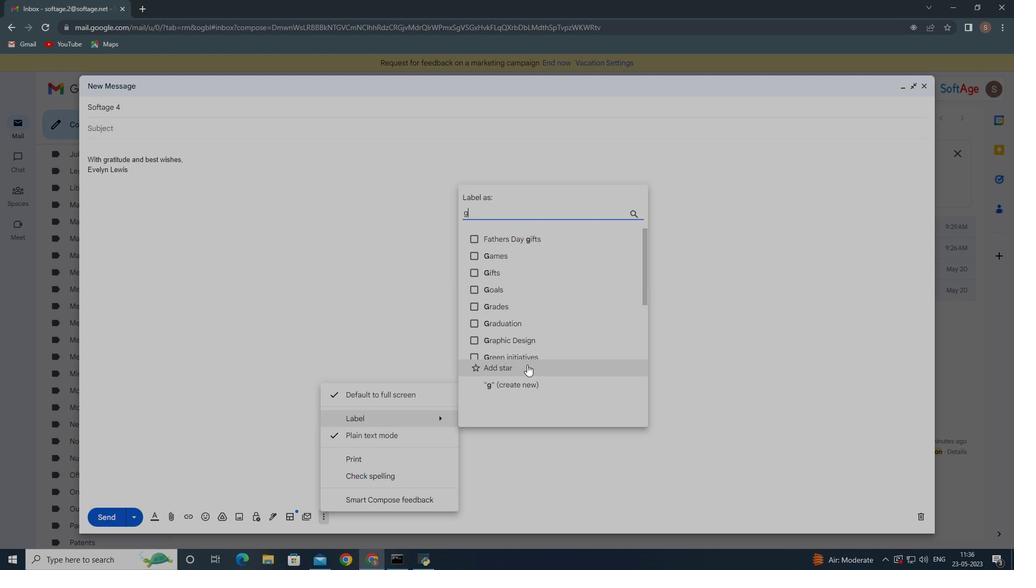
Action: Key pressed <Key.backspace>
Screenshot: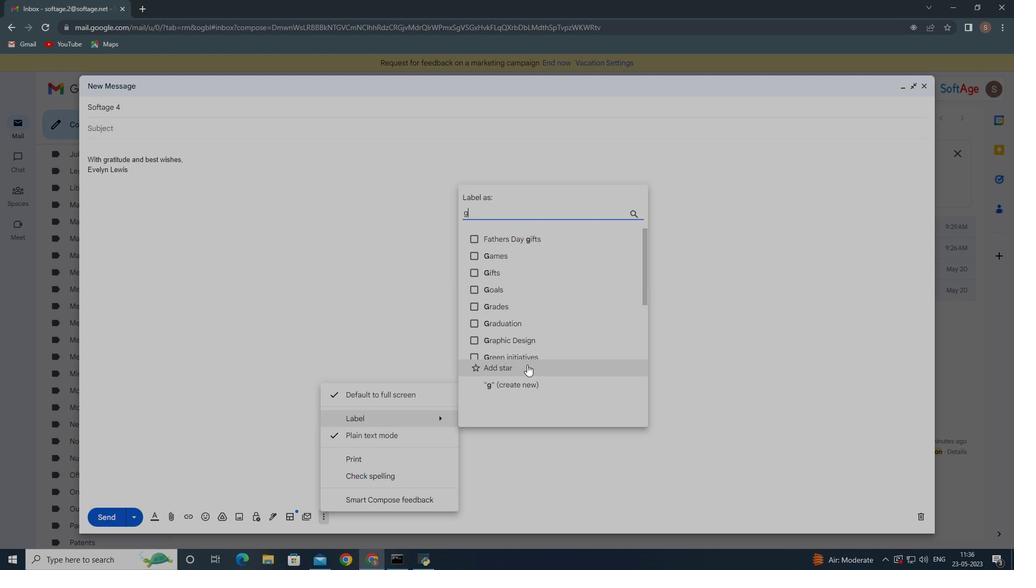 
Action: Mouse moved to (526, 397)
Screenshot: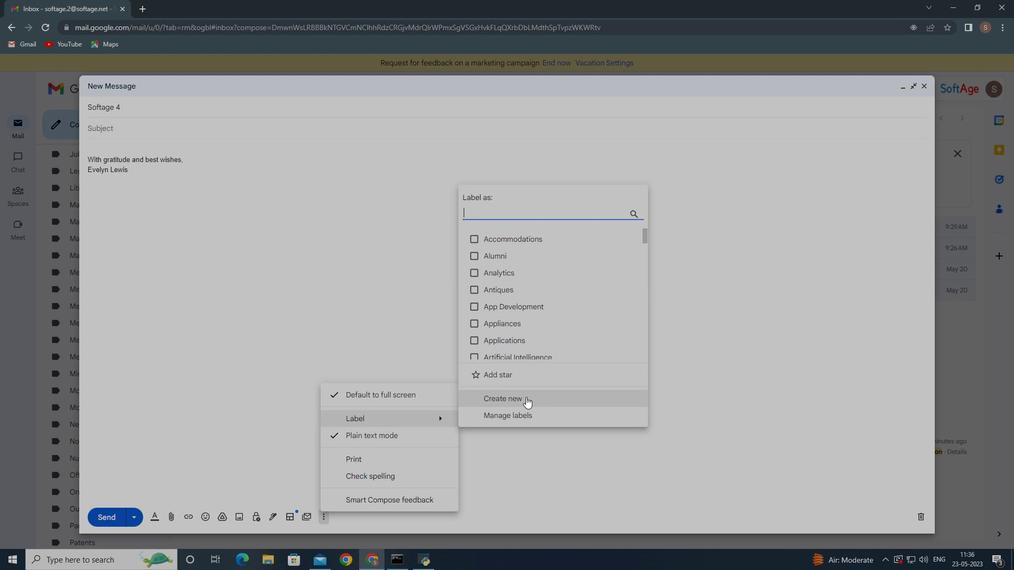 
Action: Mouse pressed left at (526, 397)
Screenshot: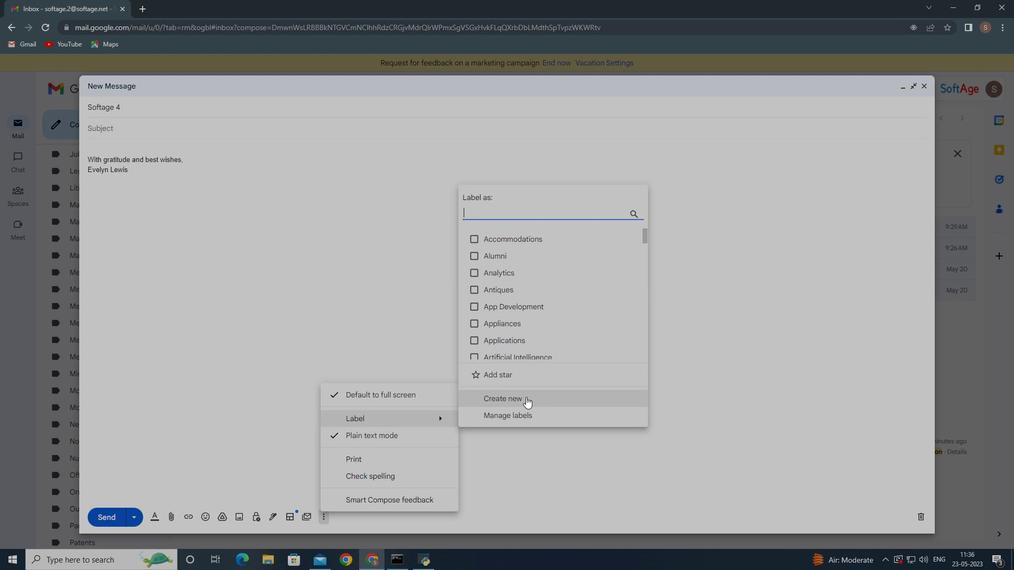 
Action: Mouse moved to (464, 302)
Screenshot: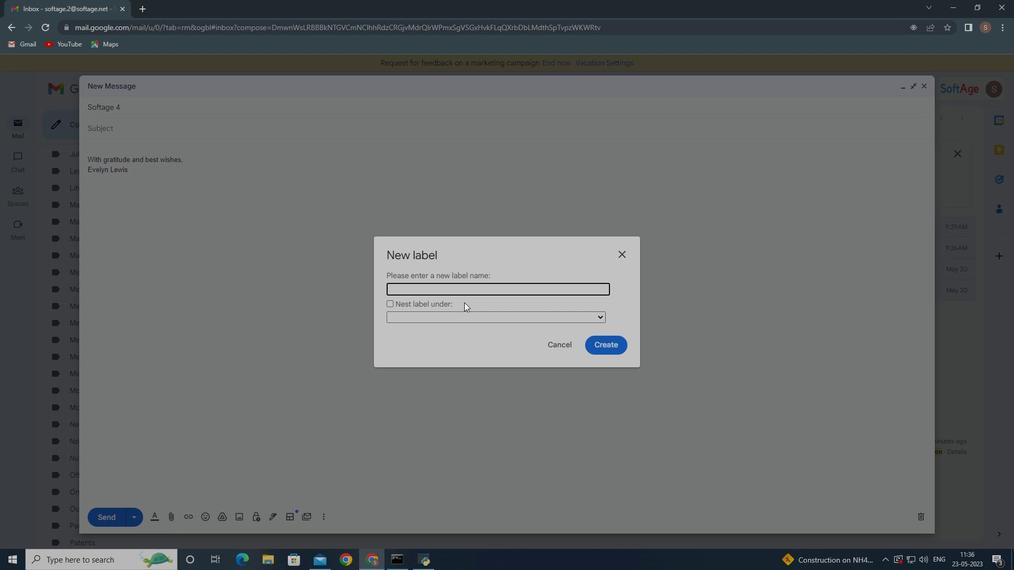 
Action: Key pressed <Key.shift>Gardening
Screenshot: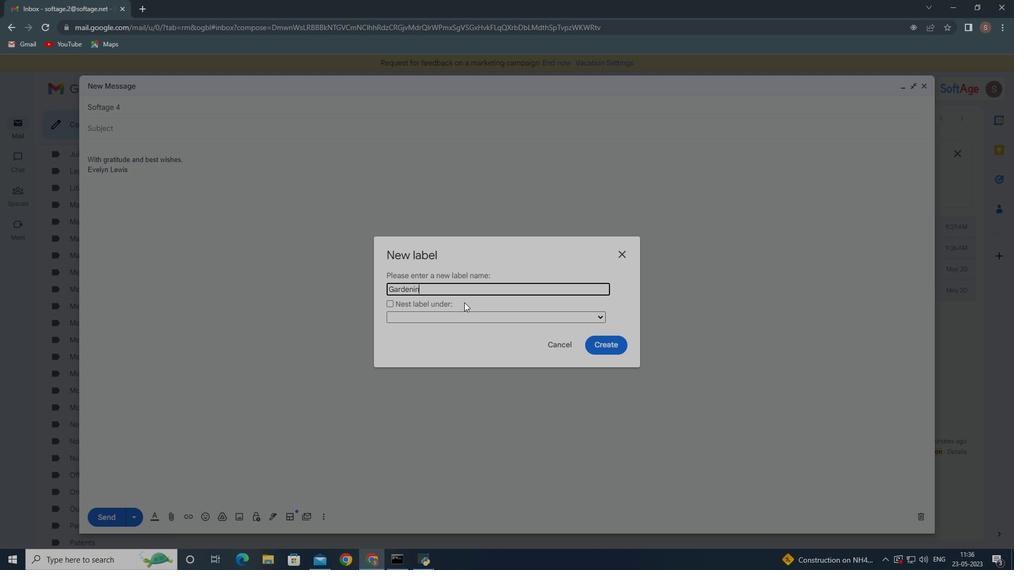
Action: Mouse moved to (596, 342)
Screenshot: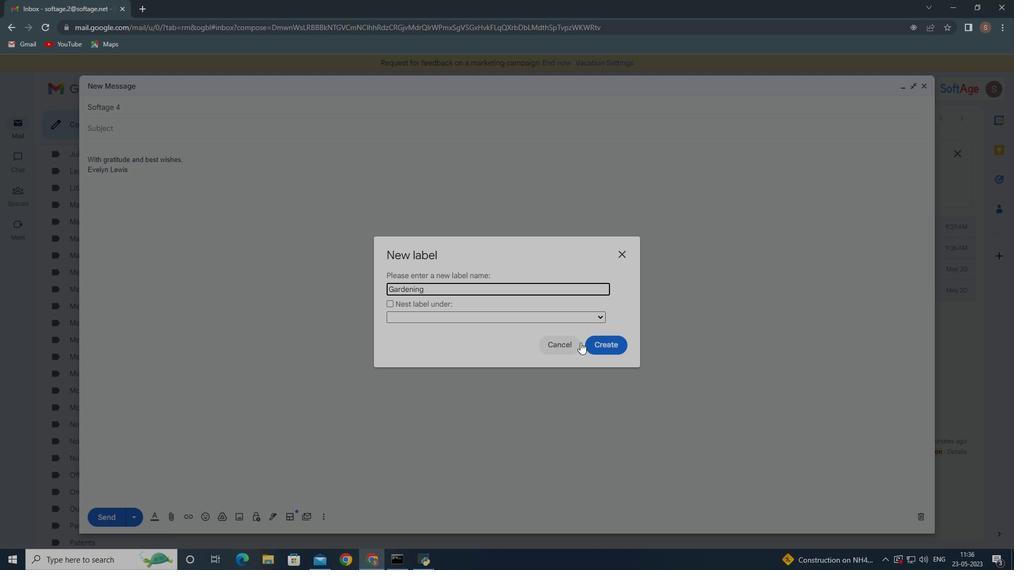 
Action: Mouse pressed left at (596, 342)
Screenshot: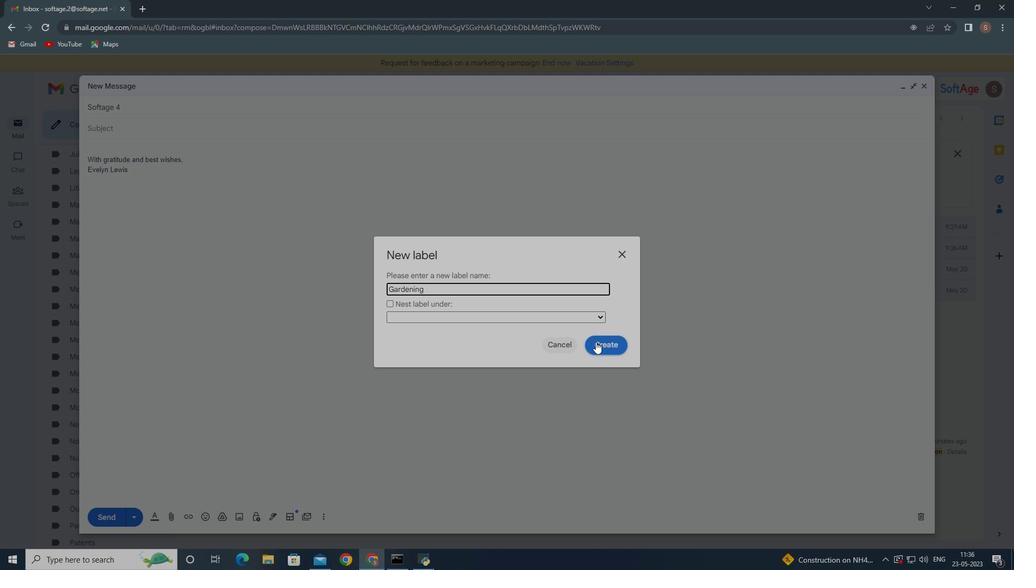 
Action: Mouse moved to (322, 522)
Screenshot: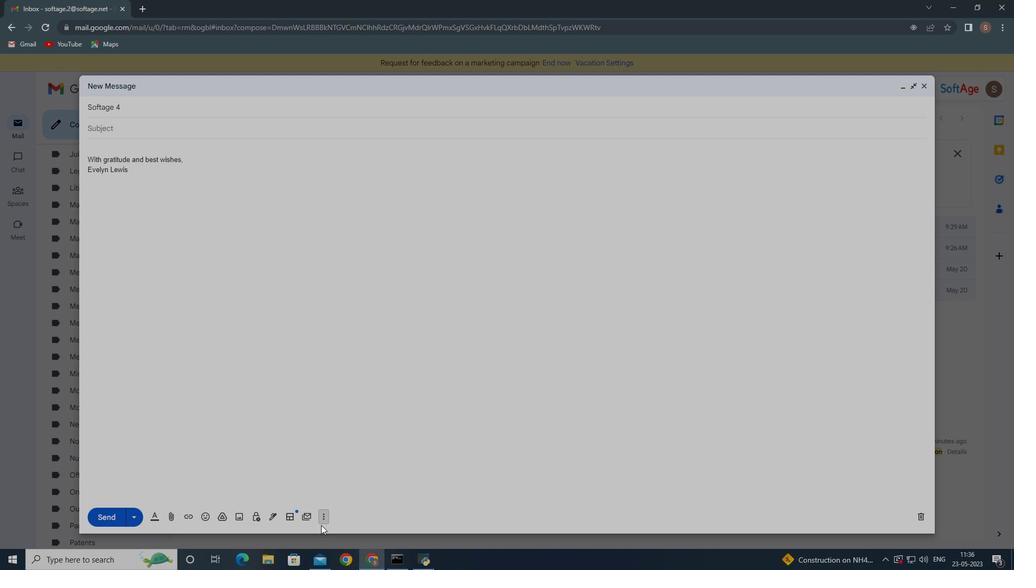 
Action: Mouse pressed left at (322, 522)
Screenshot: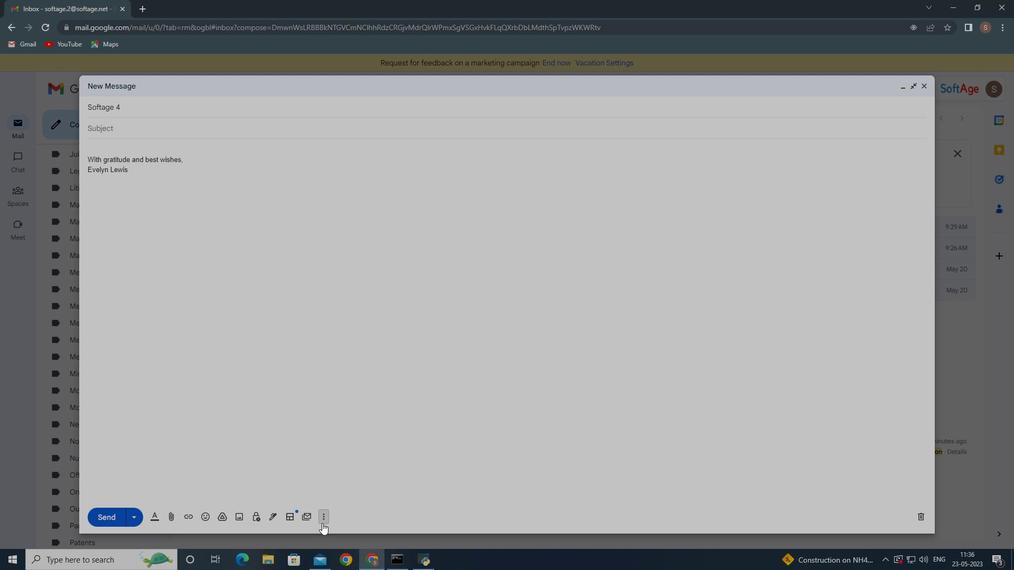 
Action: Mouse moved to (376, 422)
Screenshot: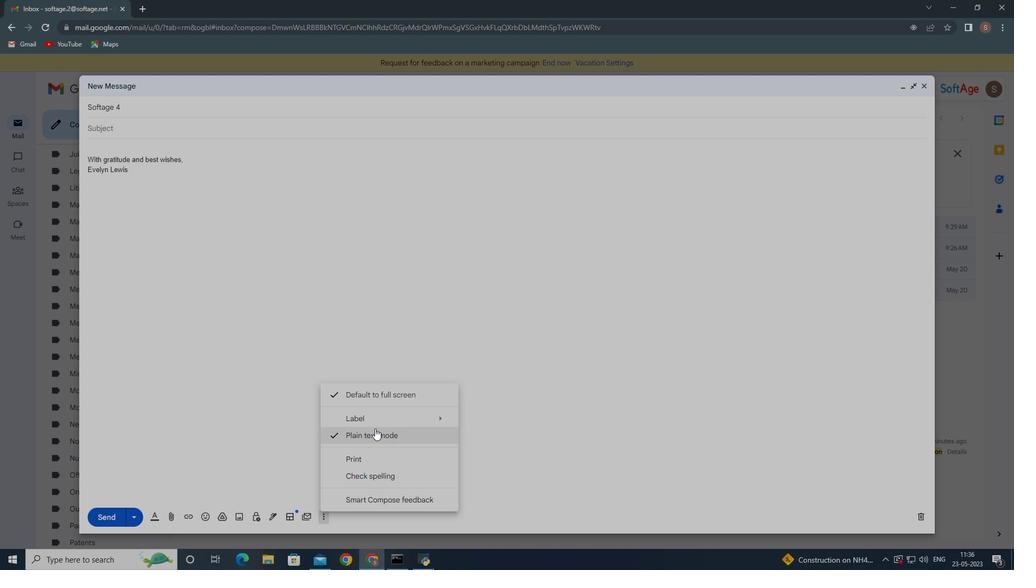 
Action: Mouse pressed left at (376, 422)
Screenshot: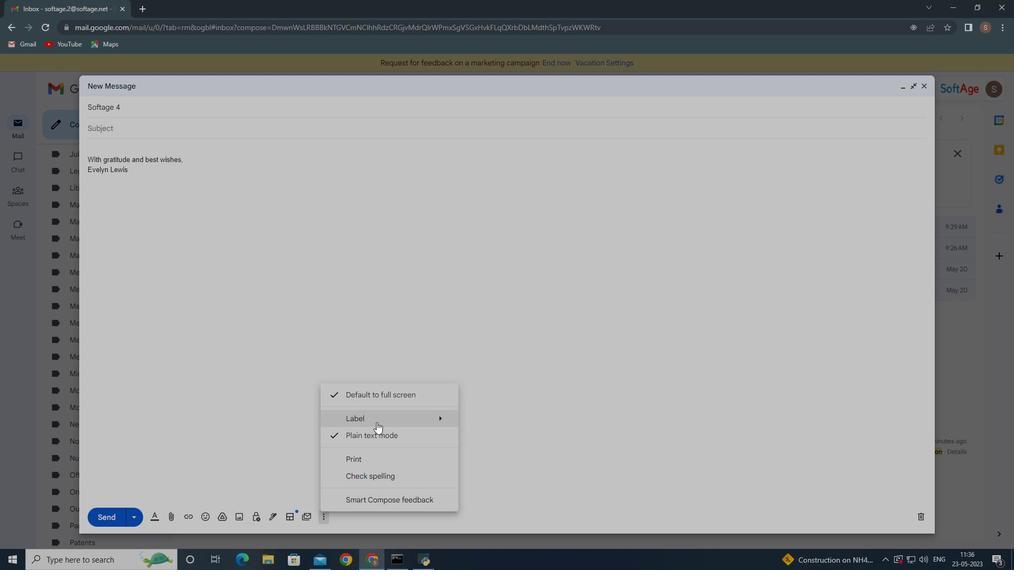 
Action: Mouse moved to (474, 240)
Screenshot: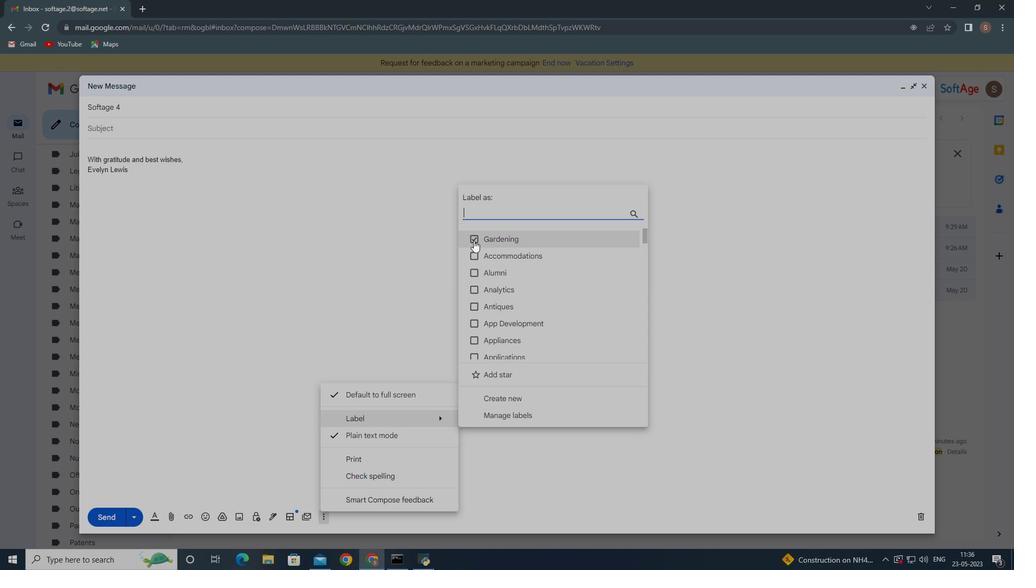 
Action: Mouse pressed left at (474, 240)
Screenshot: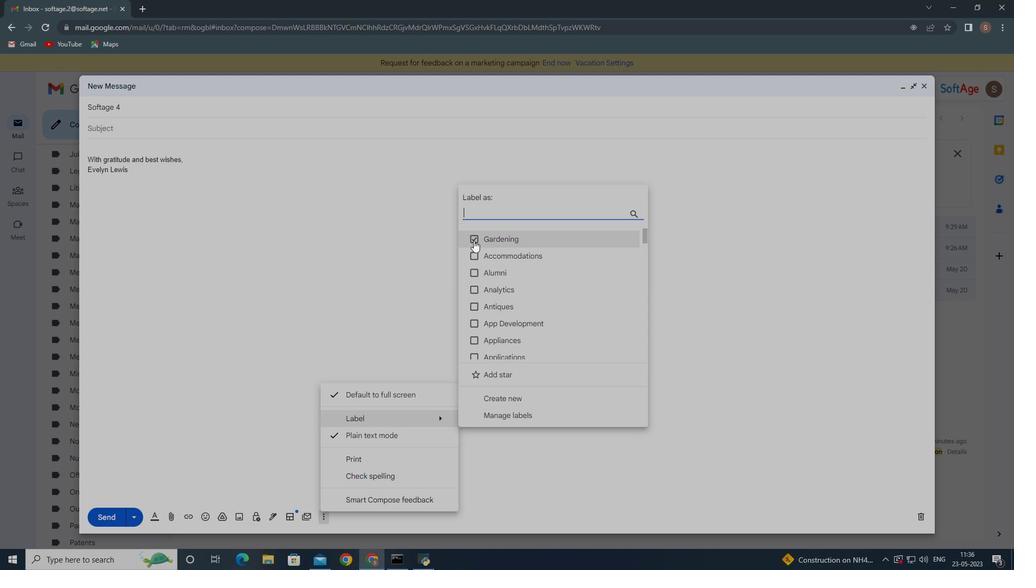 
Action: Mouse pressed left at (474, 240)
Screenshot: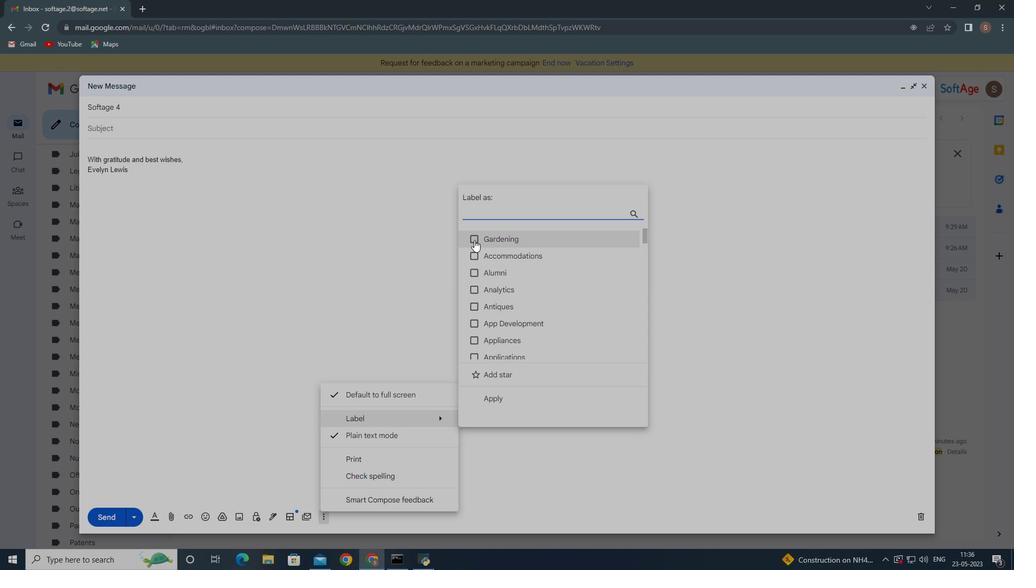 
Action: Mouse moved to (385, 269)
Screenshot: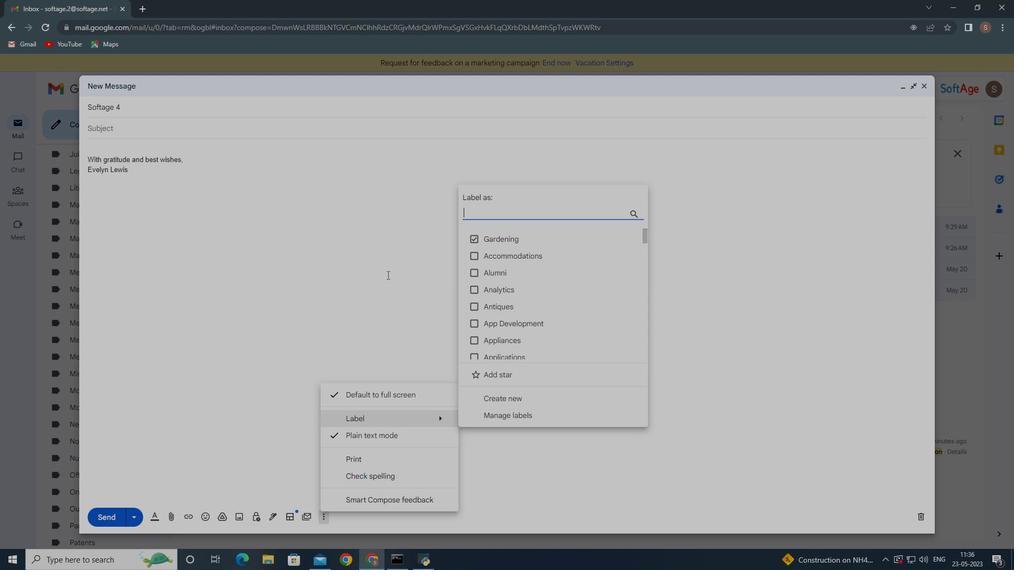 
Action: Mouse pressed left at (385, 269)
Screenshot: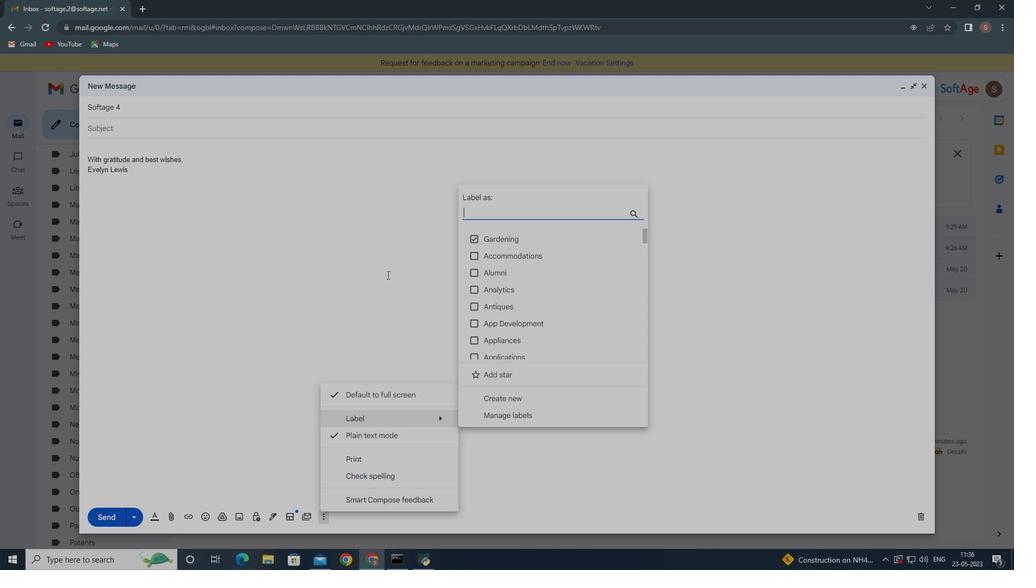 
Action: Mouse moved to (384, 269)
Screenshot: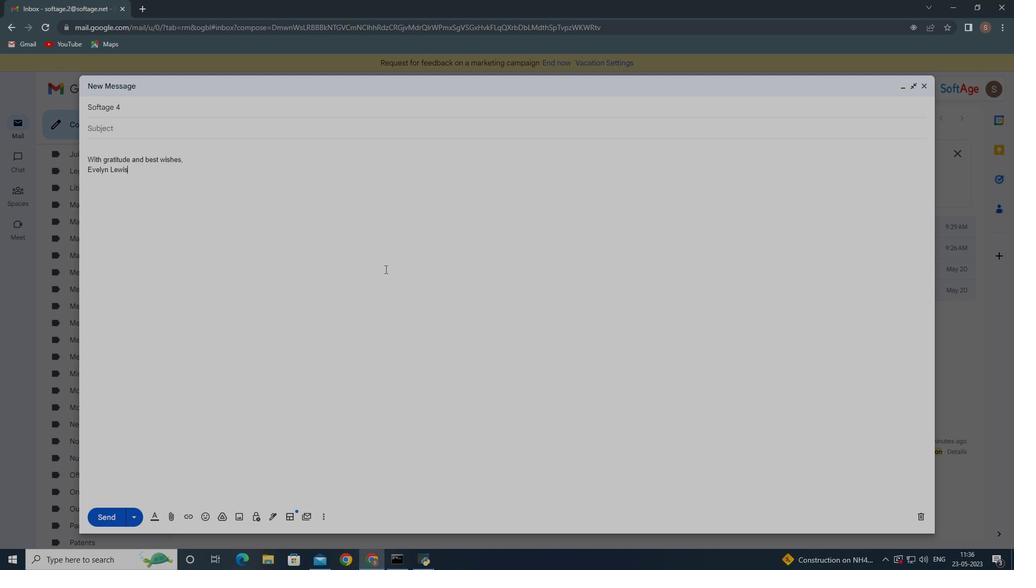 
